 Task: Add a signature Evan Adams containing Best wishes for a happy Valentines Day, Evan Adams to email address softage.1@softage.net and add a label DIY
Action: Mouse moved to (432, 715)
Screenshot: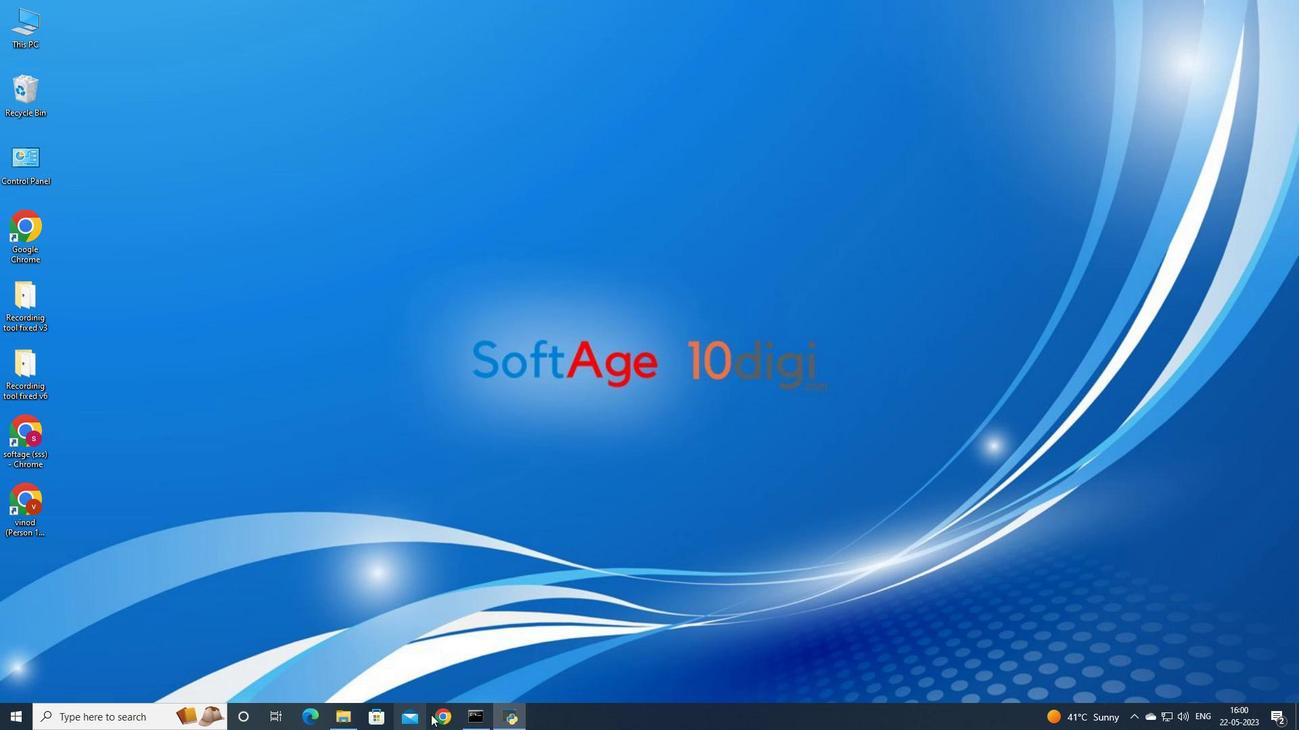 
Action: Mouse pressed left at (432, 715)
Screenshot: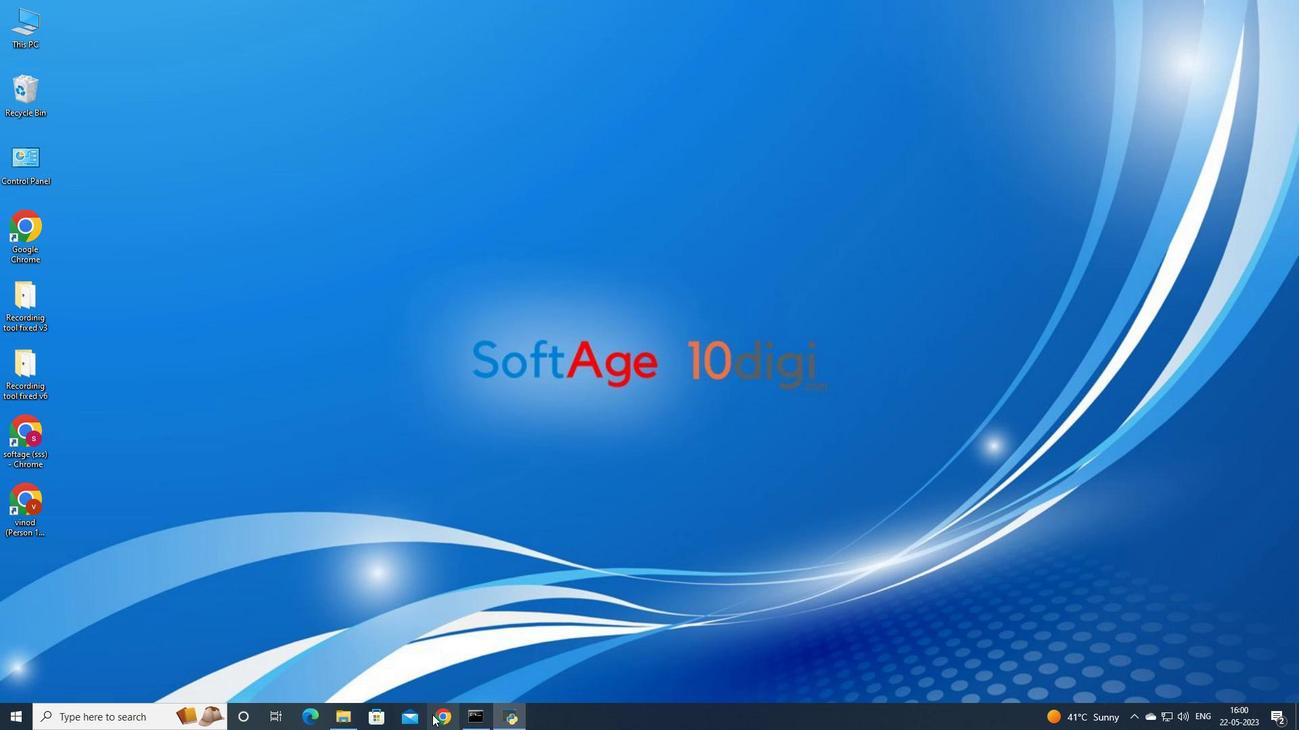 
Action: Mouse moved to (588, 443)
Screenshot: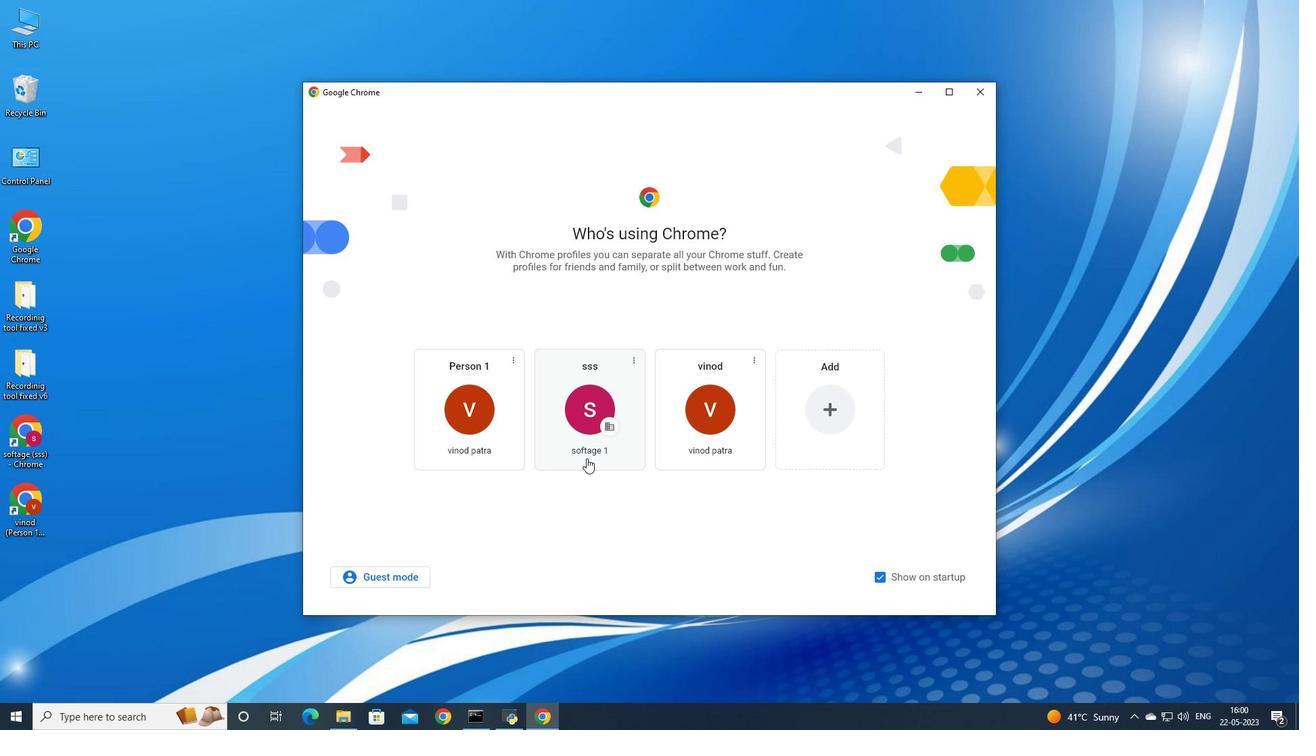 
Action: Mouse pressed left at (588, 443)
Screenshot: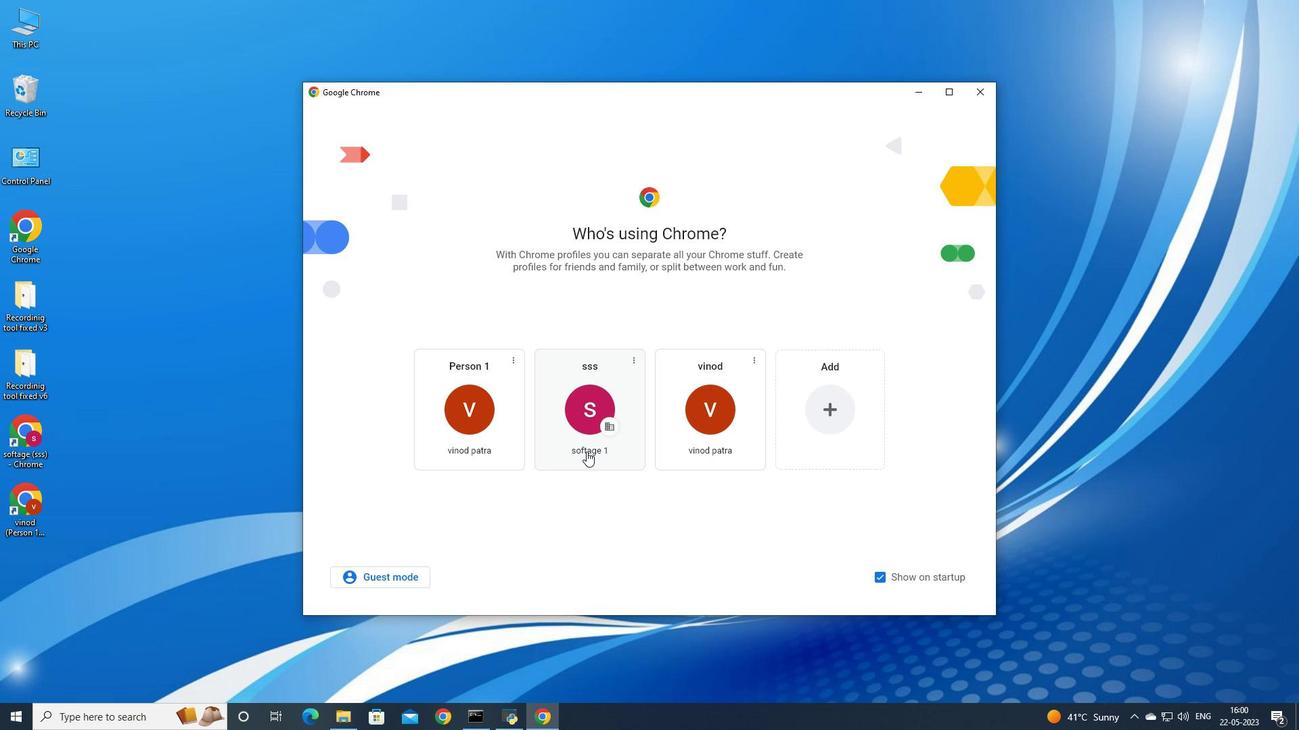 
Action: Mouse moved to (1171, 66)
Screenshot: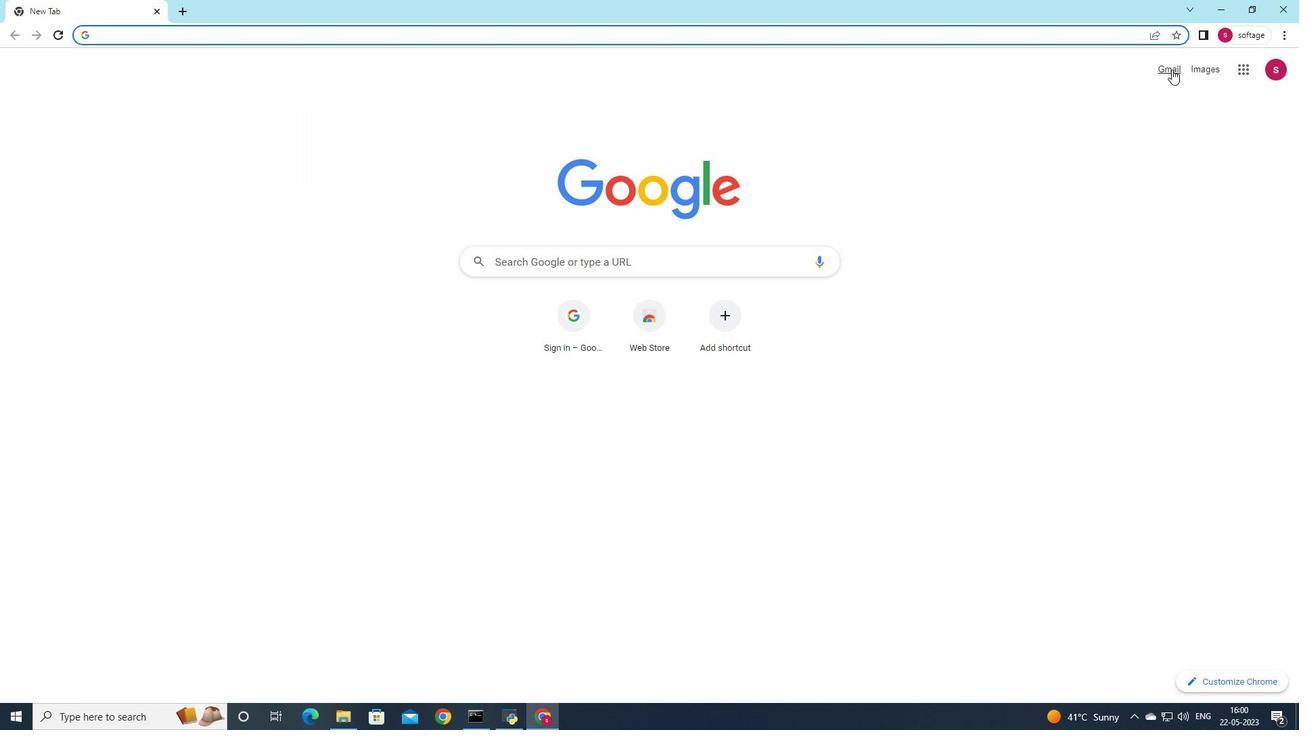 
Action: Mouse pressed left at (1171, 66)
Screenshot: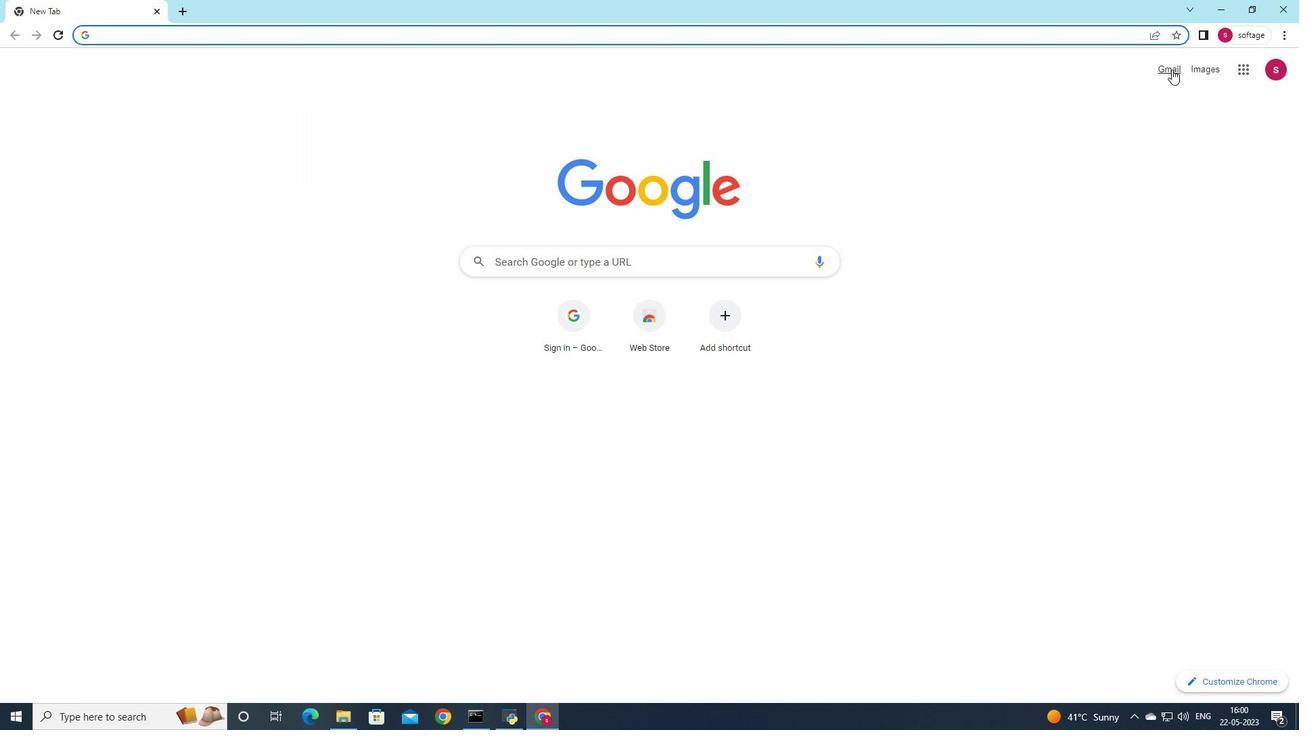 
Action: Mouse moved to (1145, 96)
Screenshot: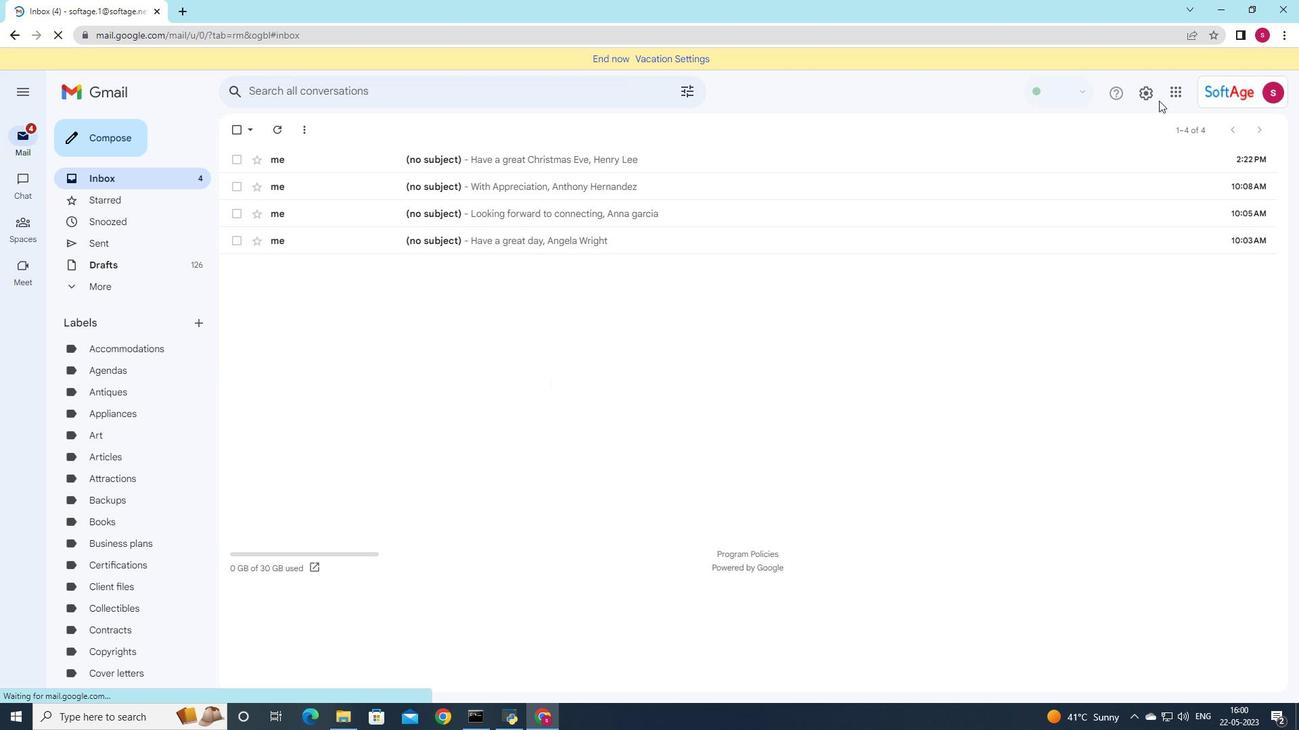 
Action: Mouse pressed left at (1145, 96)
Screenshot: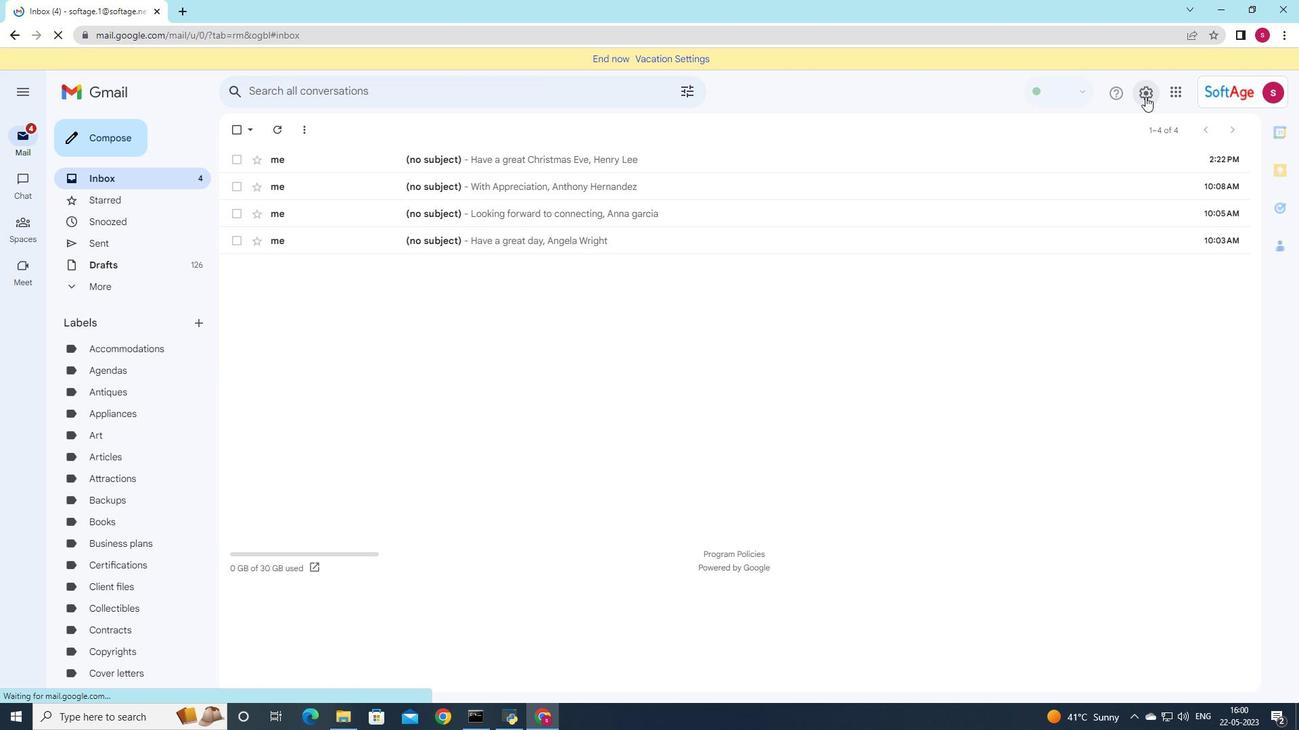 
Action: Mouse moved to (1112, 162)
Screenshot: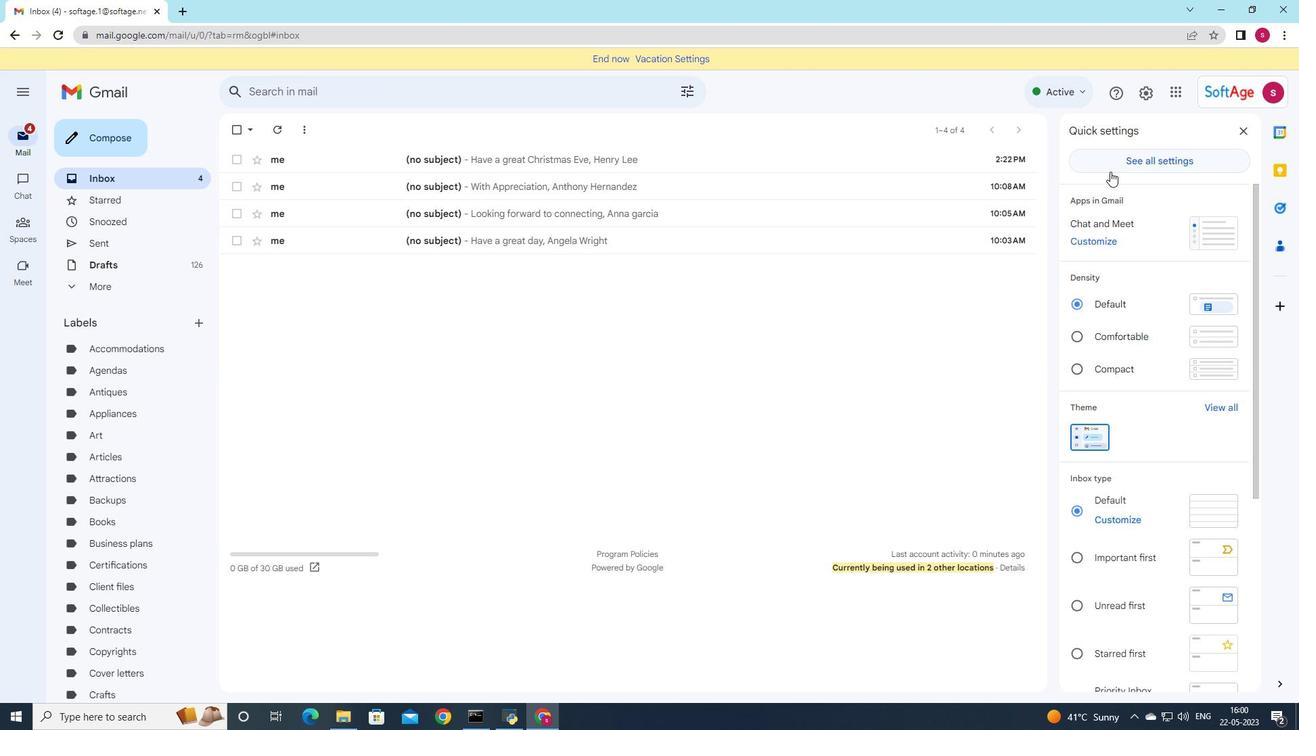 
Action: Mouse pressed left at (1112, 162)
Screenshot: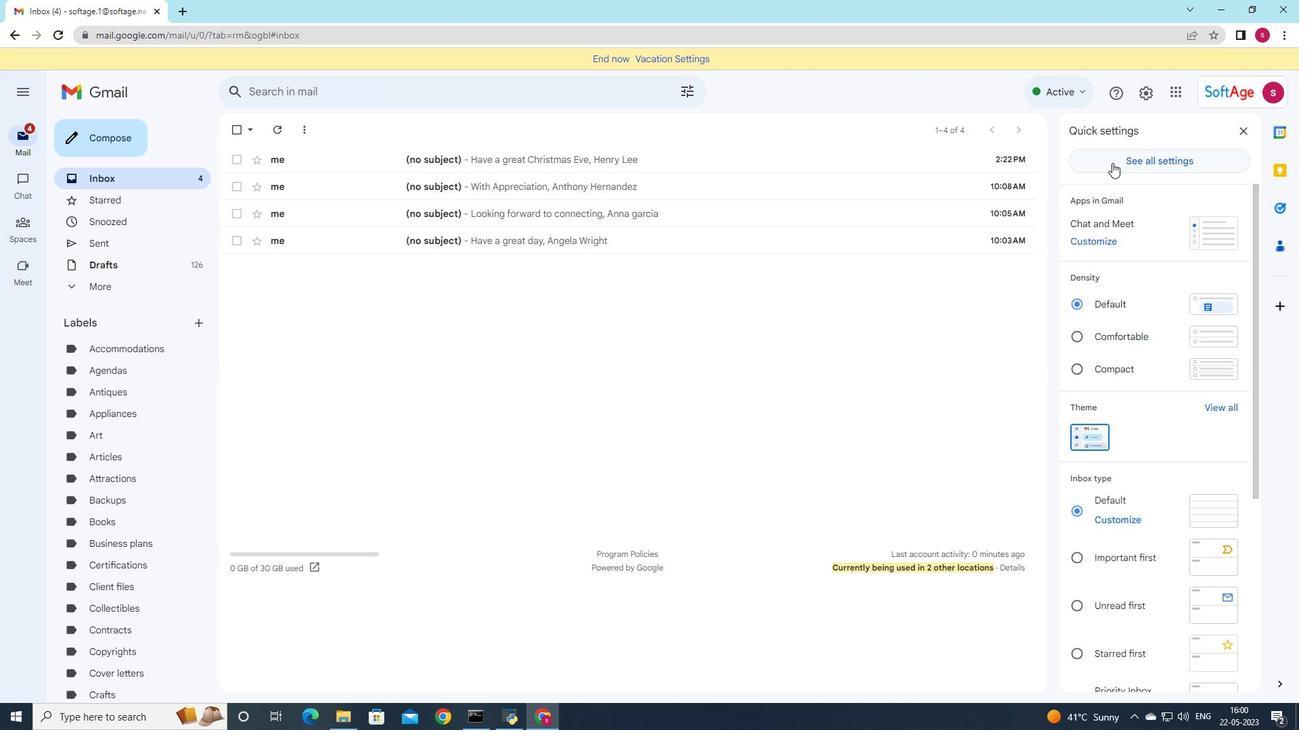 
Action: Mouse moved to (852, 249)
Screenshot: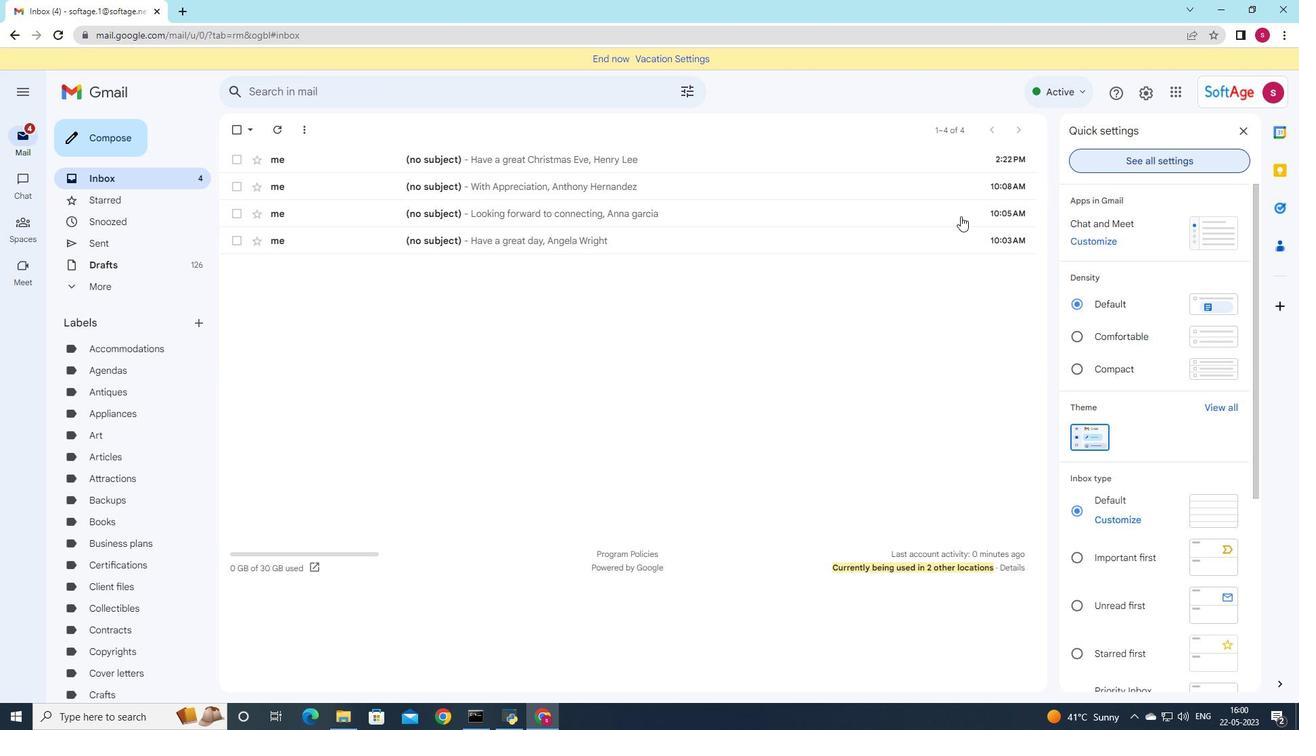 
Action: Mouse scrolled (852, 248) with delta (0, 0)
Screenshot: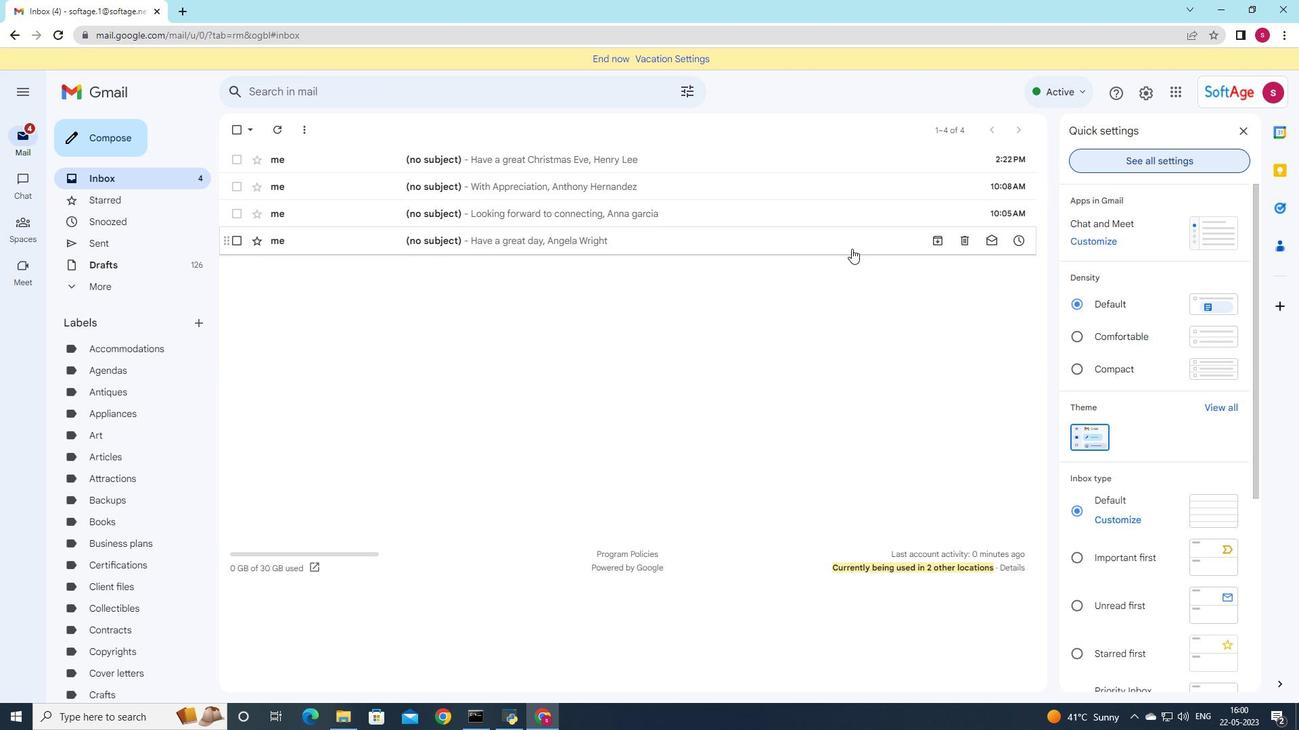 
Action: Mouse scrolled (852, 248) with delta (0, 0)
Screenshot: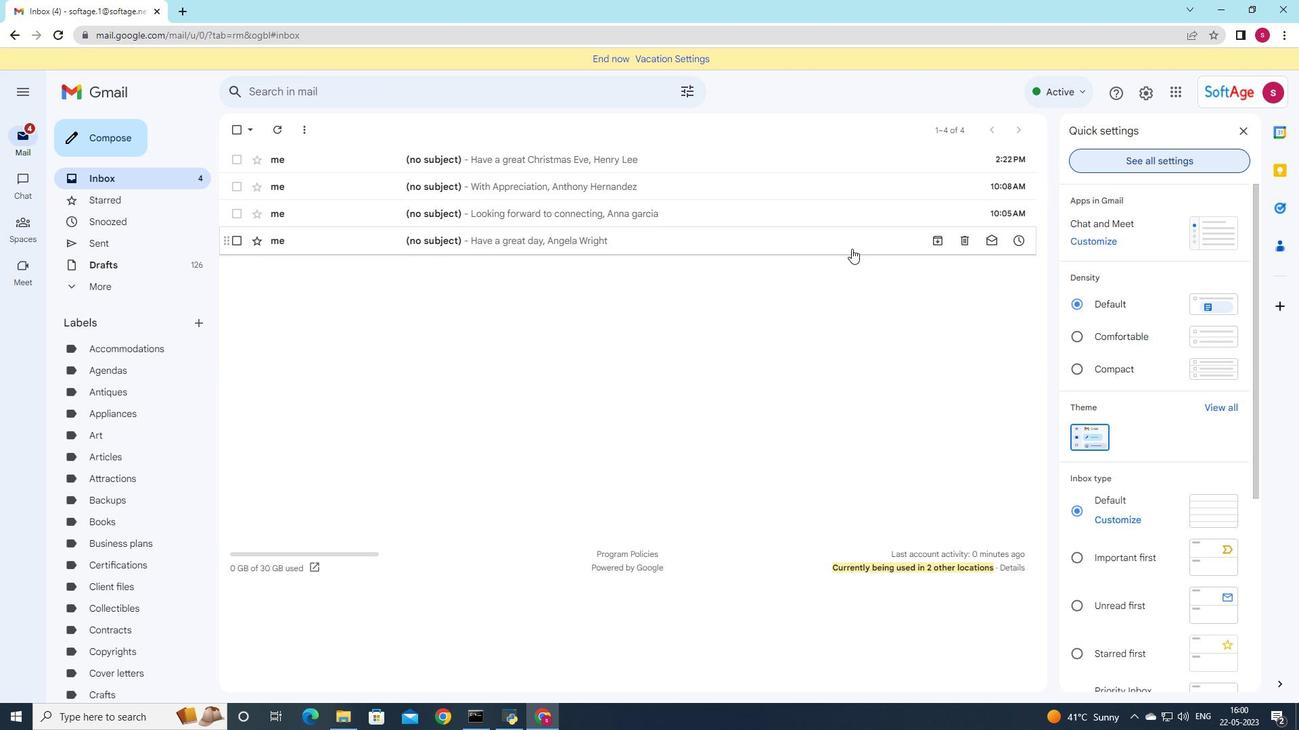 
Action: Mouse scrolled (852, 248) with delta (0, 0)
Screenshot: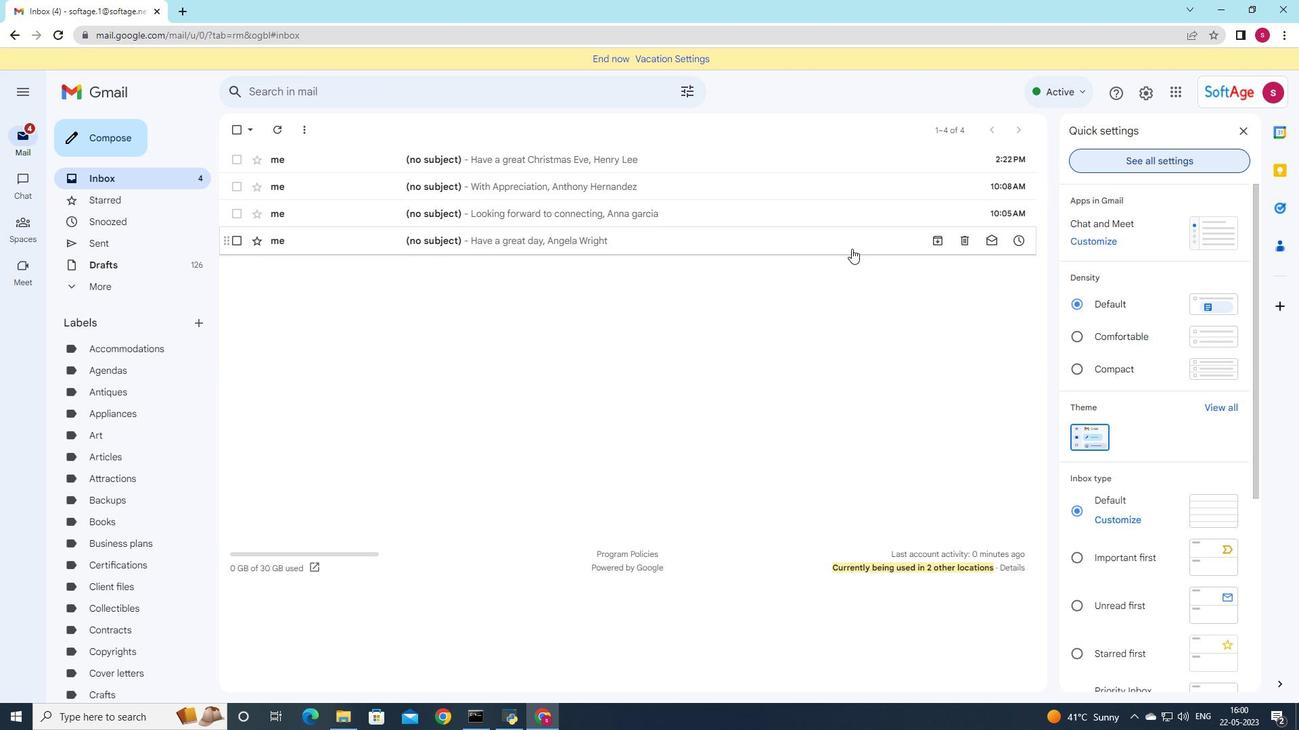 
Action: Mouse scrolled (852, 248) with delta (0, 0)
Screenshot: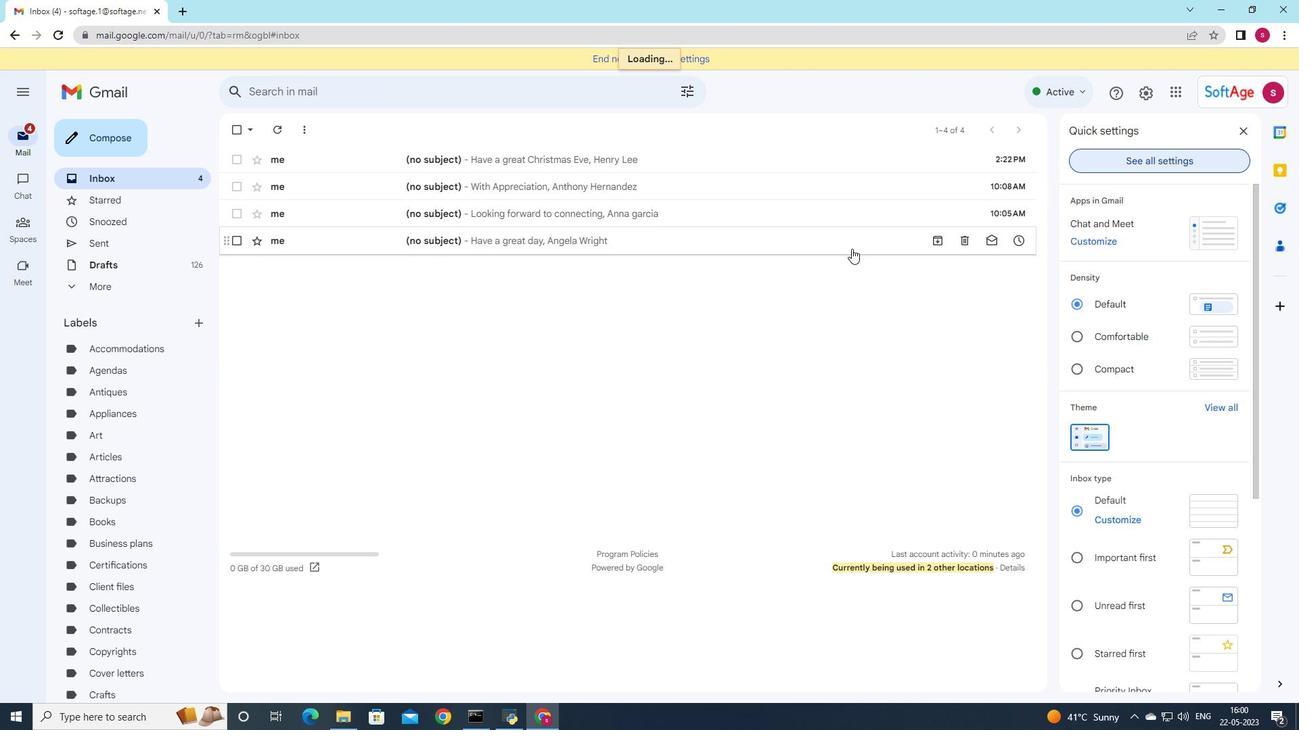
Action: Mouse scrolled (852, 248) with delta (0, 0)
Screenshot: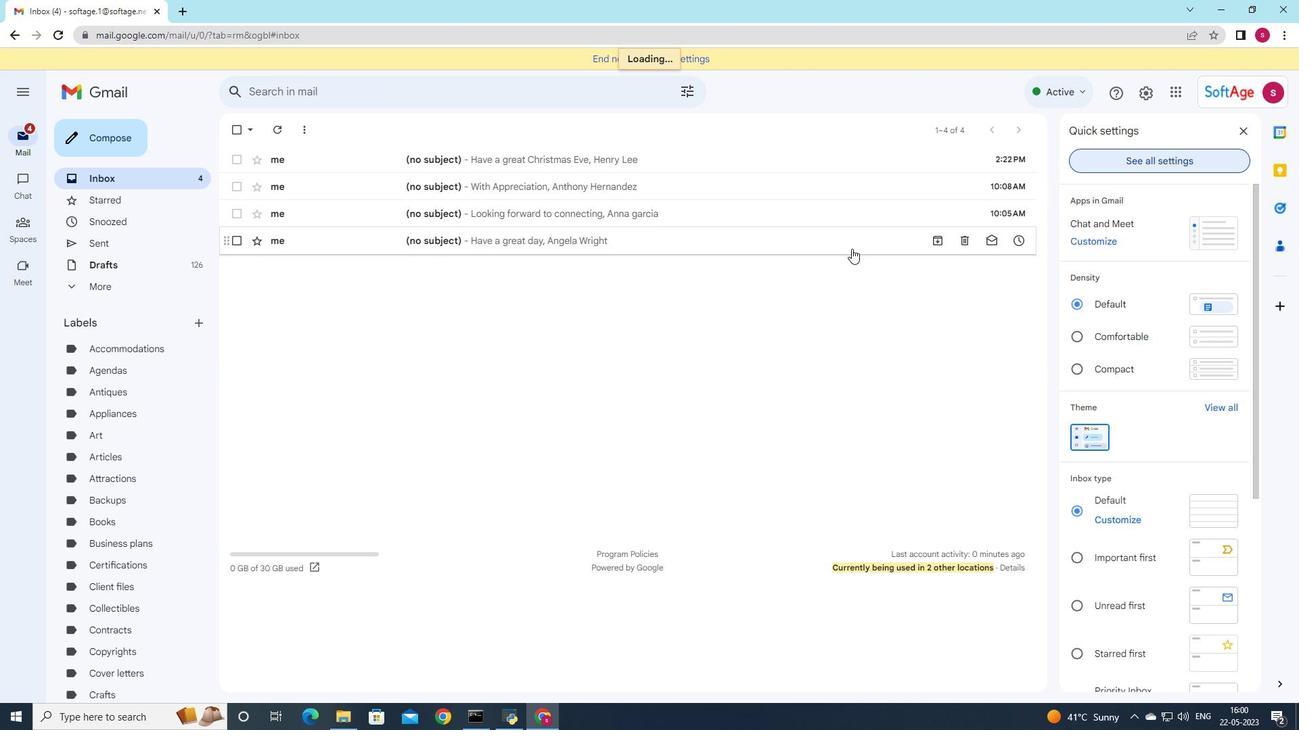 
Action: Mouse scrolled (852, 248) with delta (0, 0)
Screenshot: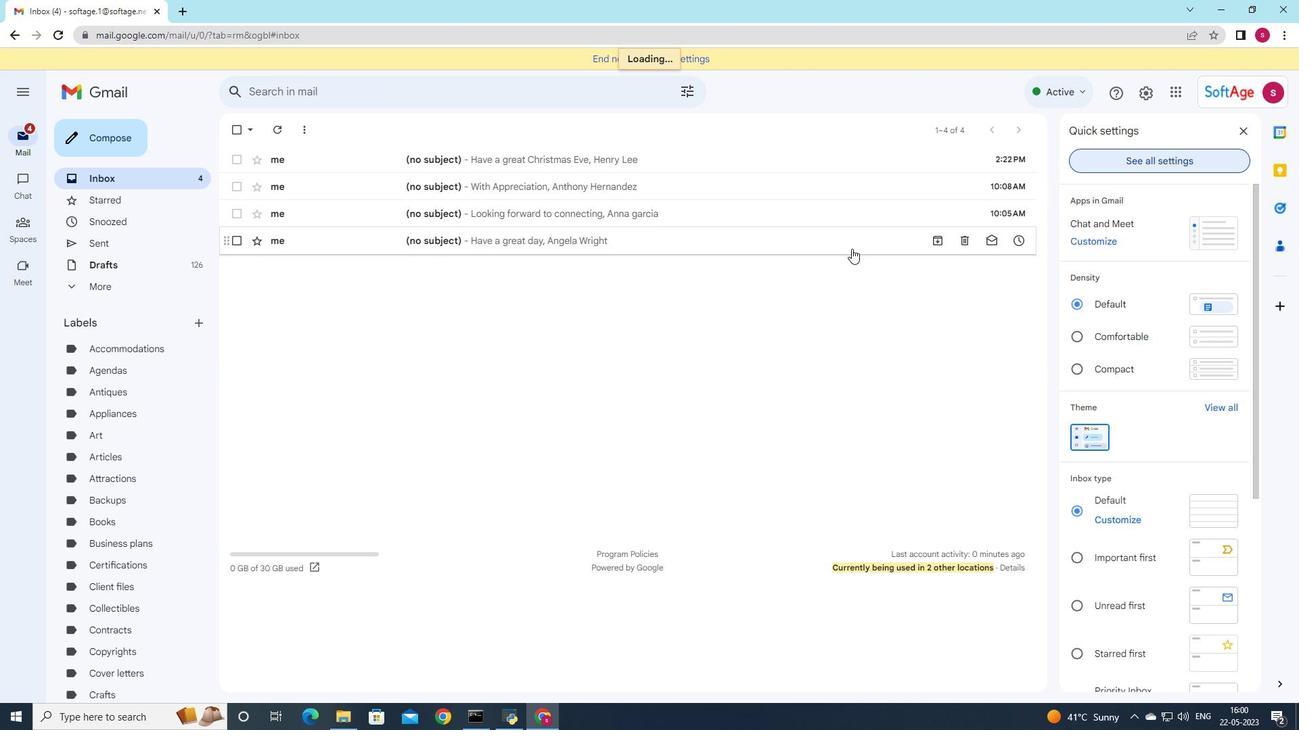 
Action: Mouse scrolled (852, 248) with delta (0, 0)
Screenshot: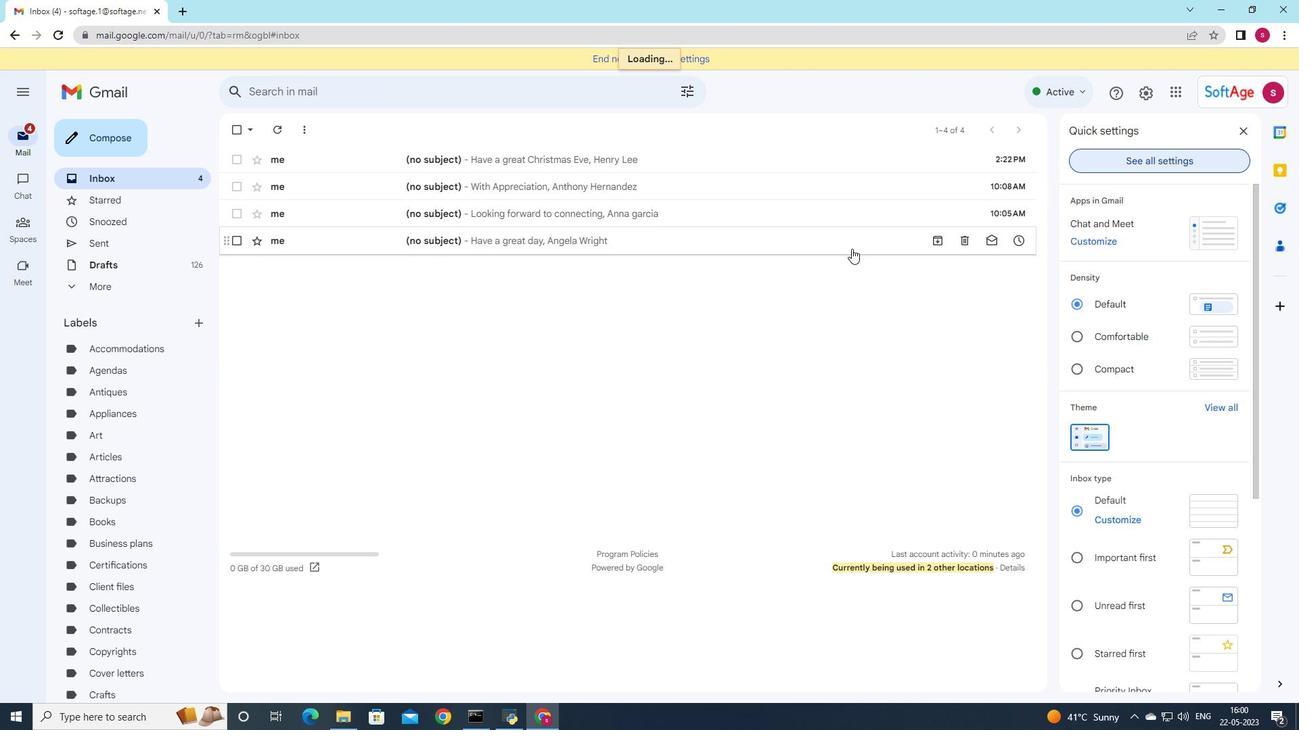 
Action: Mouse moved to (630, 404)
Screenshot: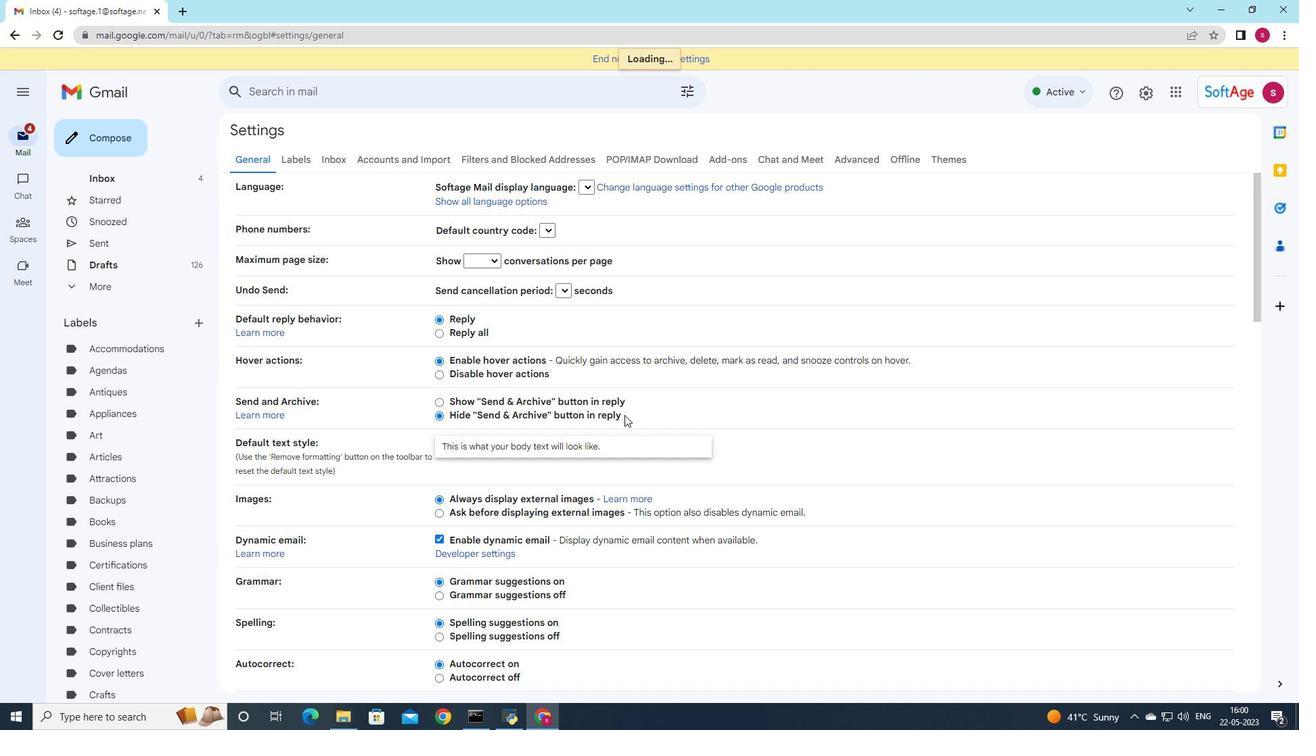 
Action: Mouse scrolled (630, 404) with delta (0, 0)
Screenshot: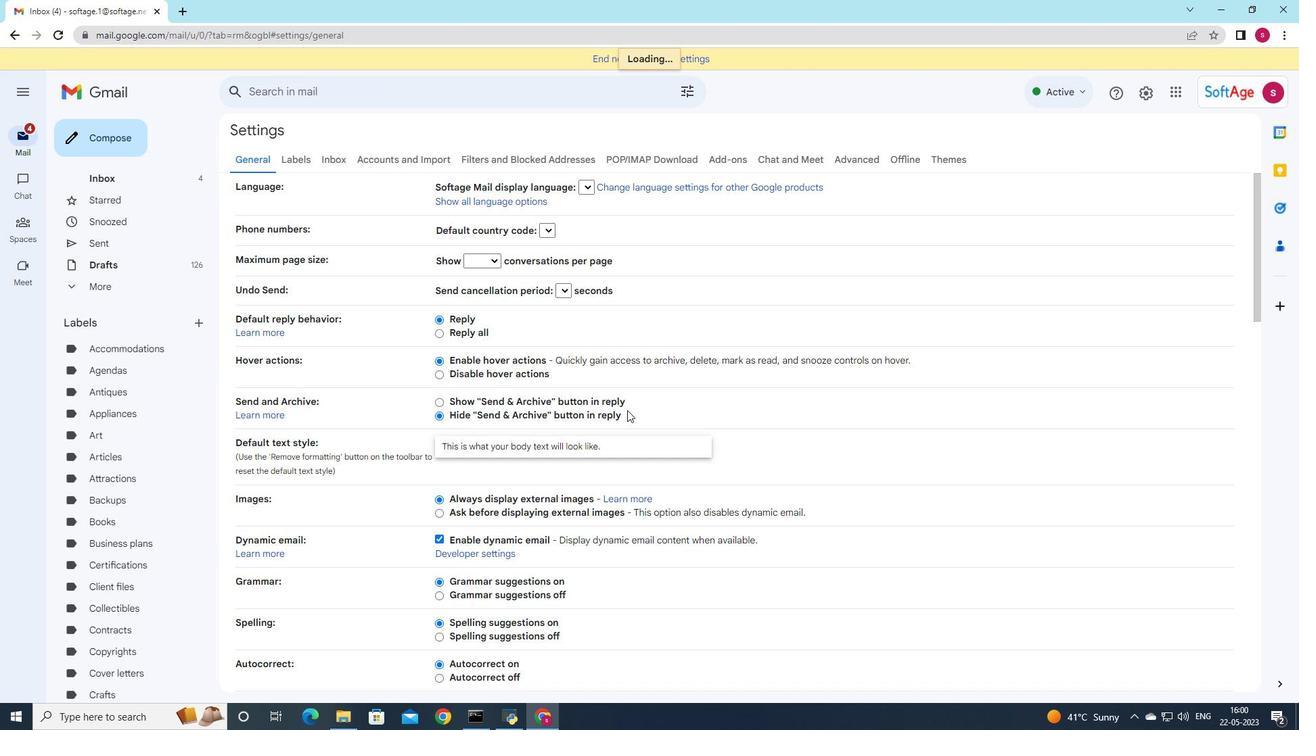 
Action: Mouse scrolled (630, 404) with delta (0, 0)
Screenshot: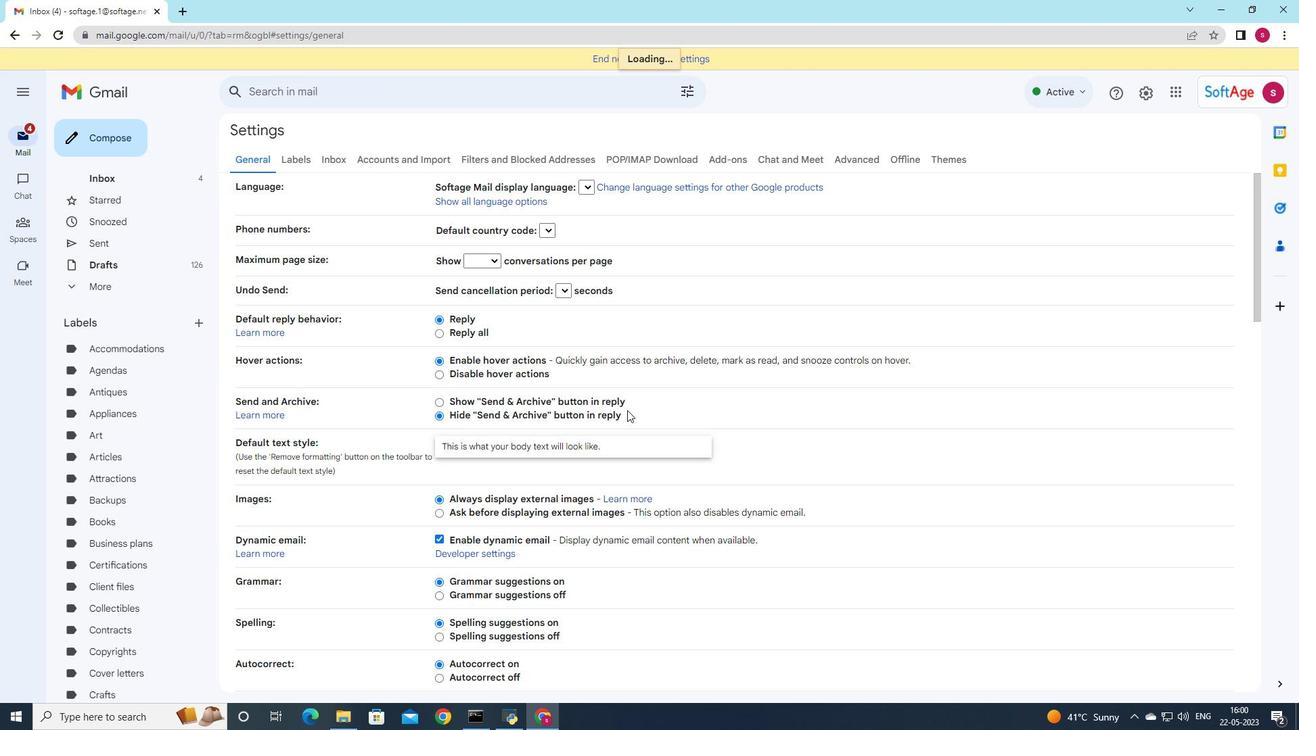 
Action: Mouse scrolled (630, 404) with delta (0, 0)
Screenshot: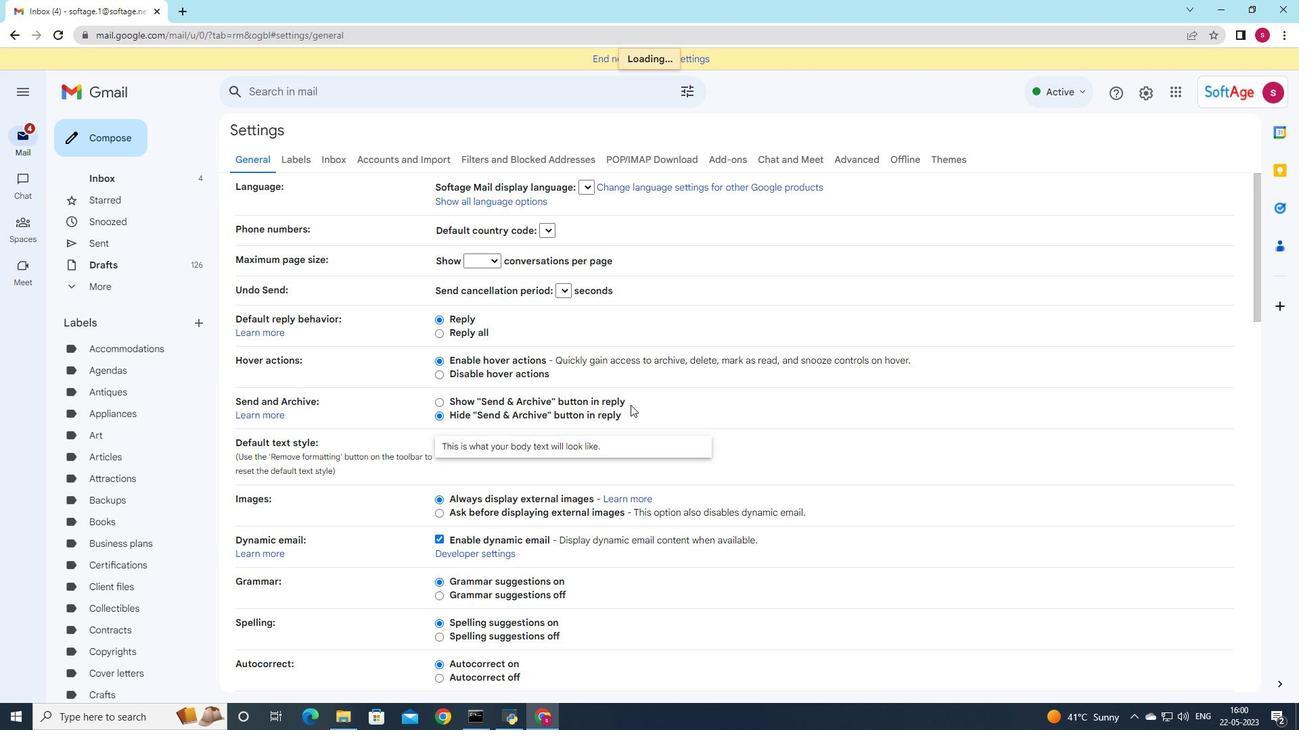 
Action: Mouse scrolled (630, 404) with delta (0, 0)
Screenshot: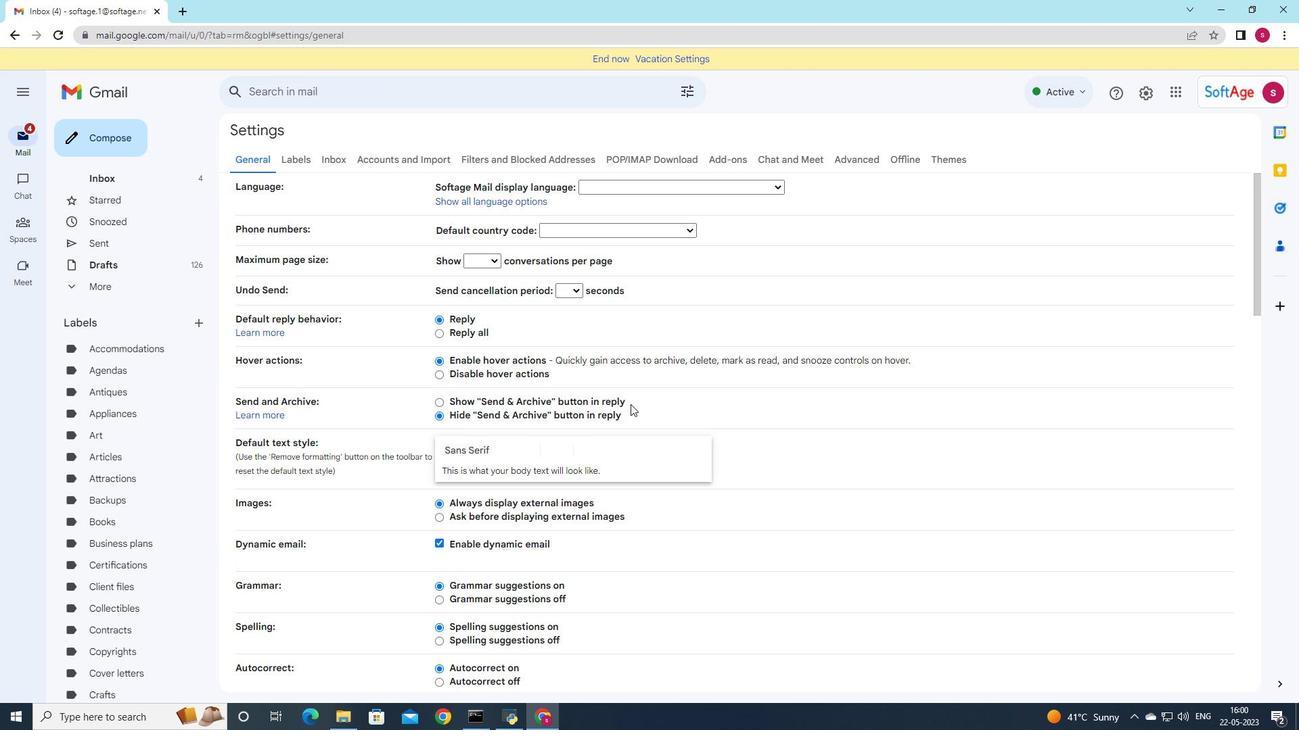 
Action: Mouse scrolled (630, 404) with delta (0, 0)
Screenshot: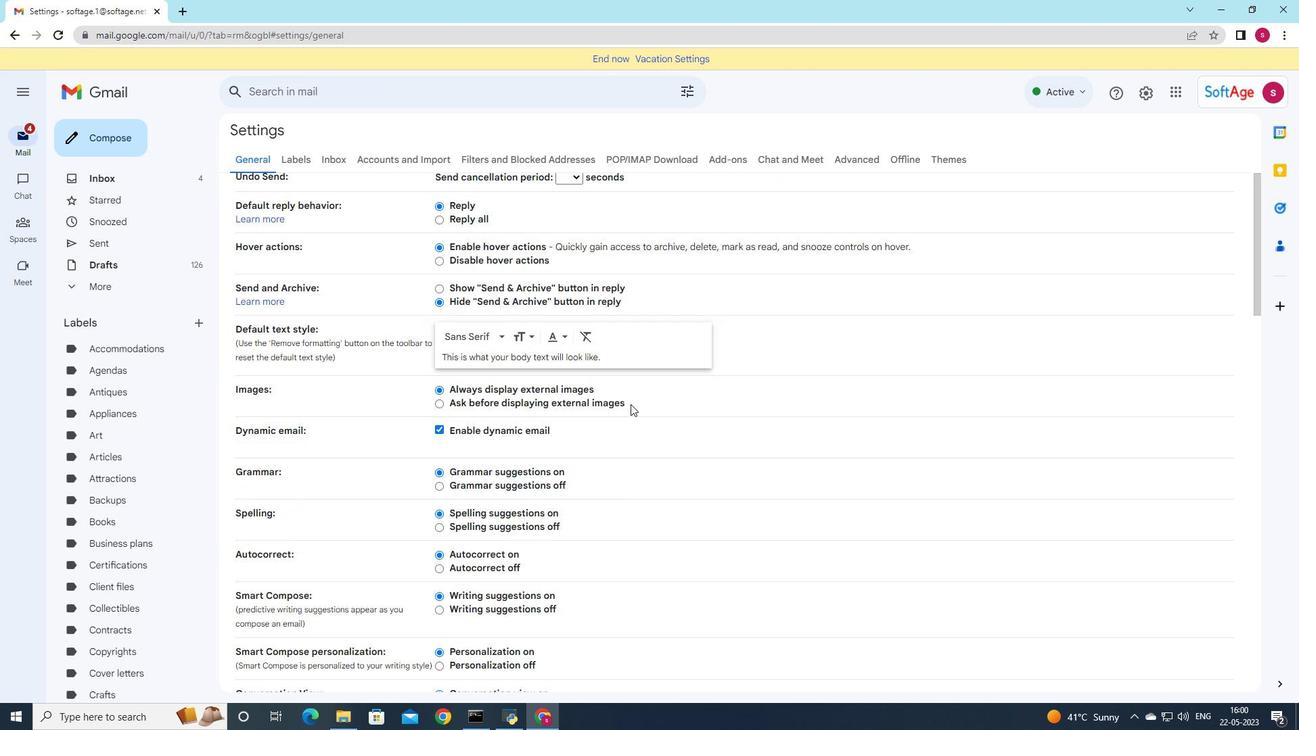 
Action: Mouse scrolled (630, 404) with delta (0, 0)
Screenshot: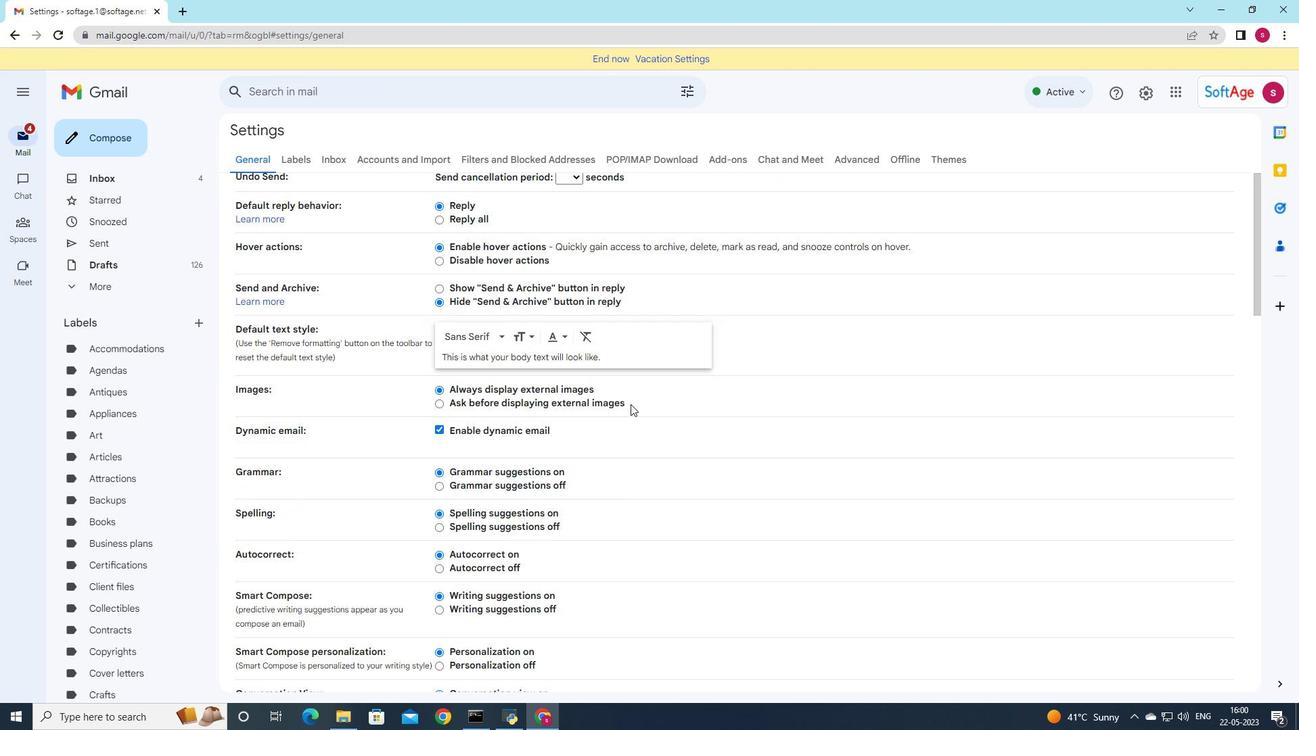 
Action: Mouse moved to (625, 408)
Screenshot: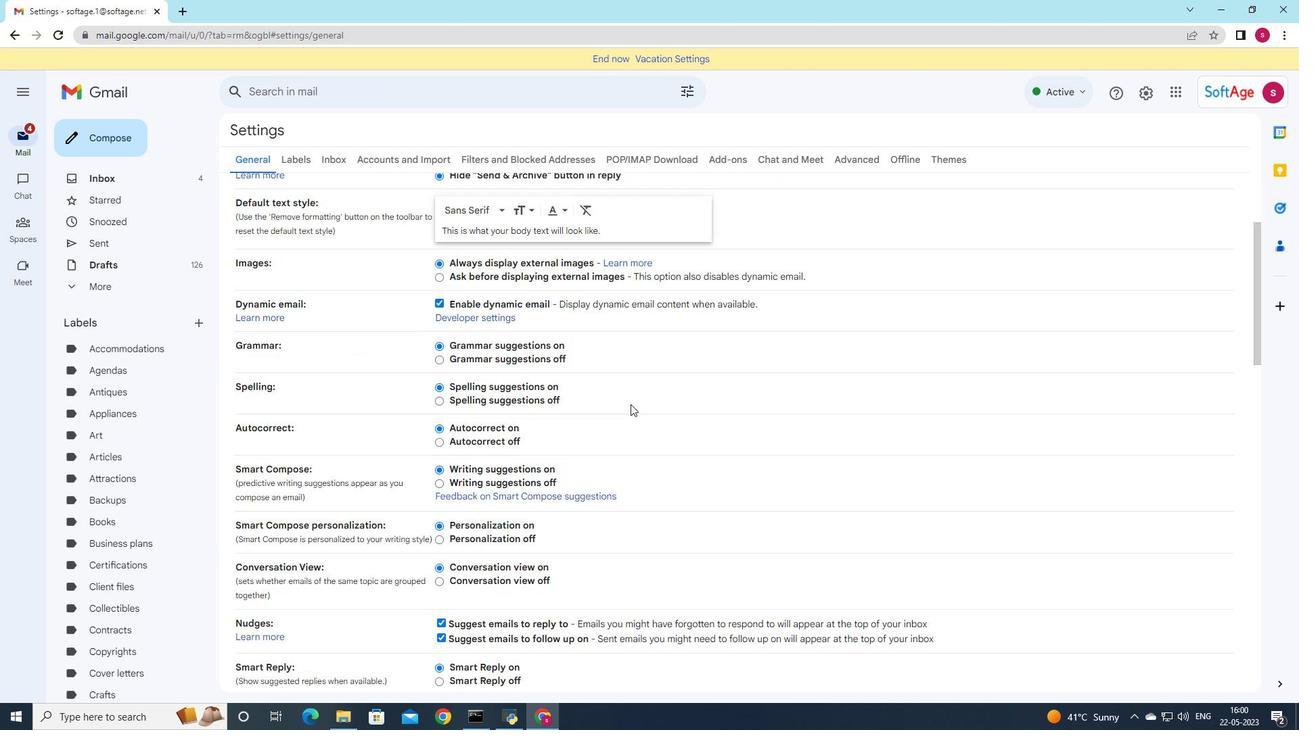 
Action: Mouse scrolled (625, 408) with delta (0, 0)
Screenshot: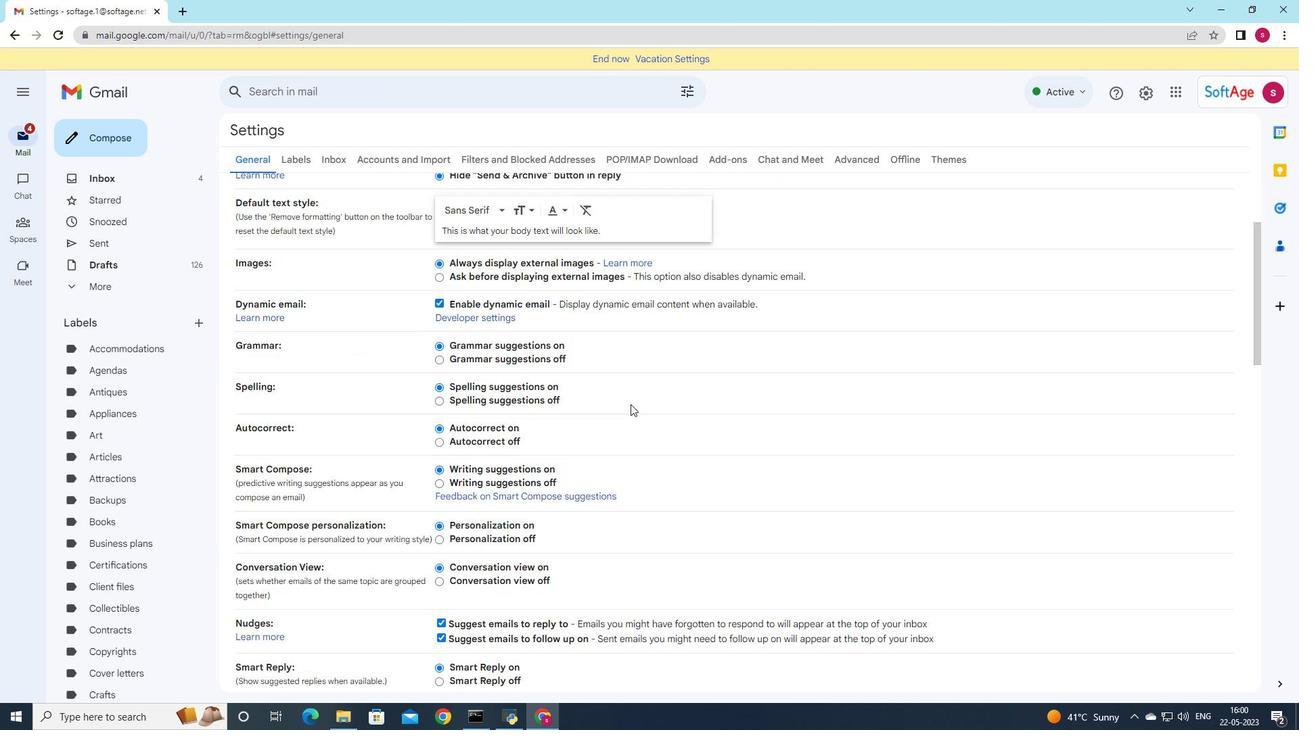 
Action: Mouse moved to (603, 428)
Screenshot: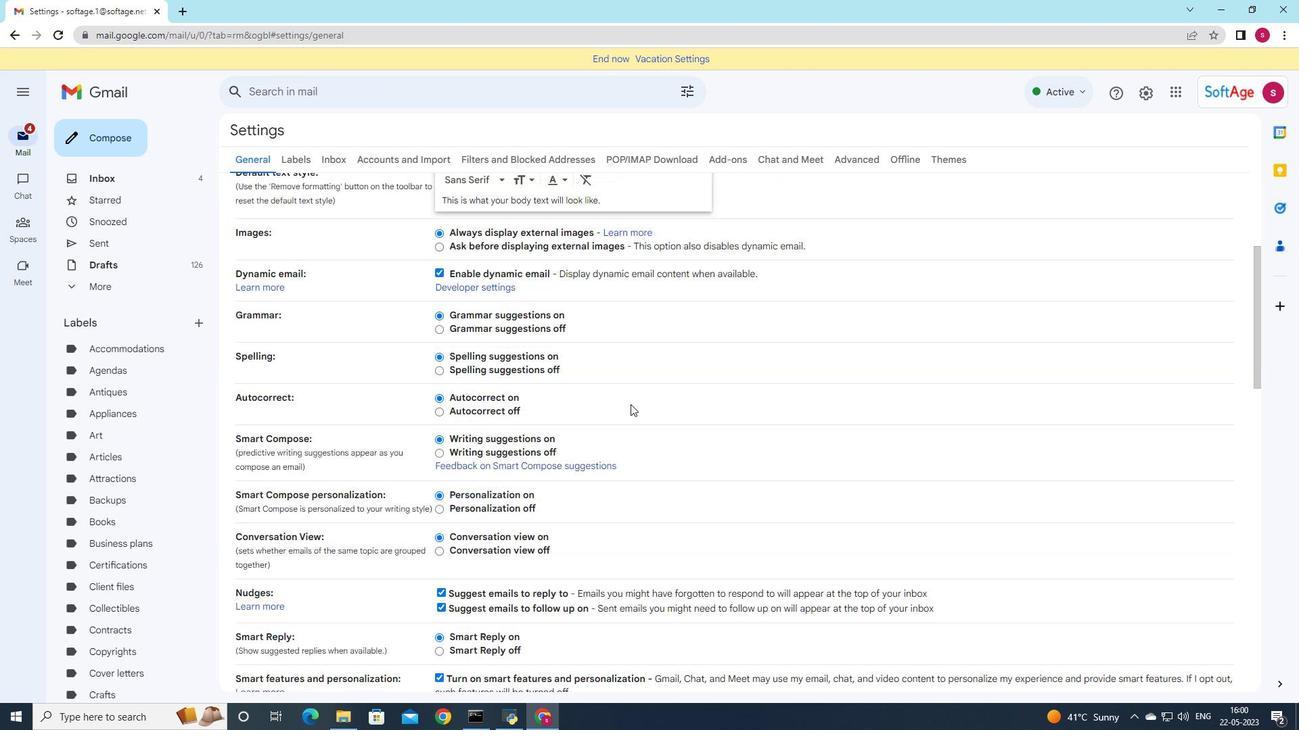 
Action: Mouse scrolled (603, 427) with delta (0, 0)
Screenshot: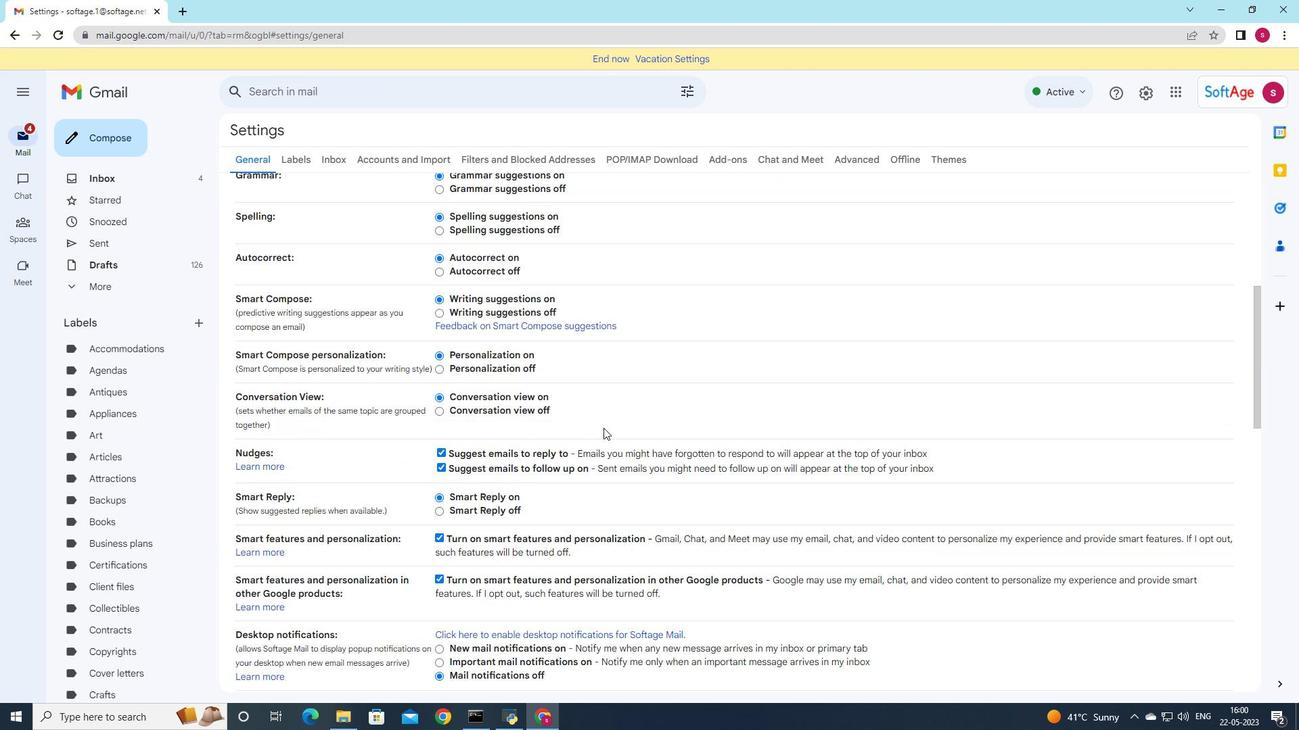 
Action: Mouse scrolled (603, 427) with delta (0, 0)
Screenshot: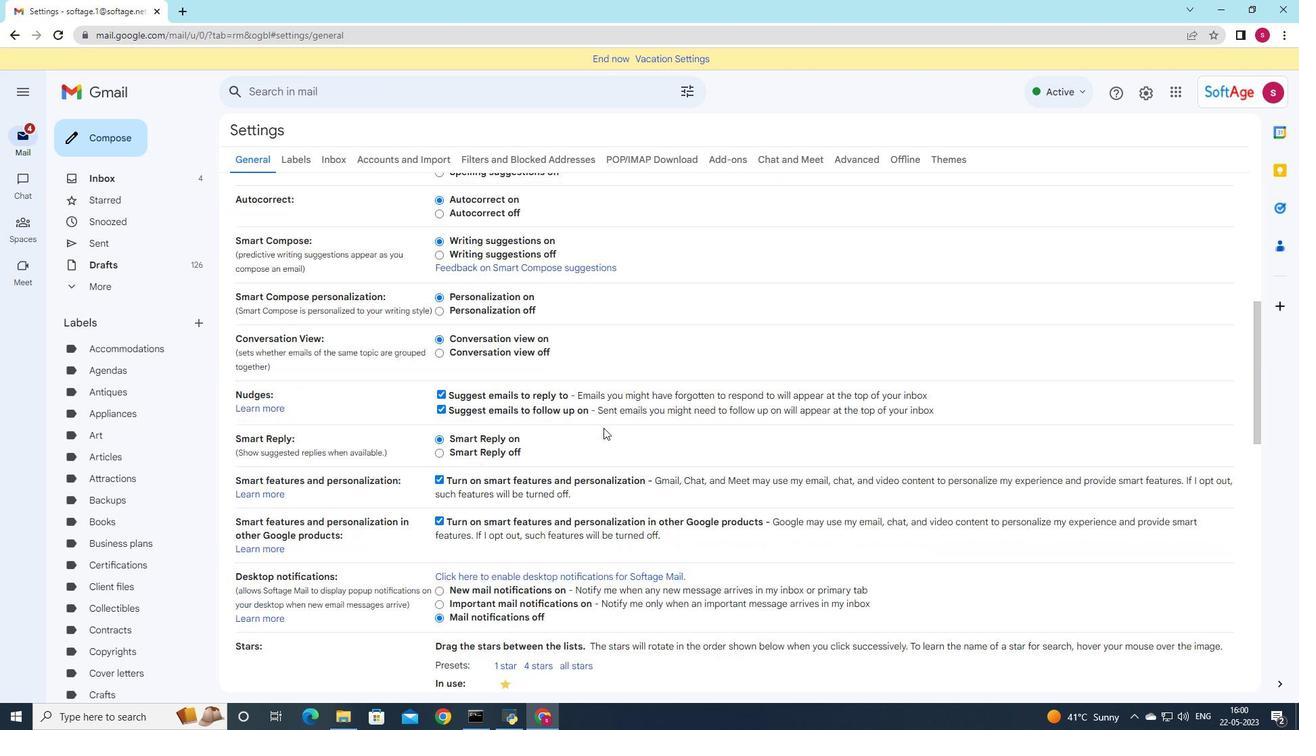 
Action: Mouse scrolled (603, 427) with delta (0, 0)
Screenshot: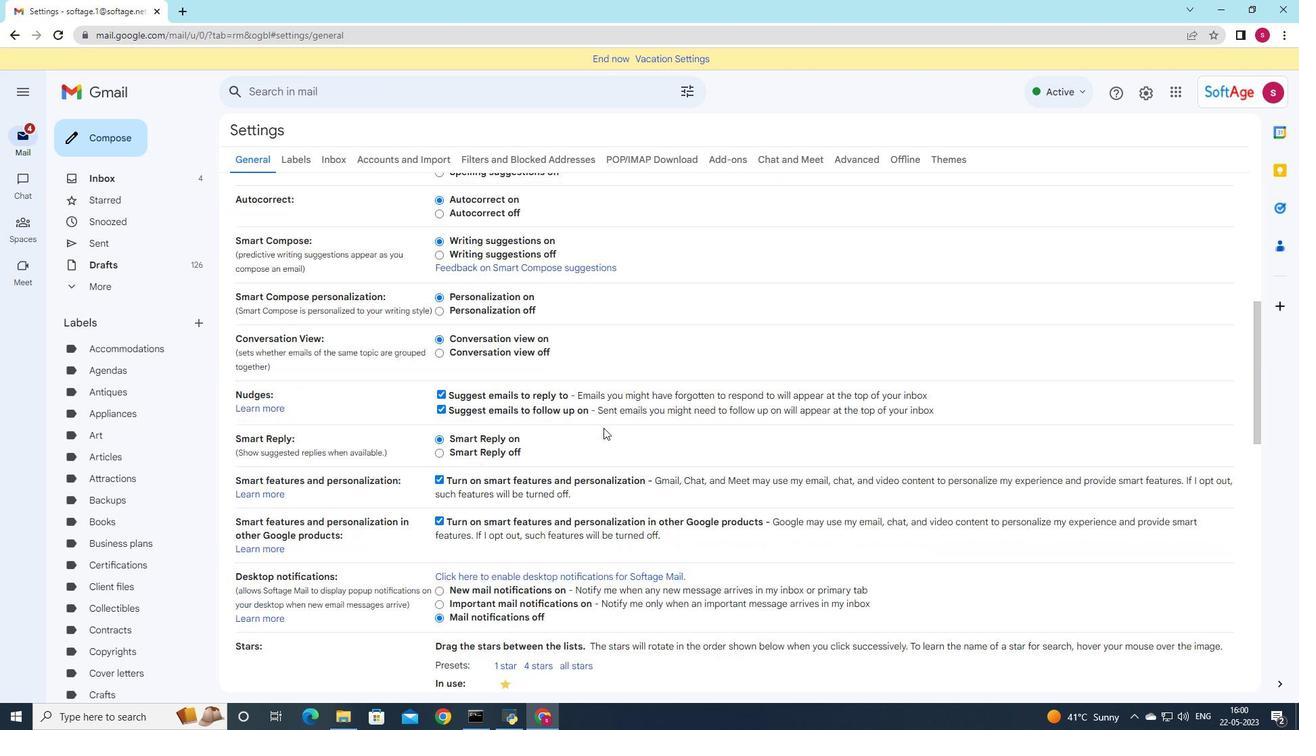 
Action: Mouse scrolled (603, 427) with delta (0, 0)
Screenshot: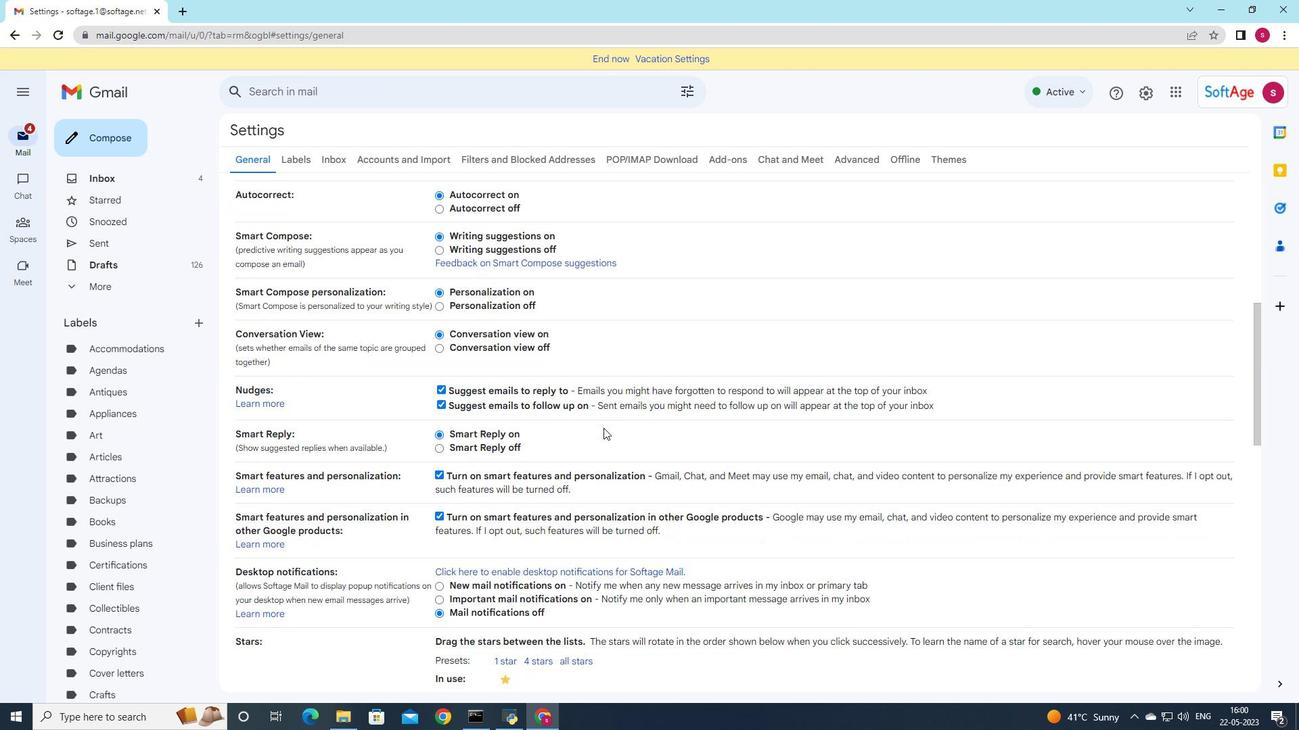 
Action: Mouse moved to (600, 433)
Screenshot: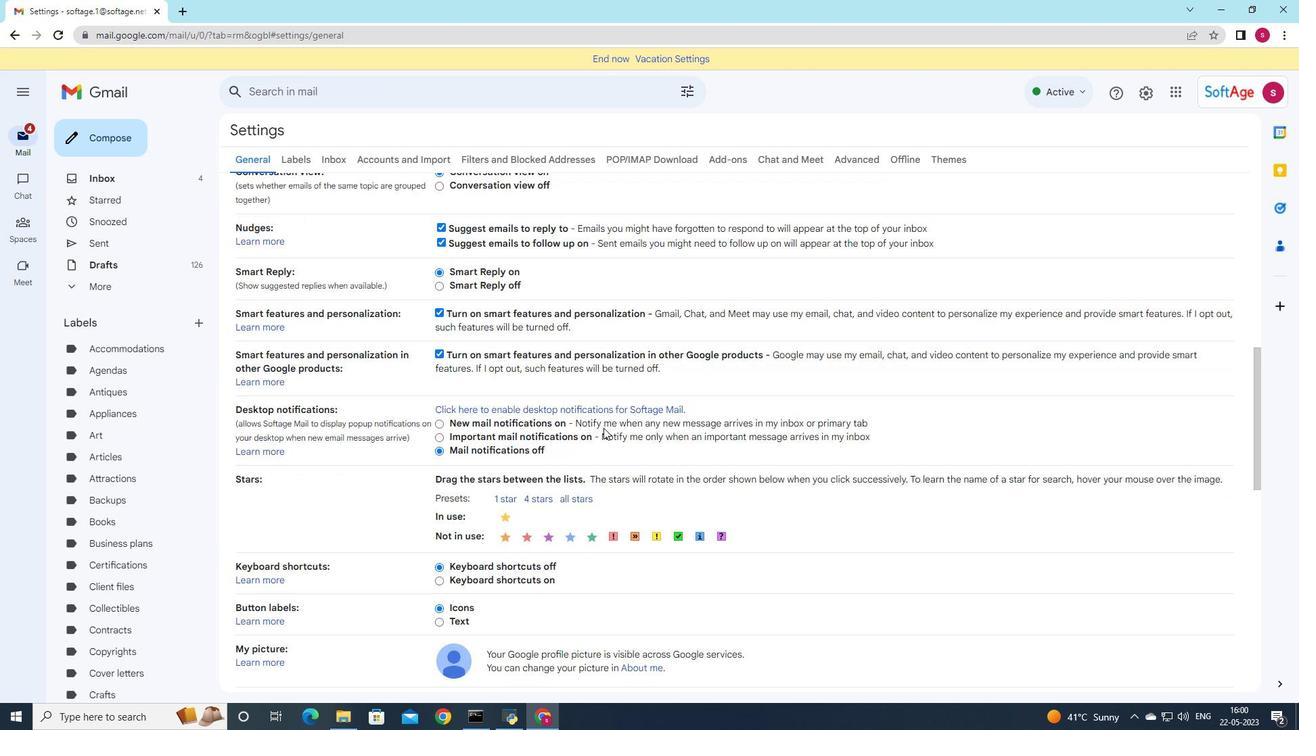 
Action: Mouse scrolled (600, 432) with delta (0, 0)
Screenshot: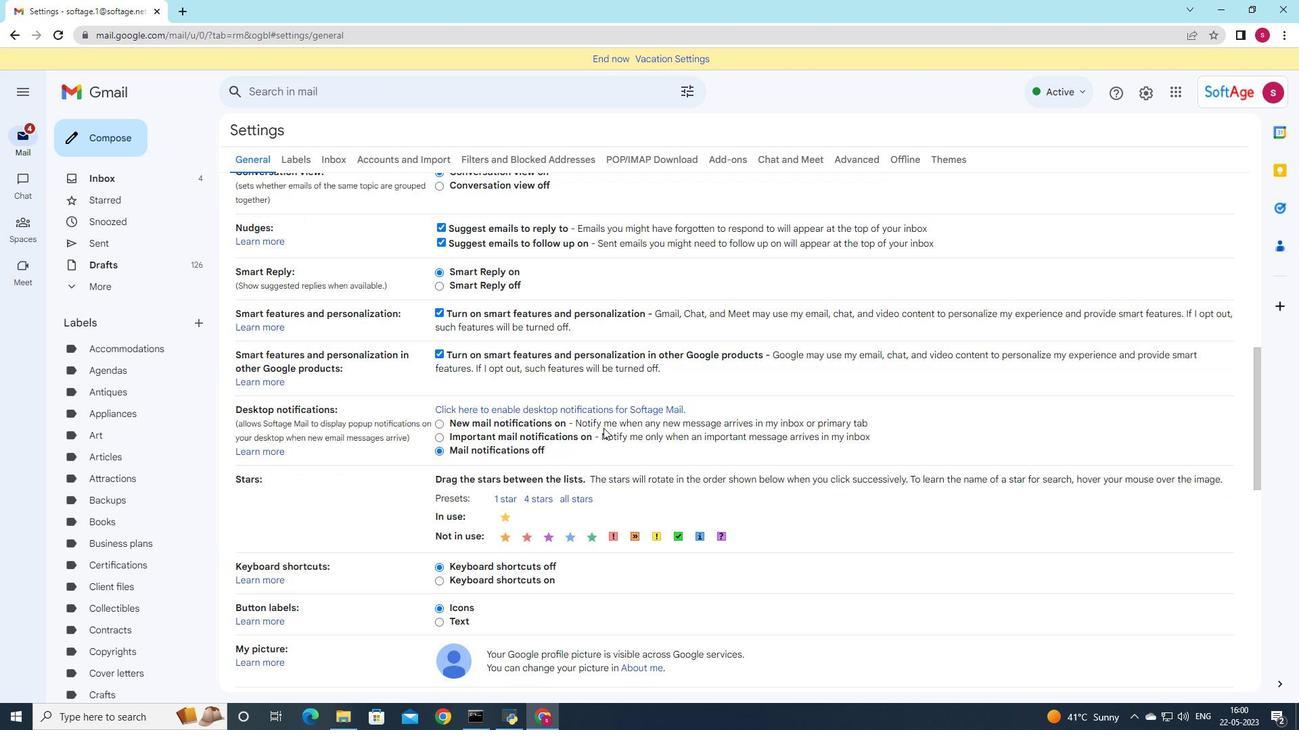 
Action: Mouse moved to (600, 433)
Screenshot: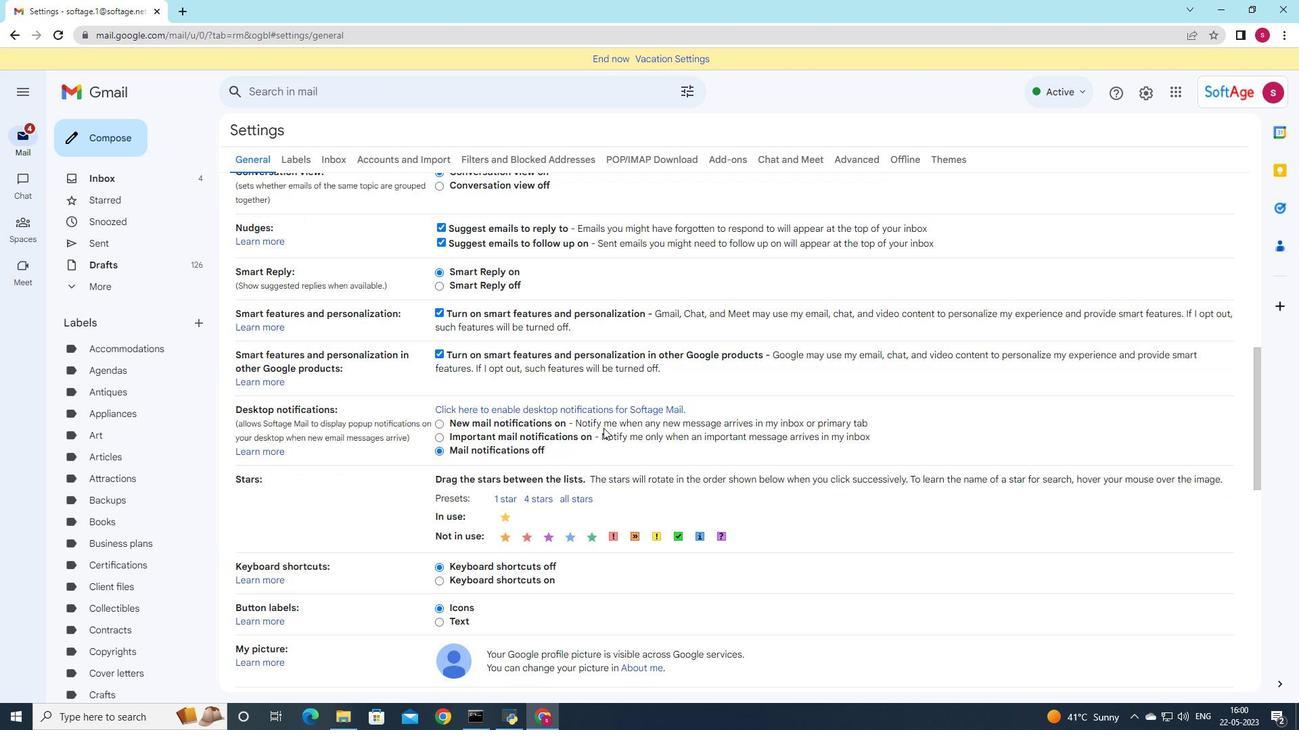 
Action: Mouse scrolled (600, 433) with delta (0, 0)
Screenshot: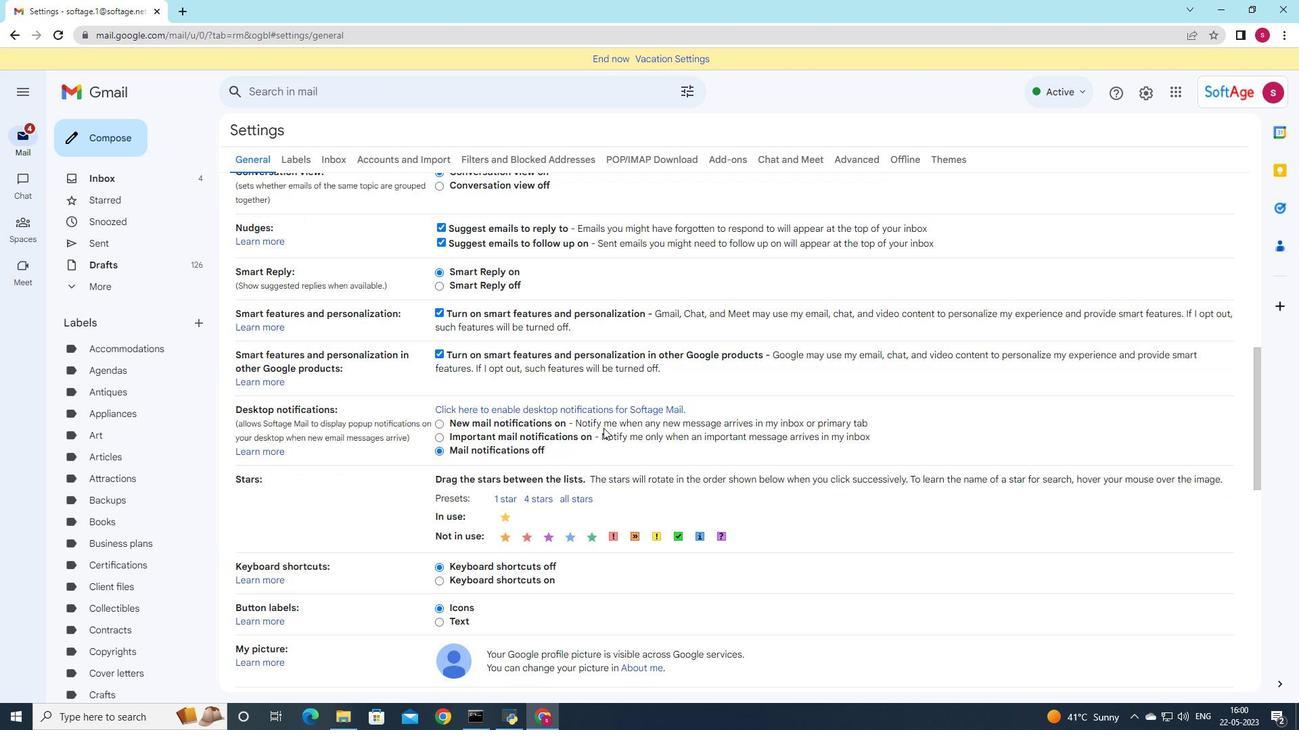 
Action: Mouse scrolled (600, 433) with delta (0, 0)
Screenshot: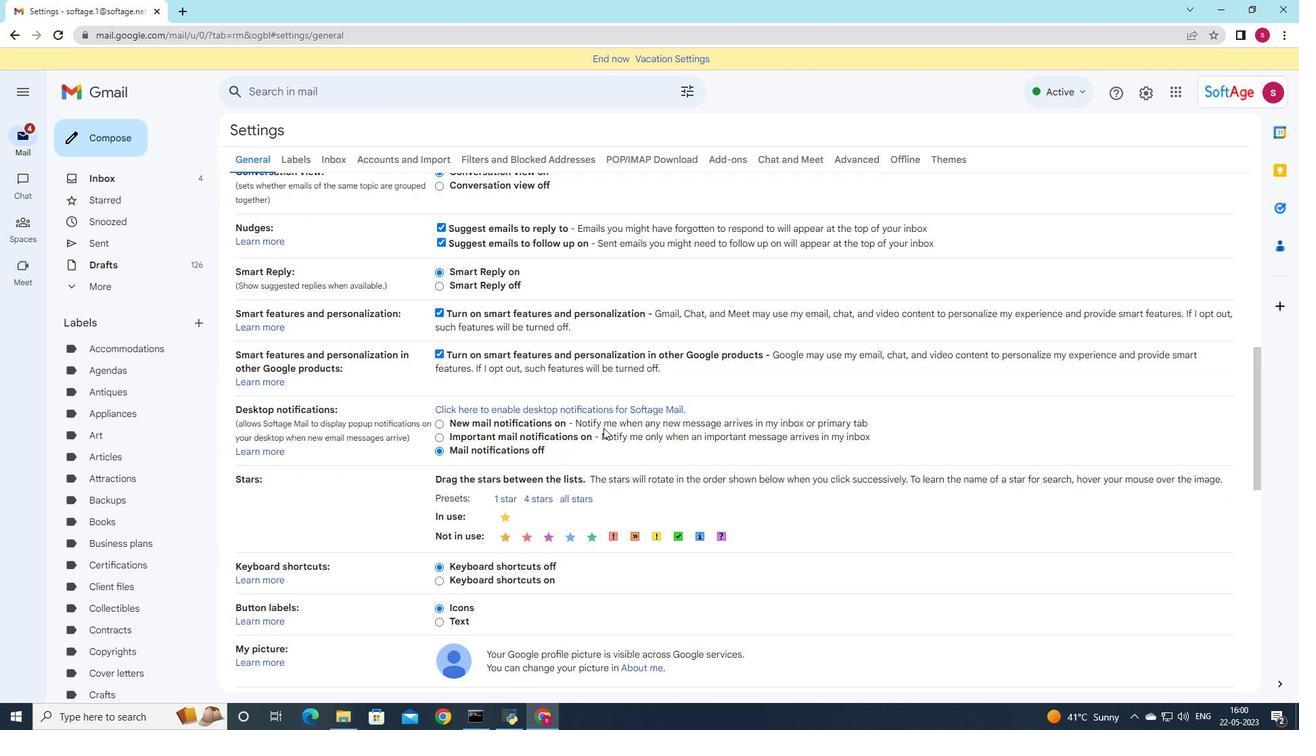 
Action: Mouse moved to (584, 445)
Screenshot: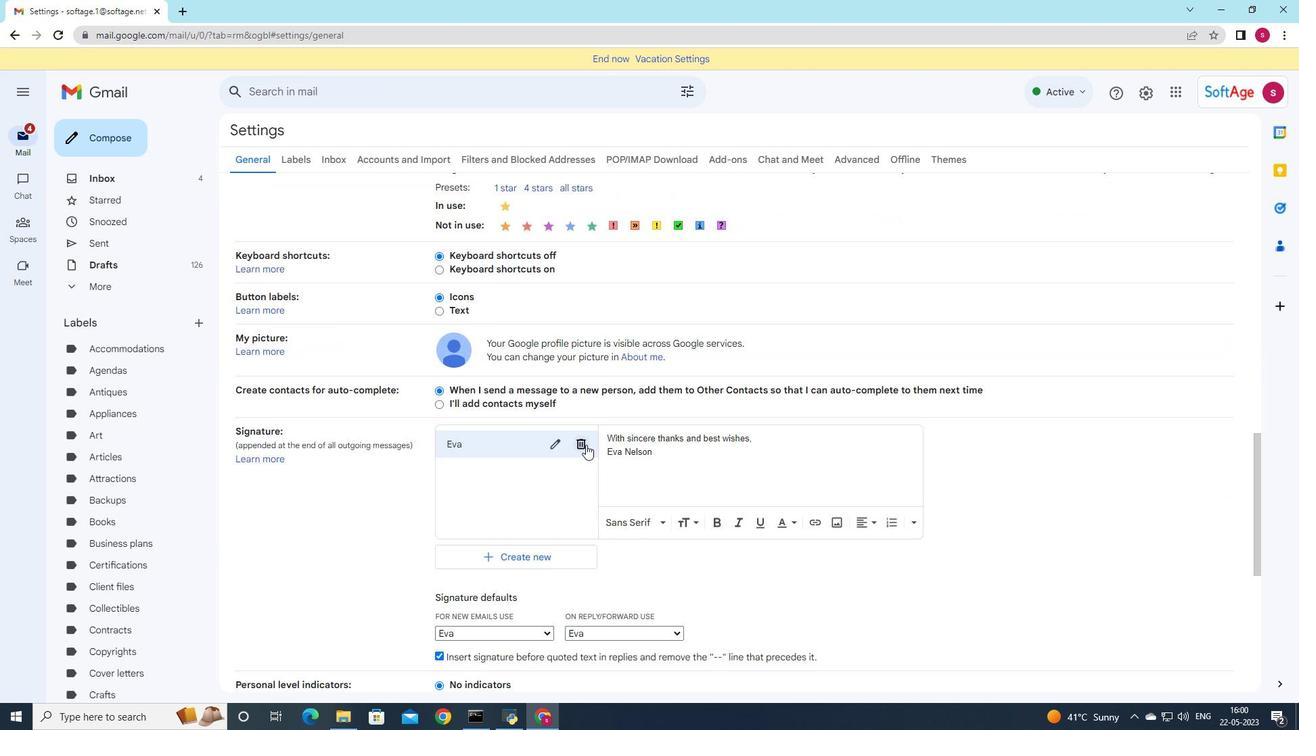 
Action: Mouse pressed left at (584, 445)
Screenshot: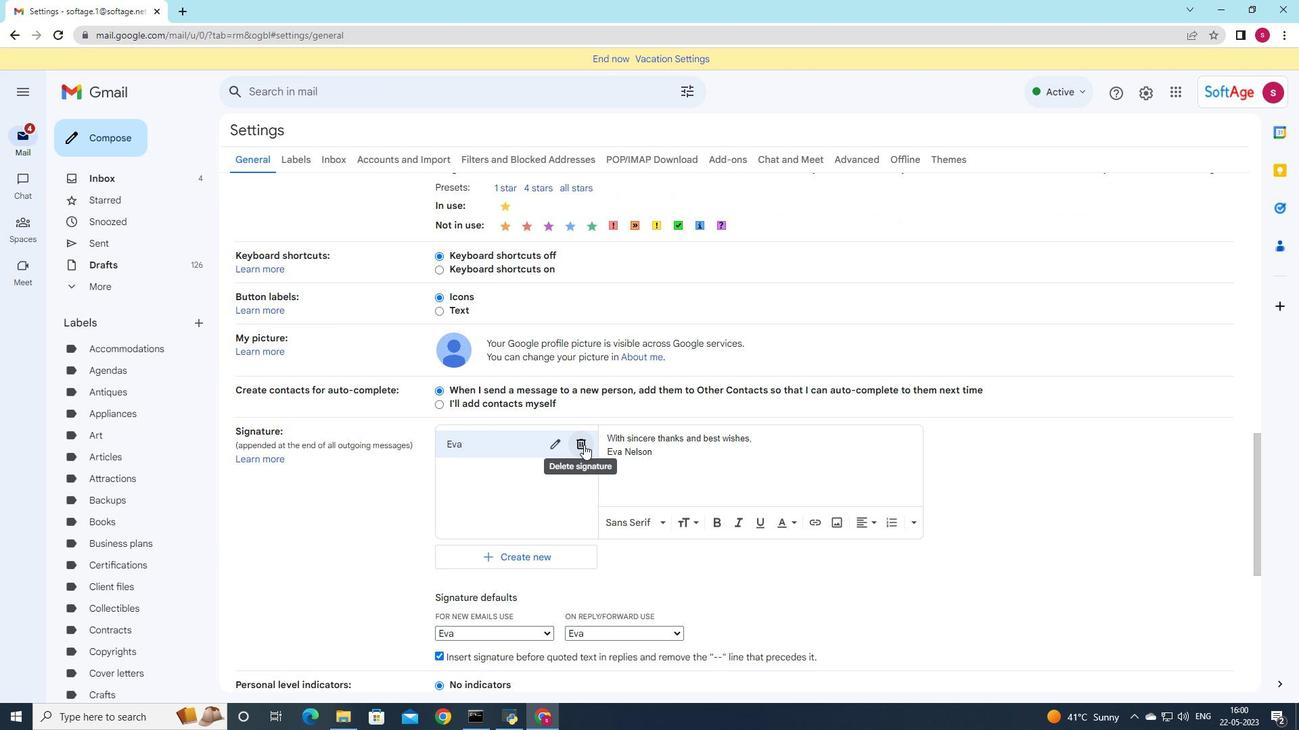 
Action: Mouse moved to (766, 400)
Screenshot: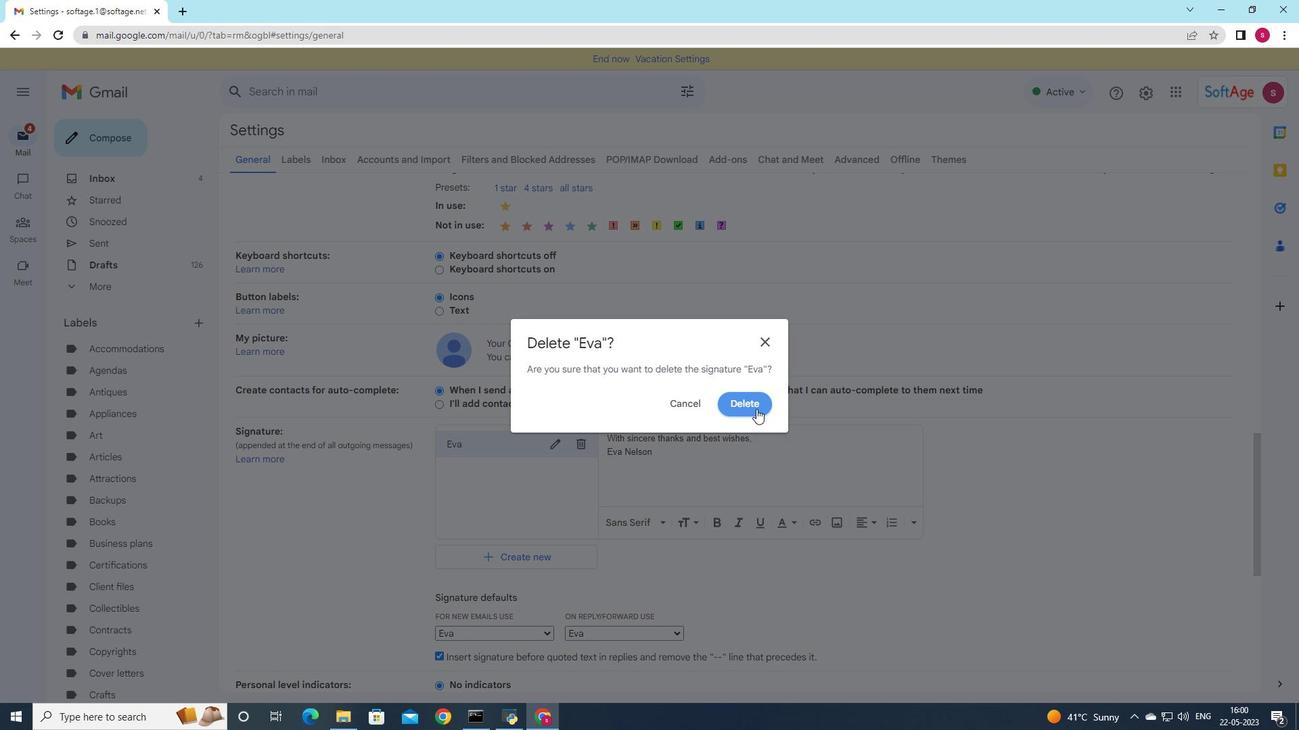 
Action: Mouse pressed left at (766, 400)
Screenshot: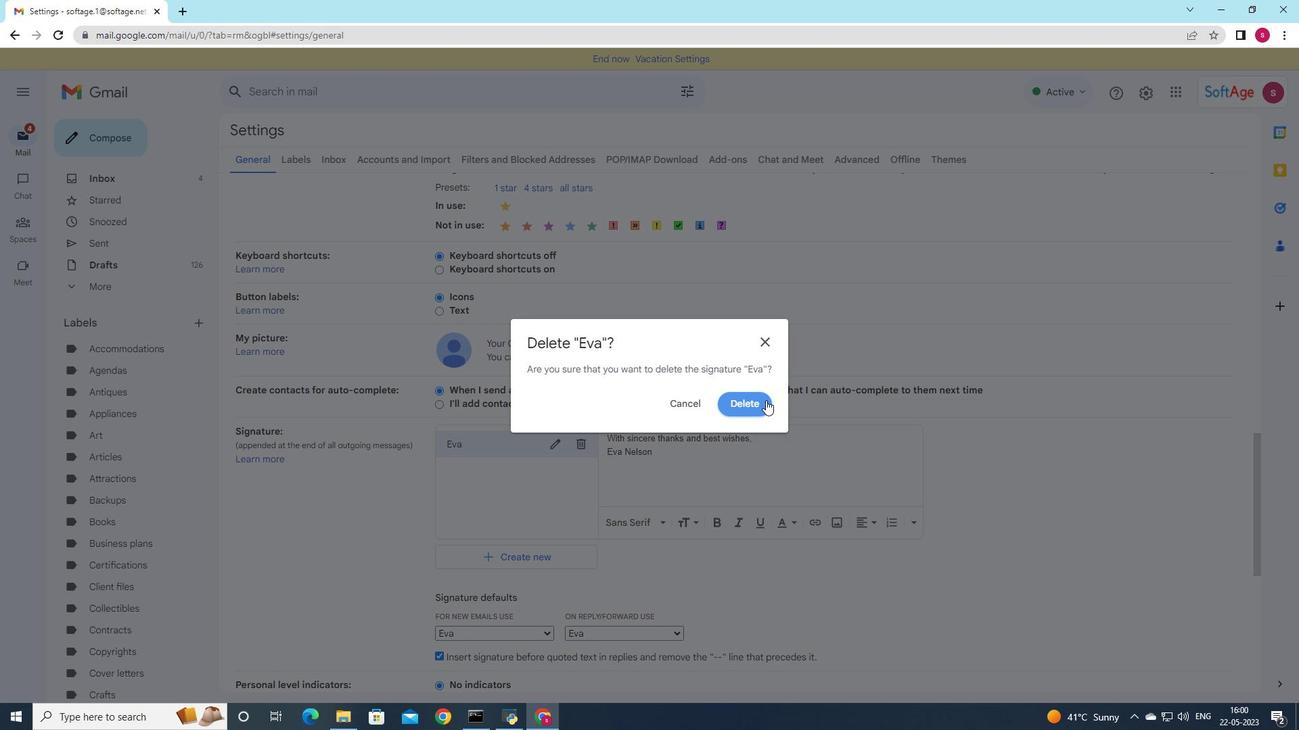 
Action: Mouse moved to (501, 462)
Screenshot: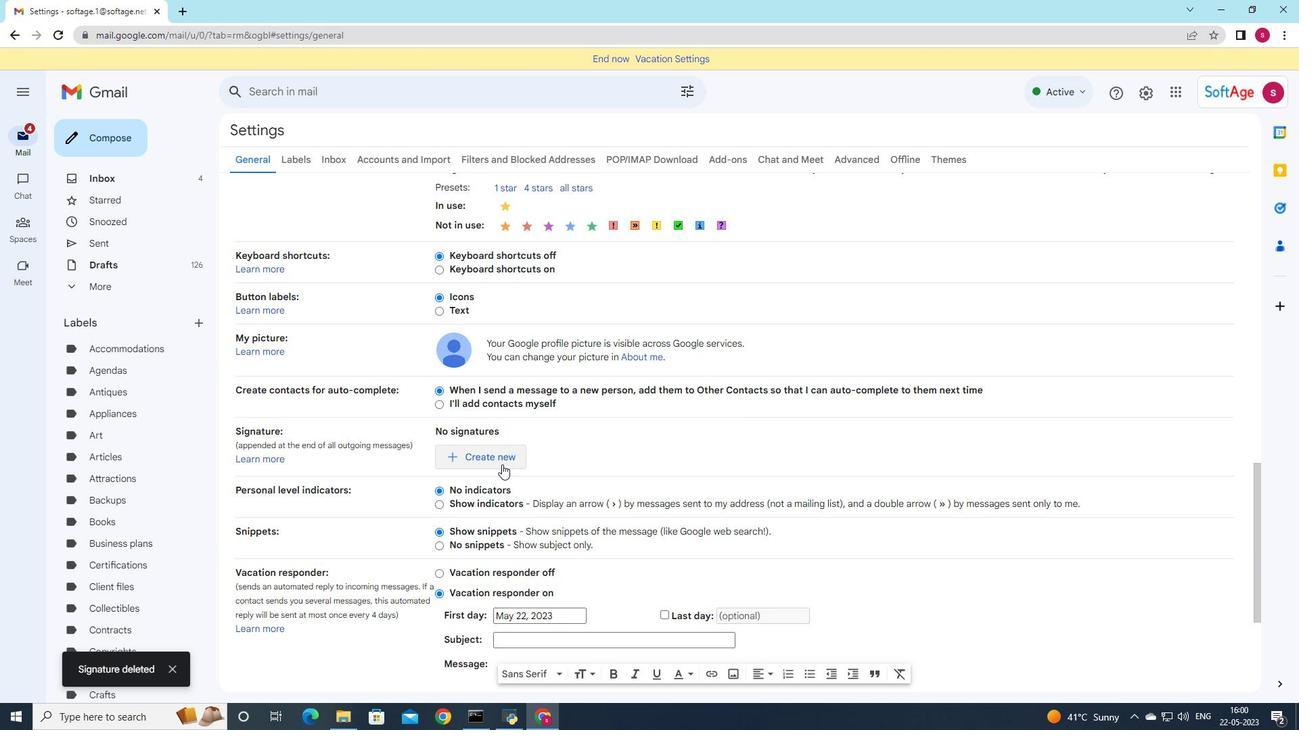 
Action: Mouse pressed left at (501, 462)
Screenshot: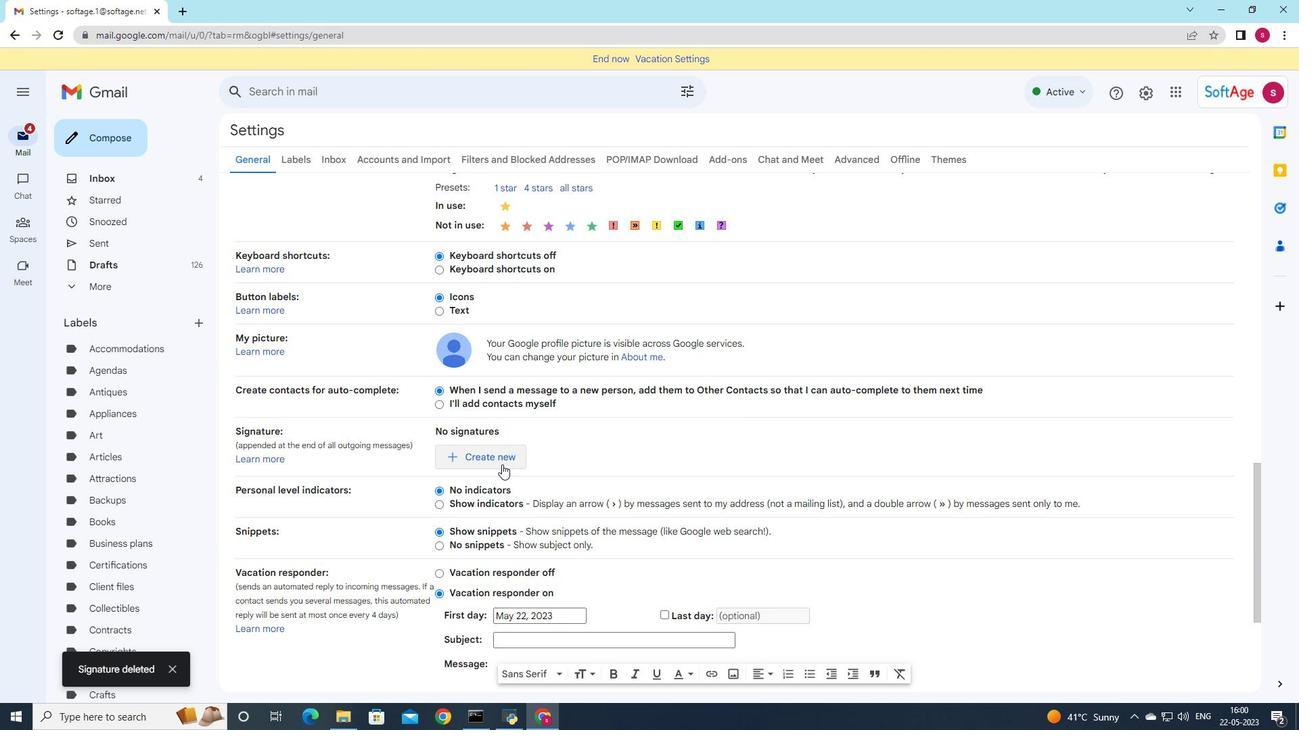 
Action: Mouse moved to (563, 439)
Screenshot: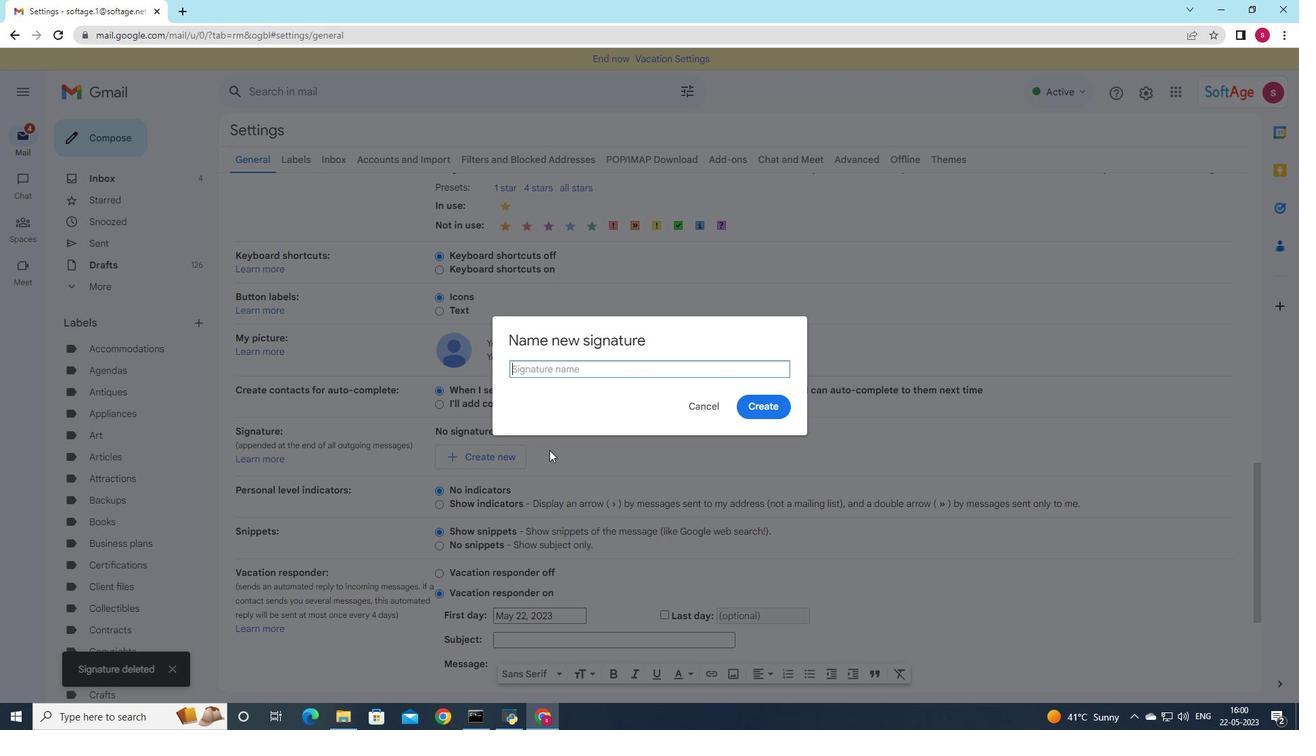 
Action: Key pressed <Key.shift>Evan
Screenshot: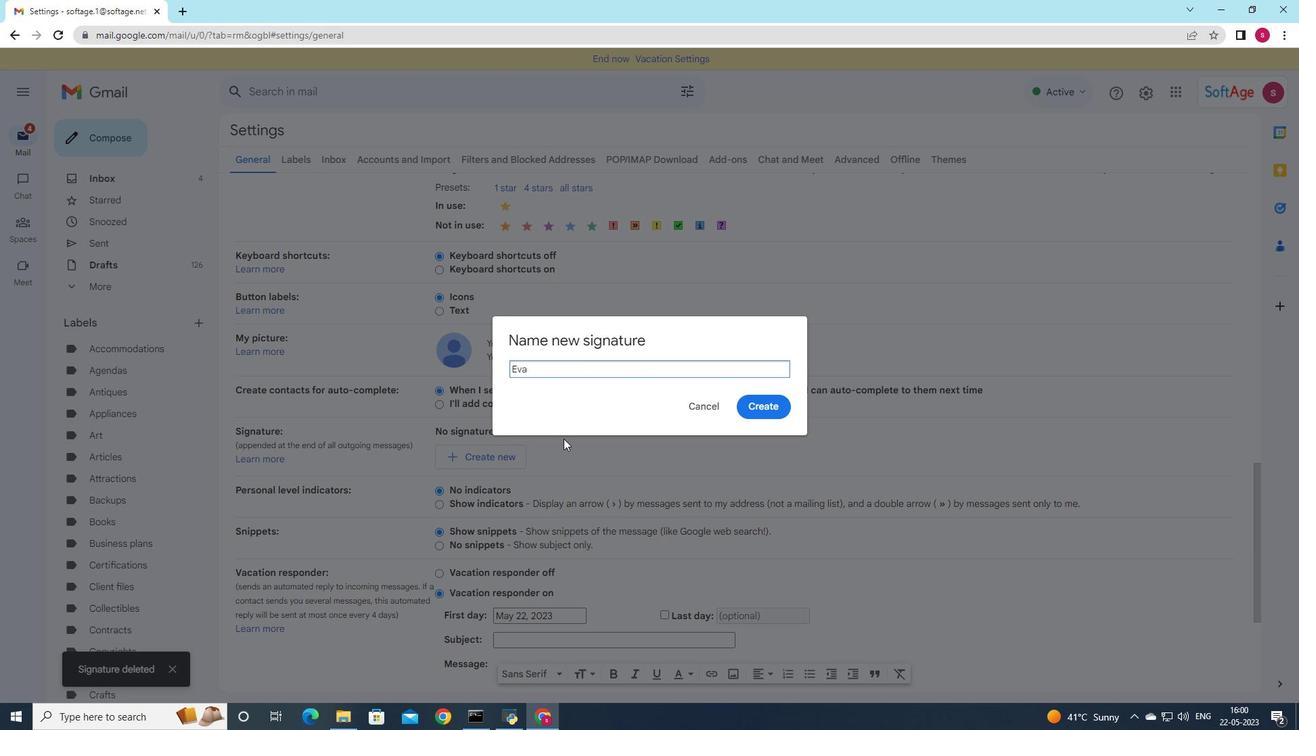 
Action: Mouse moved to (751, 408)
Screenshot: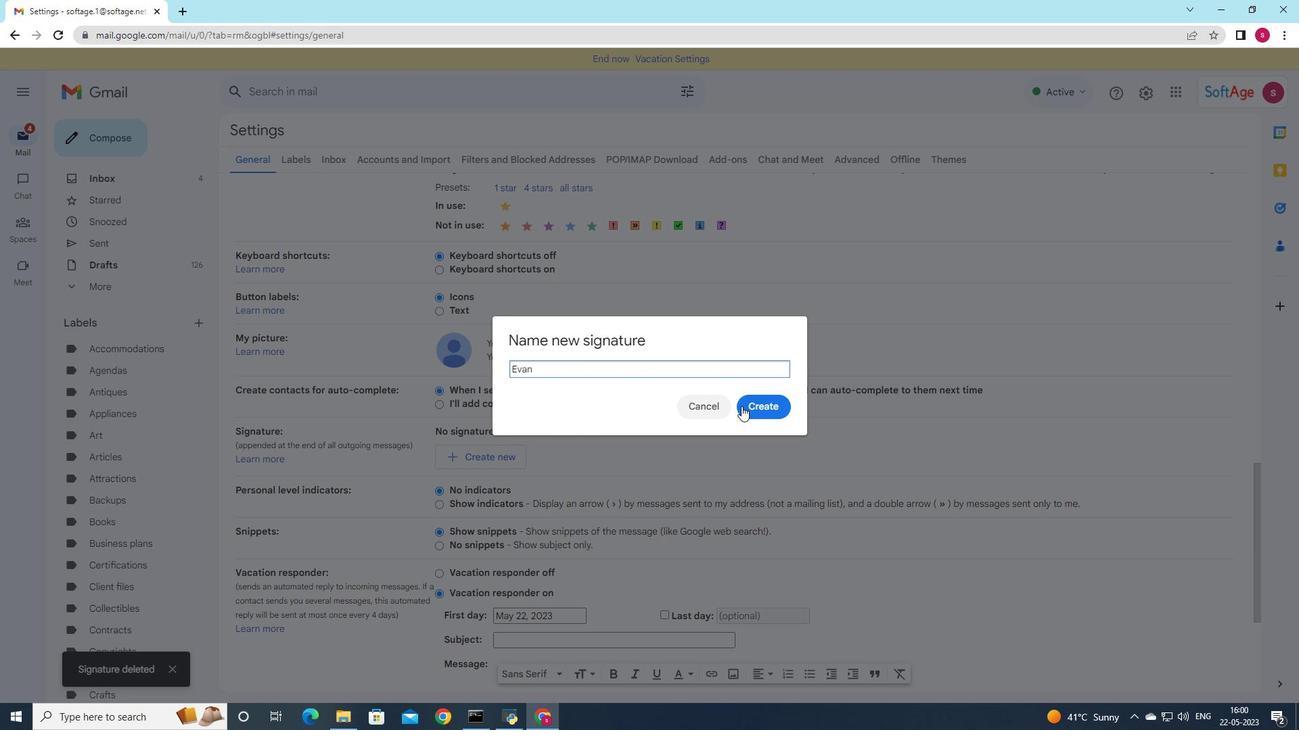 
Action: Mouse pressed left at (751, 408)
Screenshot: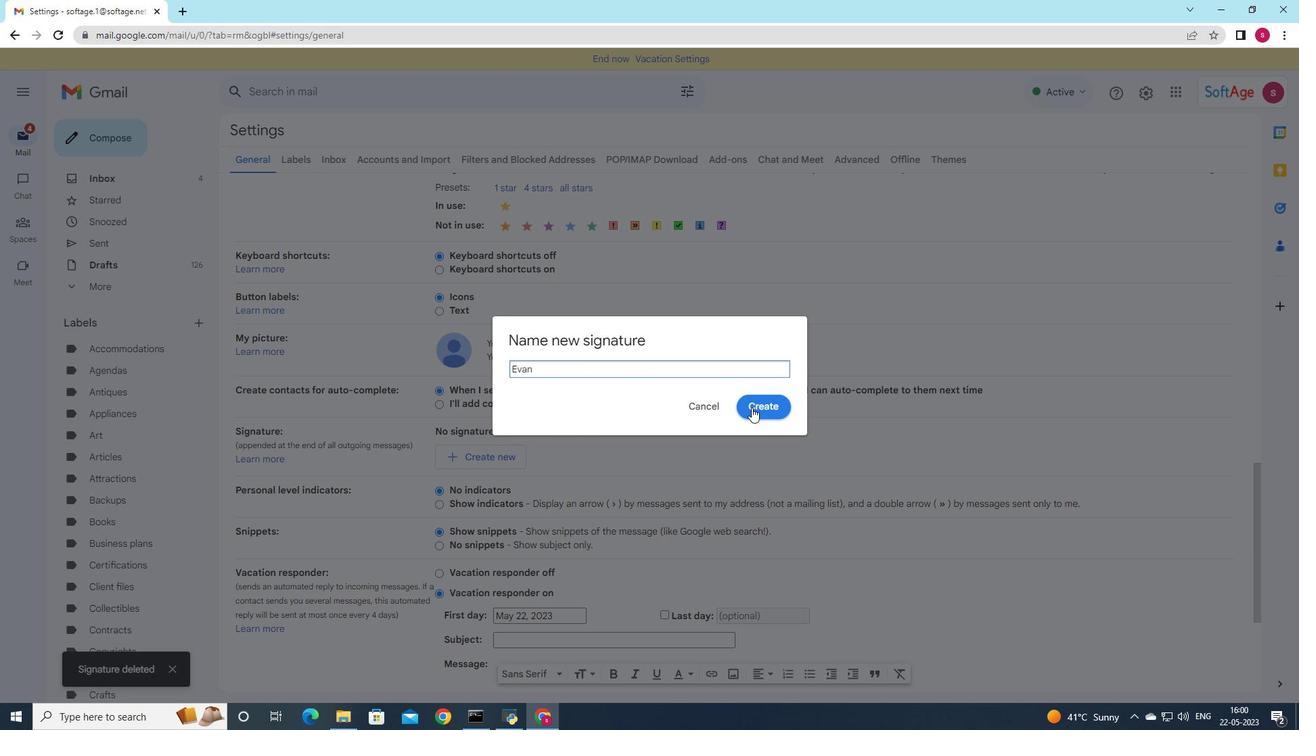 
Action: Mouse moved to (676, 461)
Screenshot: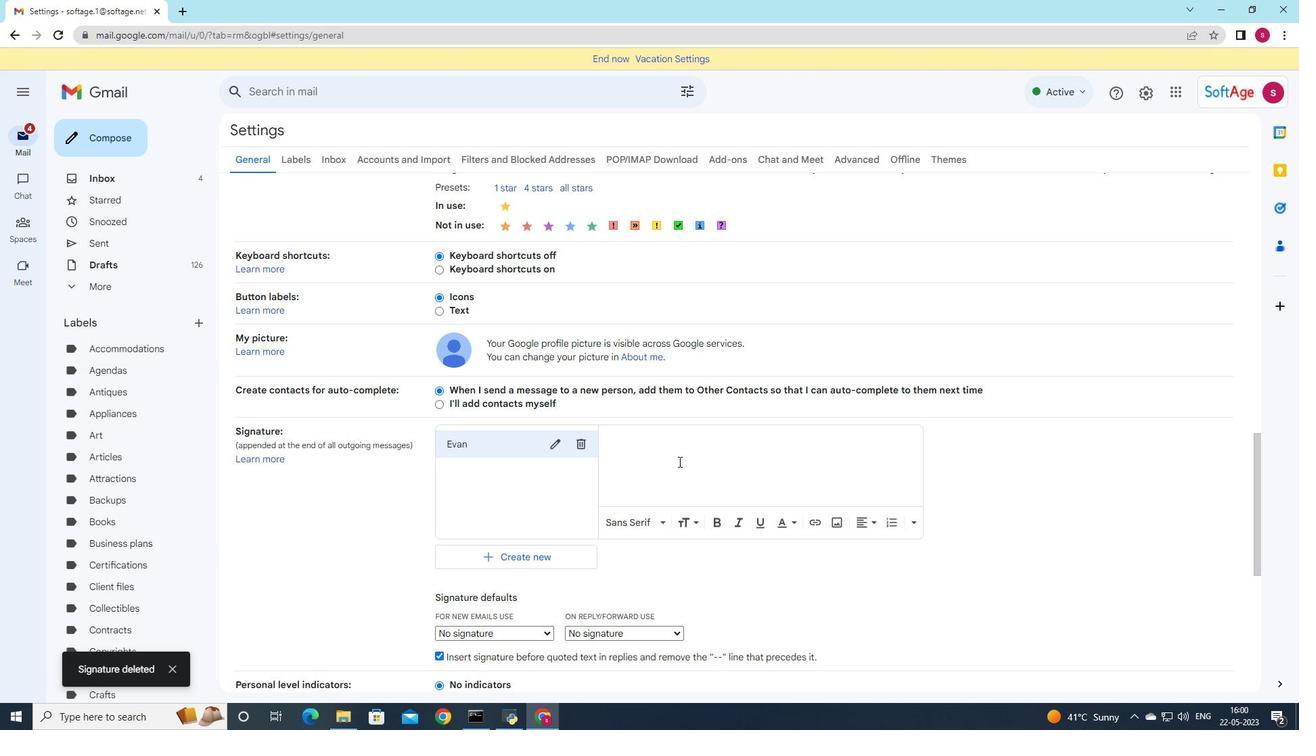 
Action: Mouse pressed left at (676, 461)
Screenshot: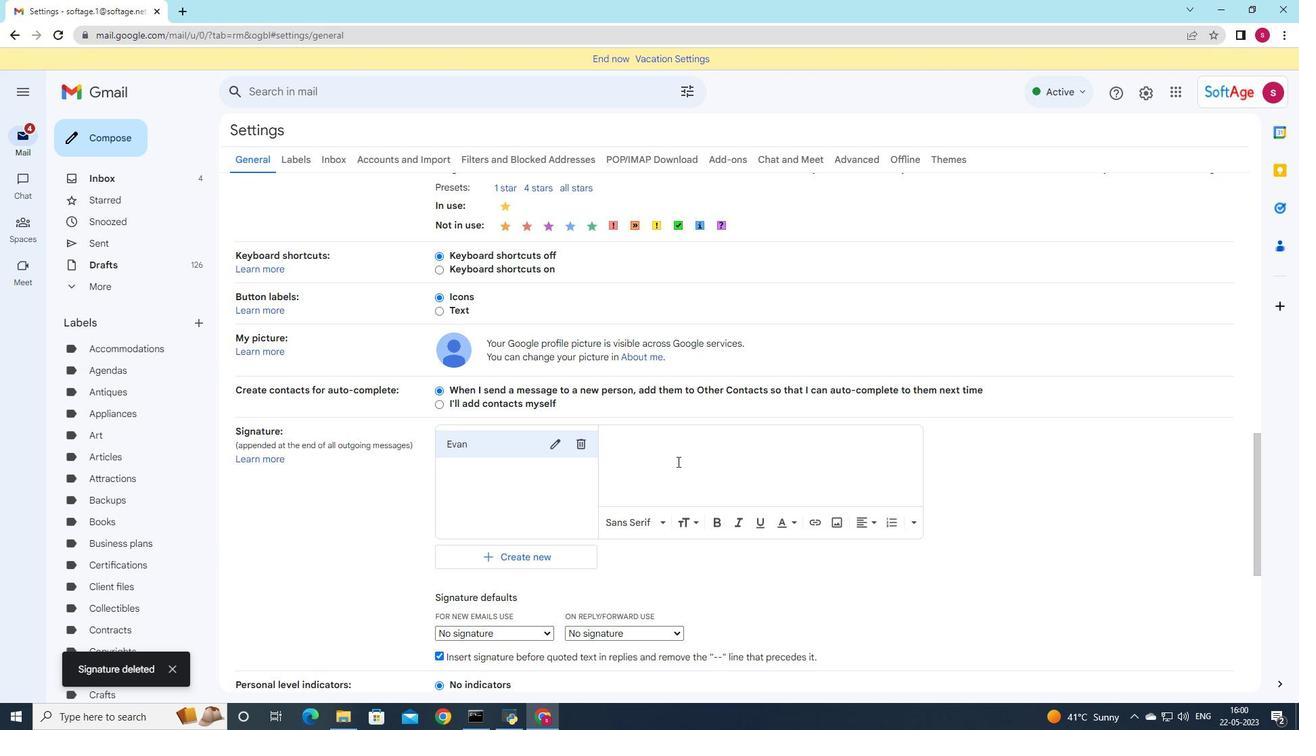 
Action: Key pressed <Key.shift>Best<Key.space>wishes<Key.space>for<Key.space>ahappy<Key.space><Key.left><Key.left><Key.left><Key.left><Key.left><Key.left><Key.space><Key.right><Key.right><Key.right><Key.right><Key.right><Key.space><Key.shift>Valentines<Key.space><Key.shift>day<Key.backspace><Key.backspace><Key.backspace><Key.shift><Key.shift><Key.shift>Day,<Key.shift>evan<Key.backspace><Key.backspace><Key.backspace><Key.backspace><Key.enter><Key.shift>evan<Key.space><Key.backspace><Key.backspace><Key.backspace><Key.backspace><Key.backspace><Key.backspace><Key.enter><Key.shift>eb<Key.backspace><Key.backspace><Key.shift><Key.shift><Key.shift><Key.shift><Key.shift><Key.shift><Key.shift>Evan<Key.space><Key.shift>Adams
Screenshot: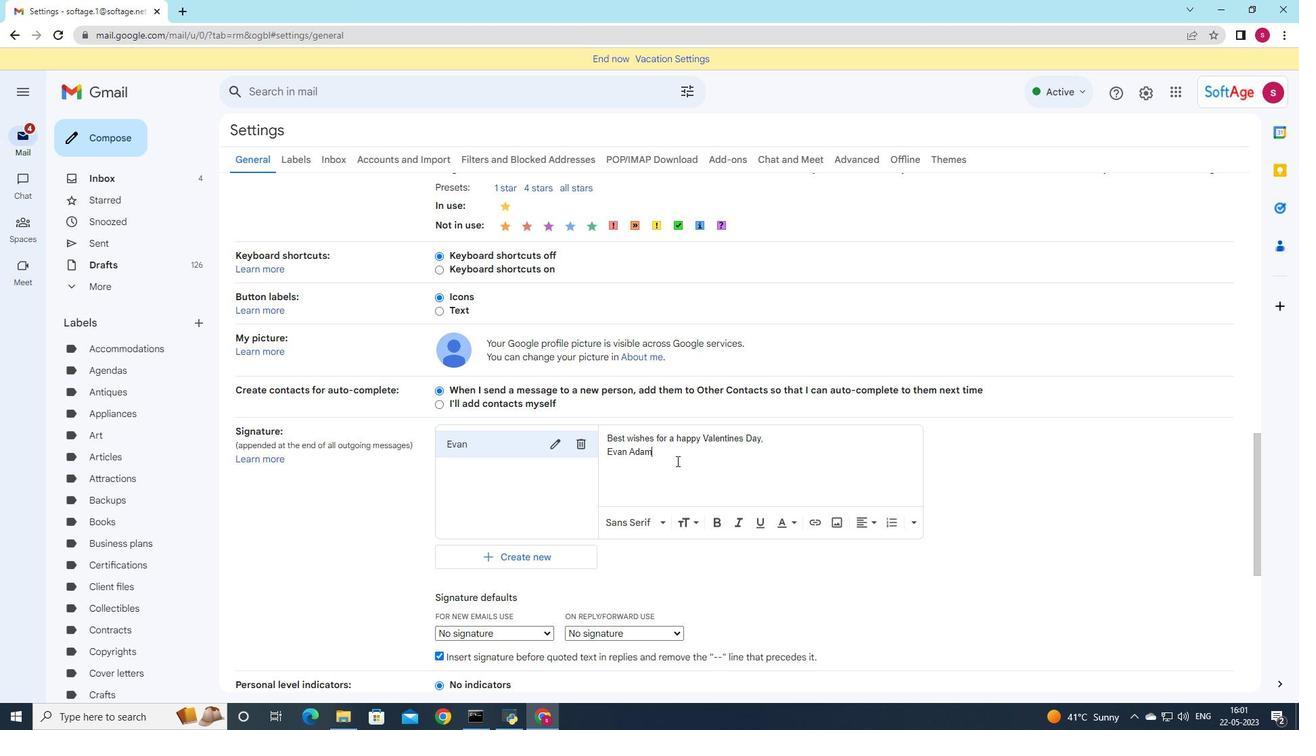 
Action: Mouse scrolled (676, 460) with delta (0, 0)
Screenshot: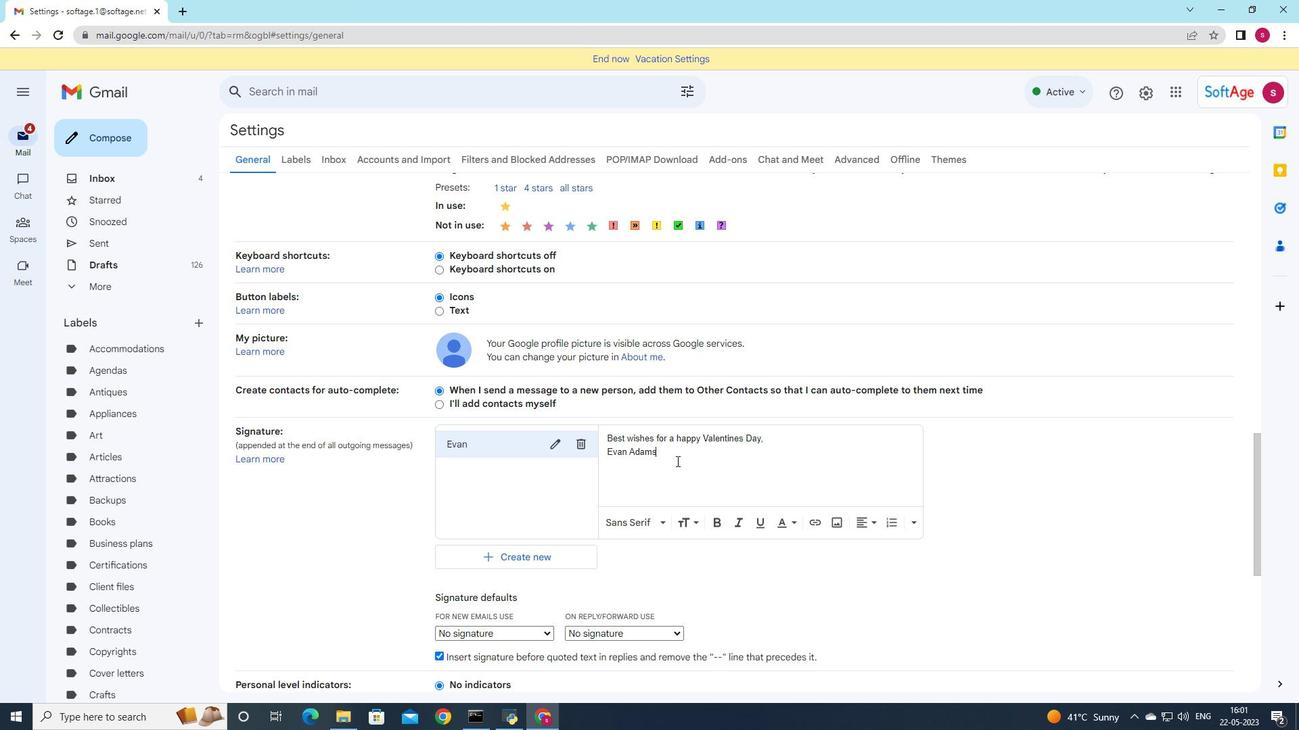 
Action: Mouse scrolled (676, 460) with delta (0, 0)
Screenshot: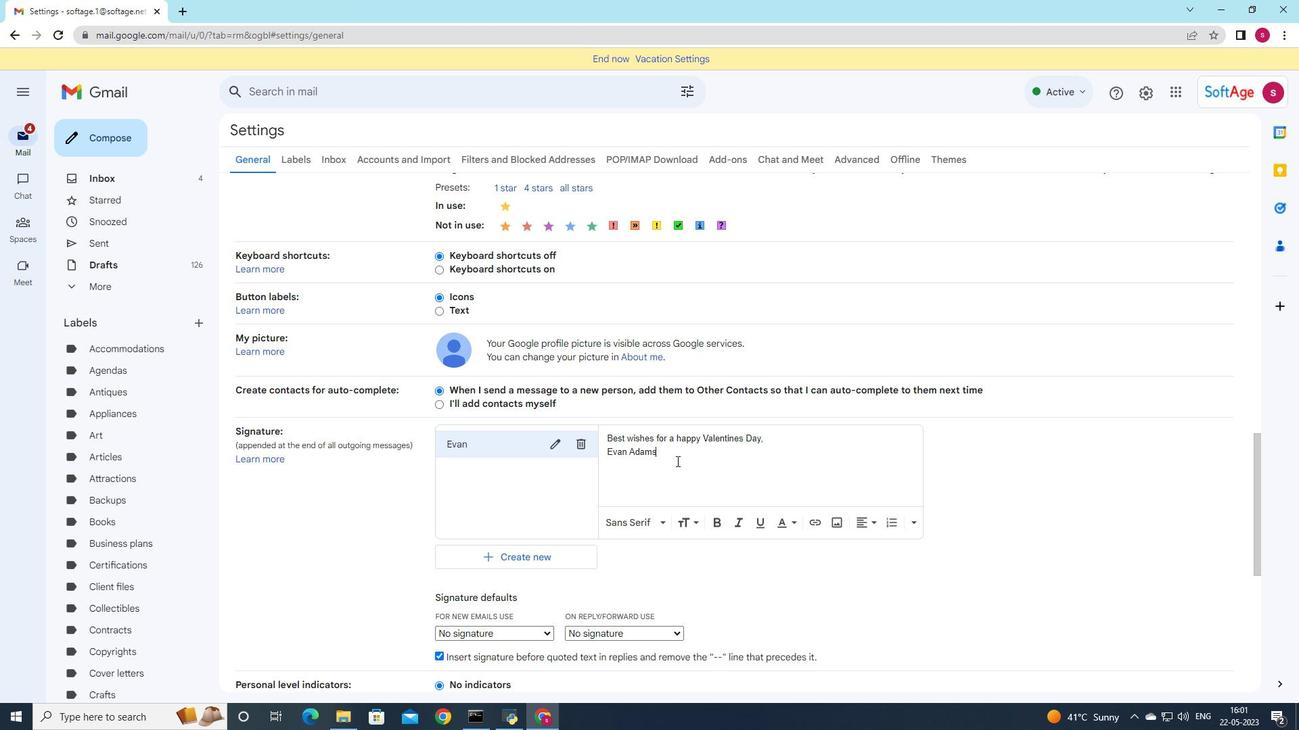 
Action: Mouse scrolled (676, 460) with delta (0, 0)
Screenshot: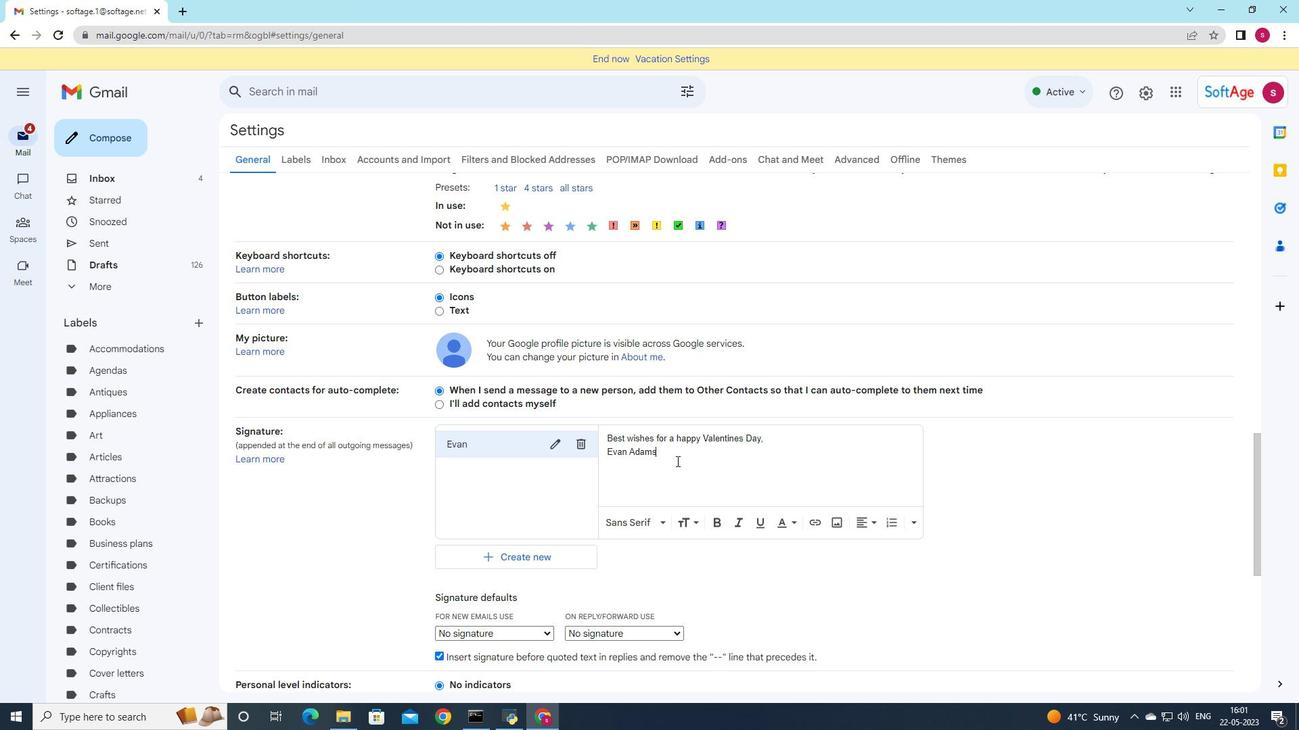
Action: Mouse scrolled (676, 460) with delta (0, 0)
Screenshot: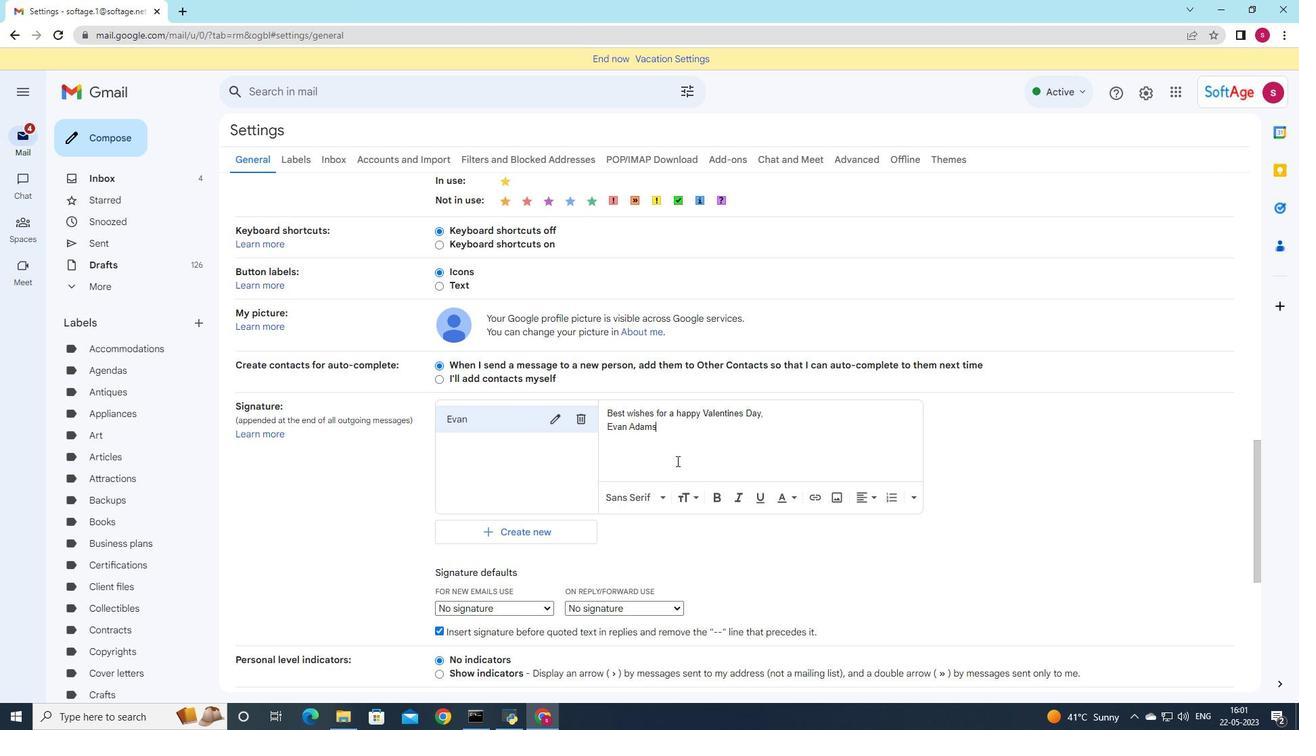 
Action: Mouse moved to (501, 366)
Screenshot: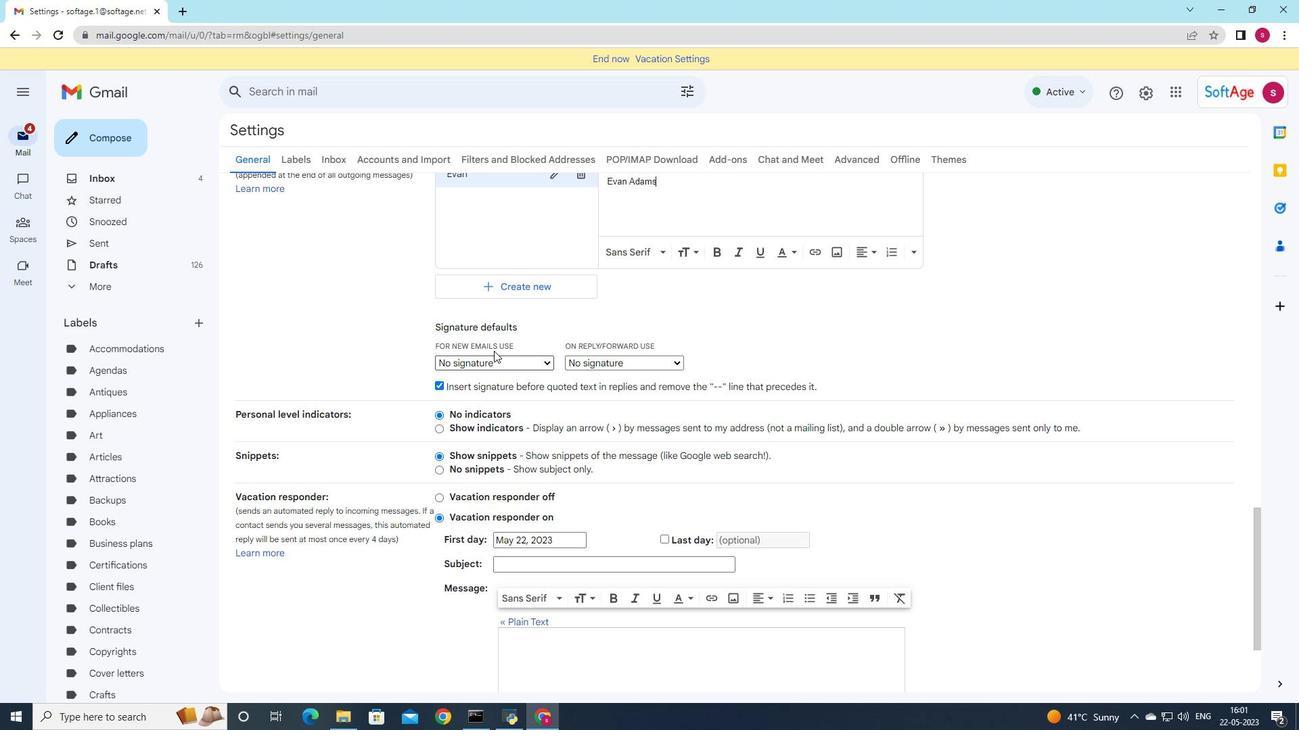 
Action: Mouse pressed left at (501, 366)
Screenshot: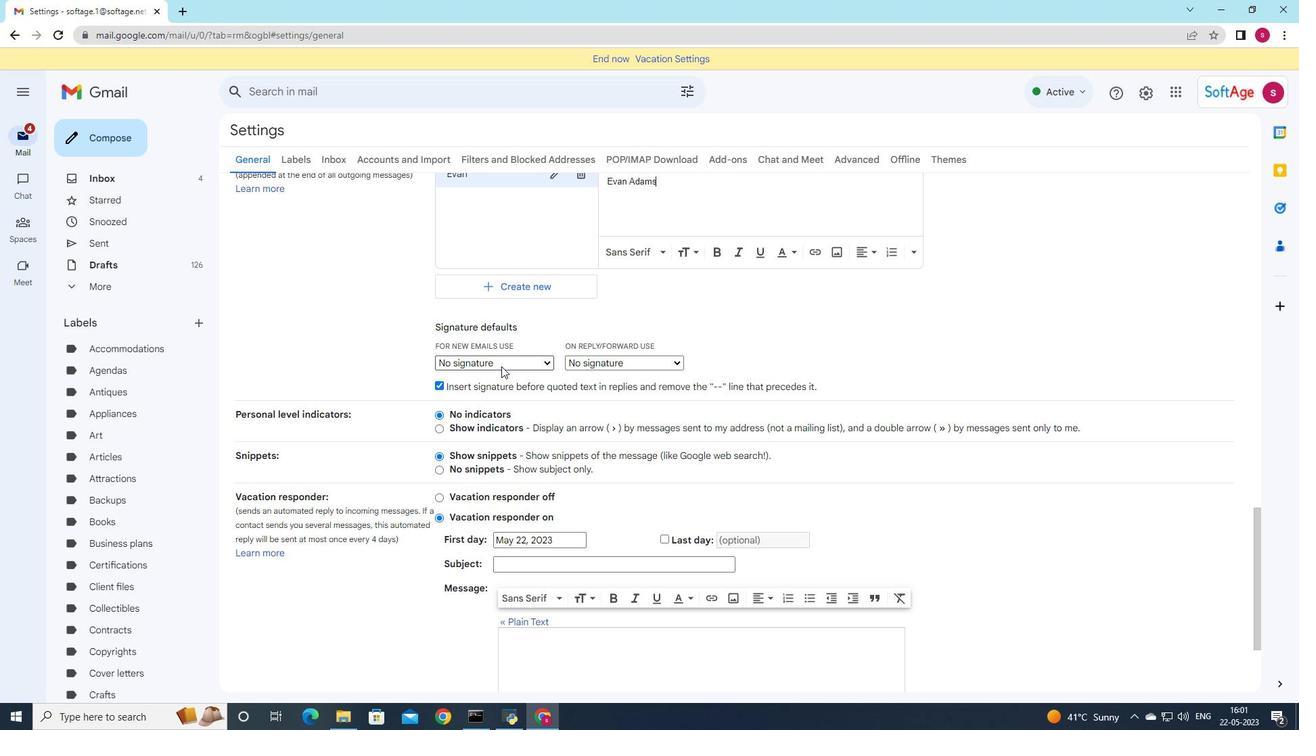 
Action: Mouse moved to (506, 389)
Screenshot: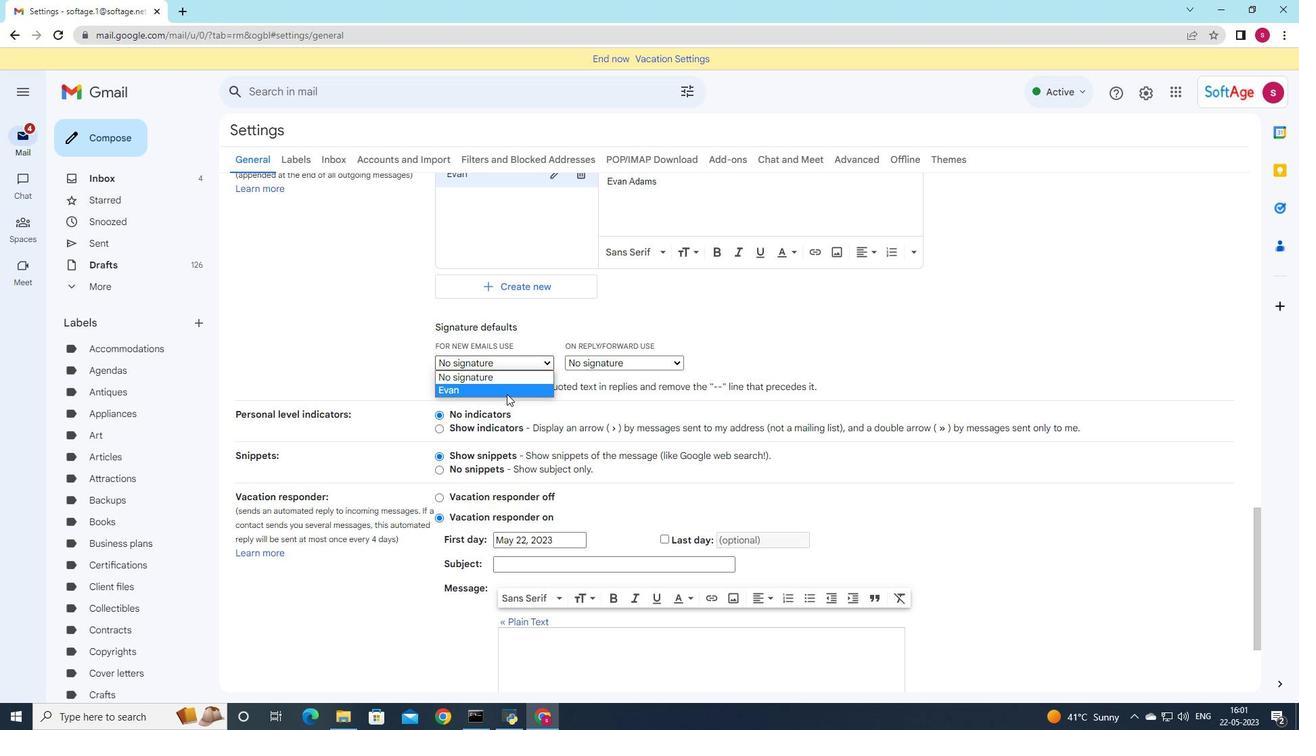 
Action: Mouse pressed left at (506, 389)
Screenshot: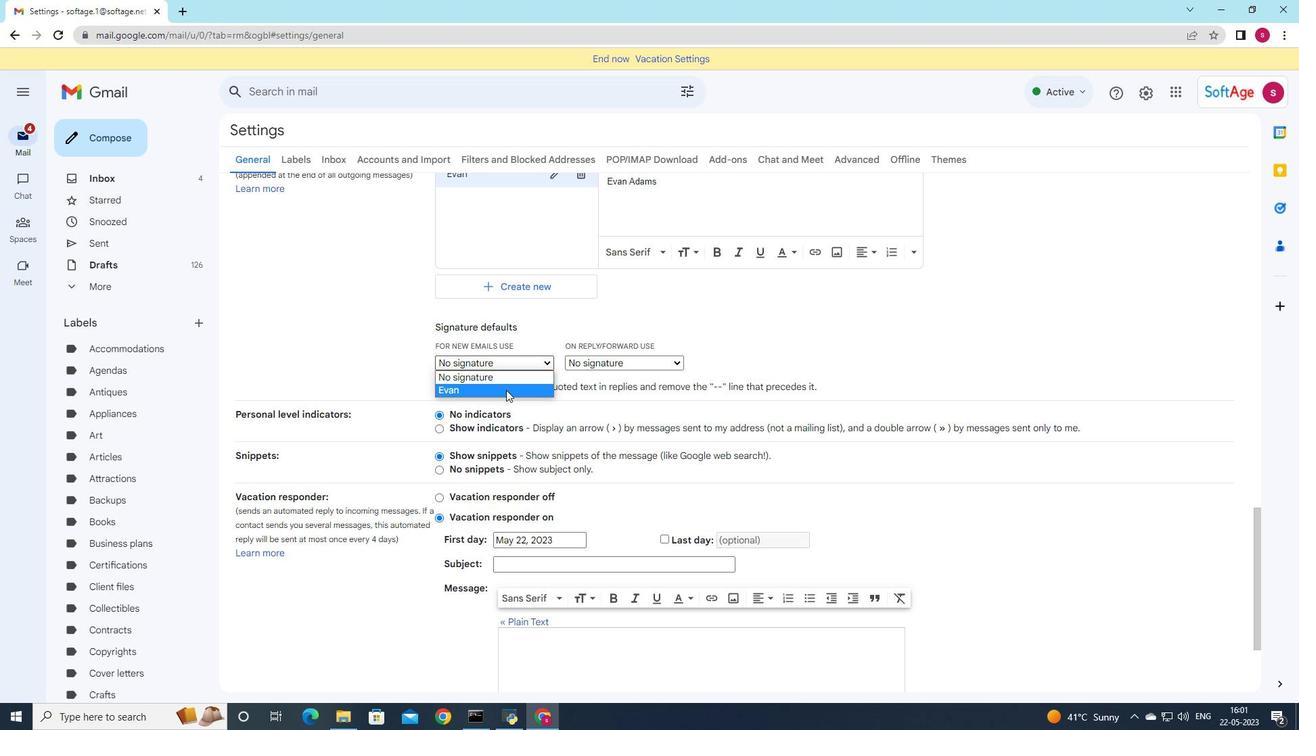 
Action: Mouse moved to (638, 366)
Screenshot: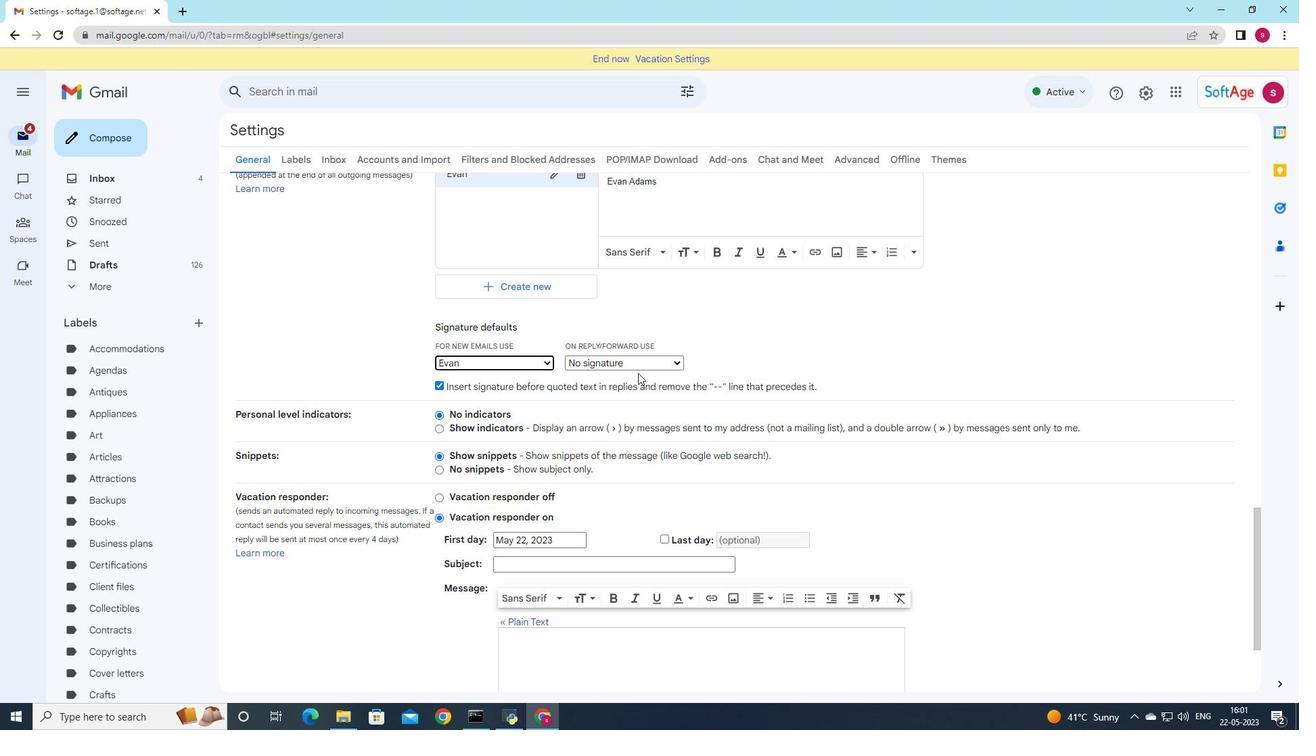 
Action: Mouse pressed left at (638, 366)
Screenshot: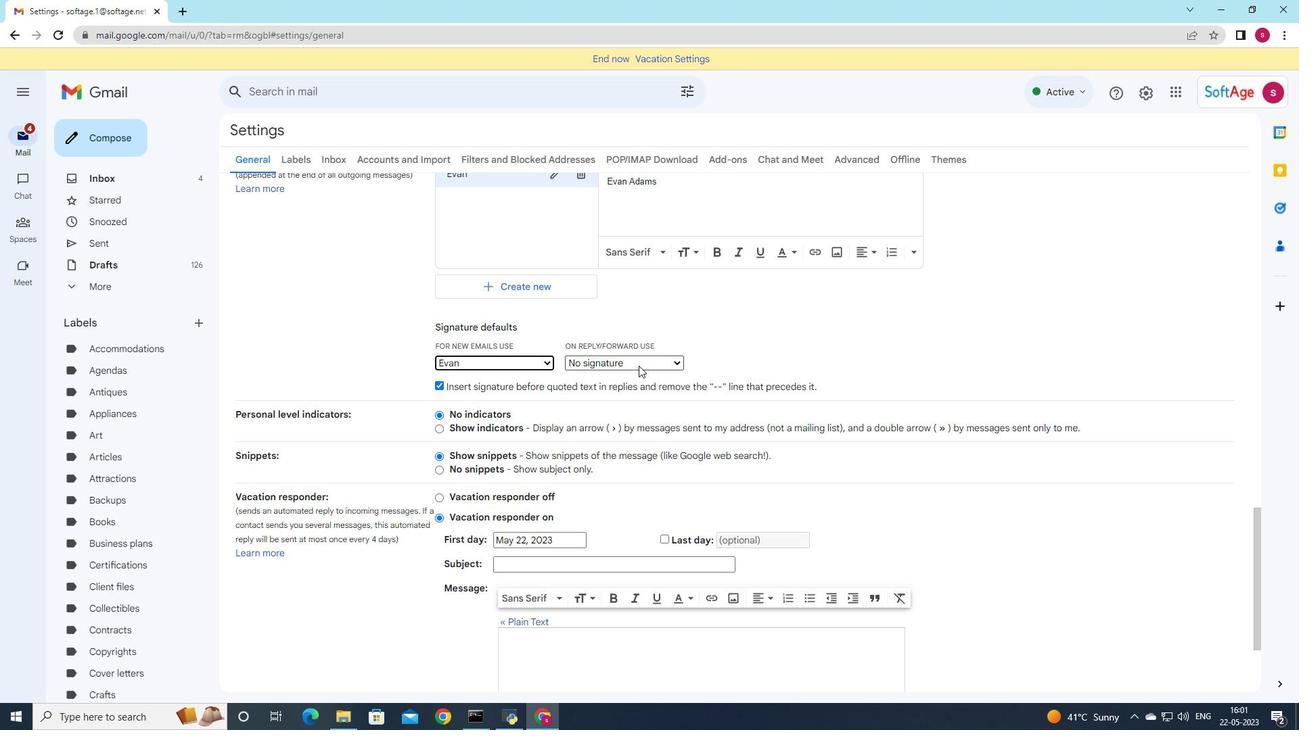 
Action: Mouse moved to (628, 397)
Screenshot: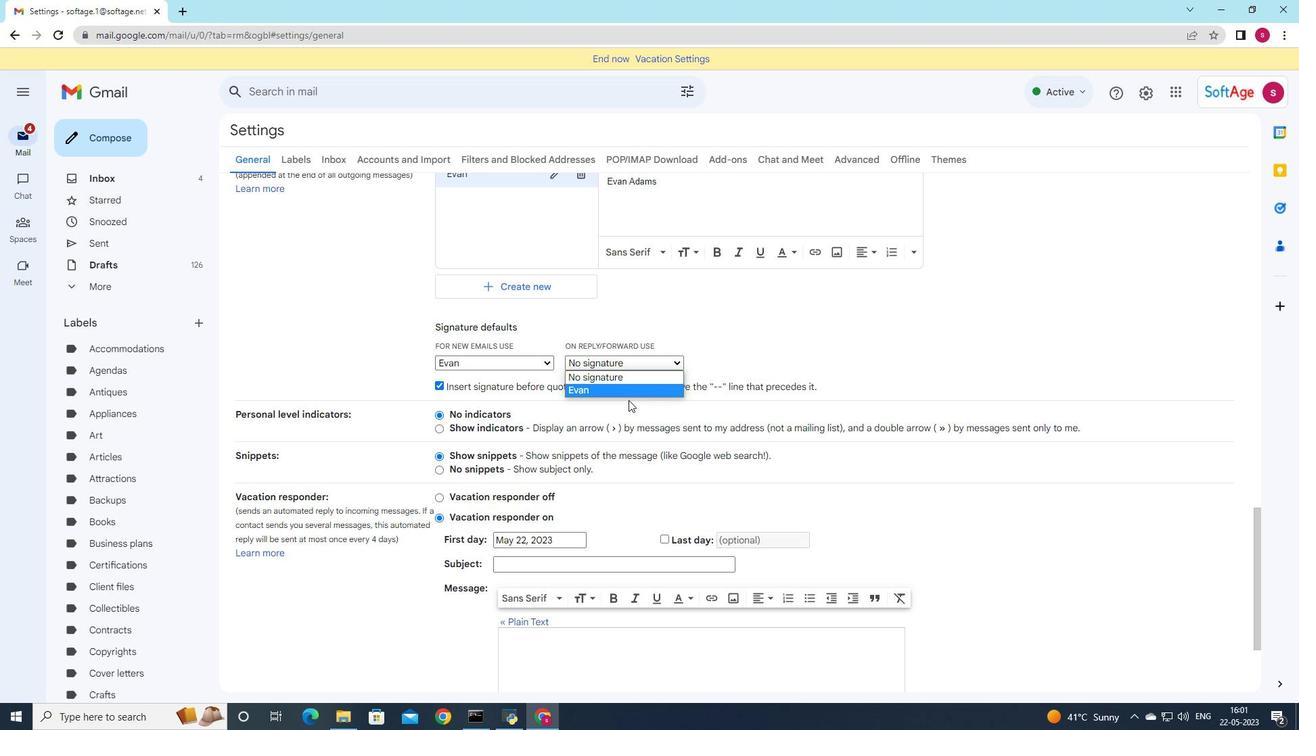 
Action: Mouse pressed left at (628, 397)
Screenshot: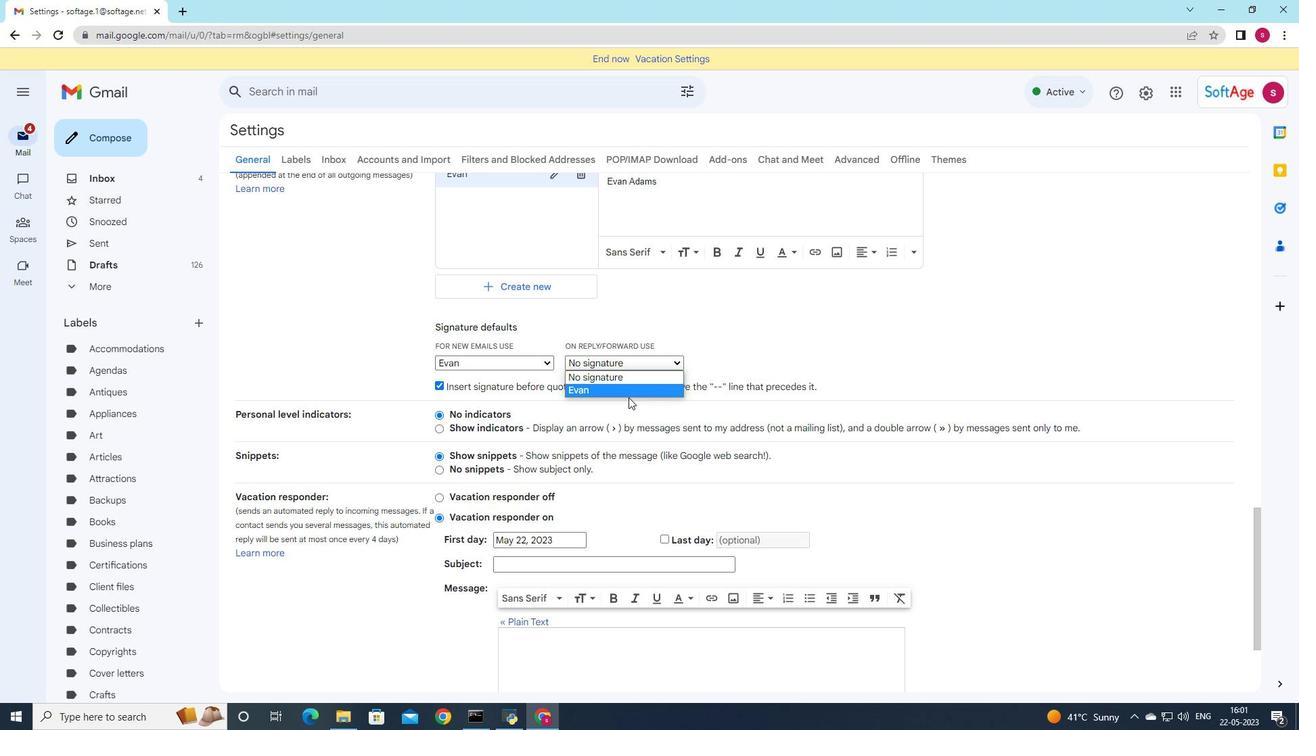 
Action: Mouse moved to (628, 394)
Screenshot: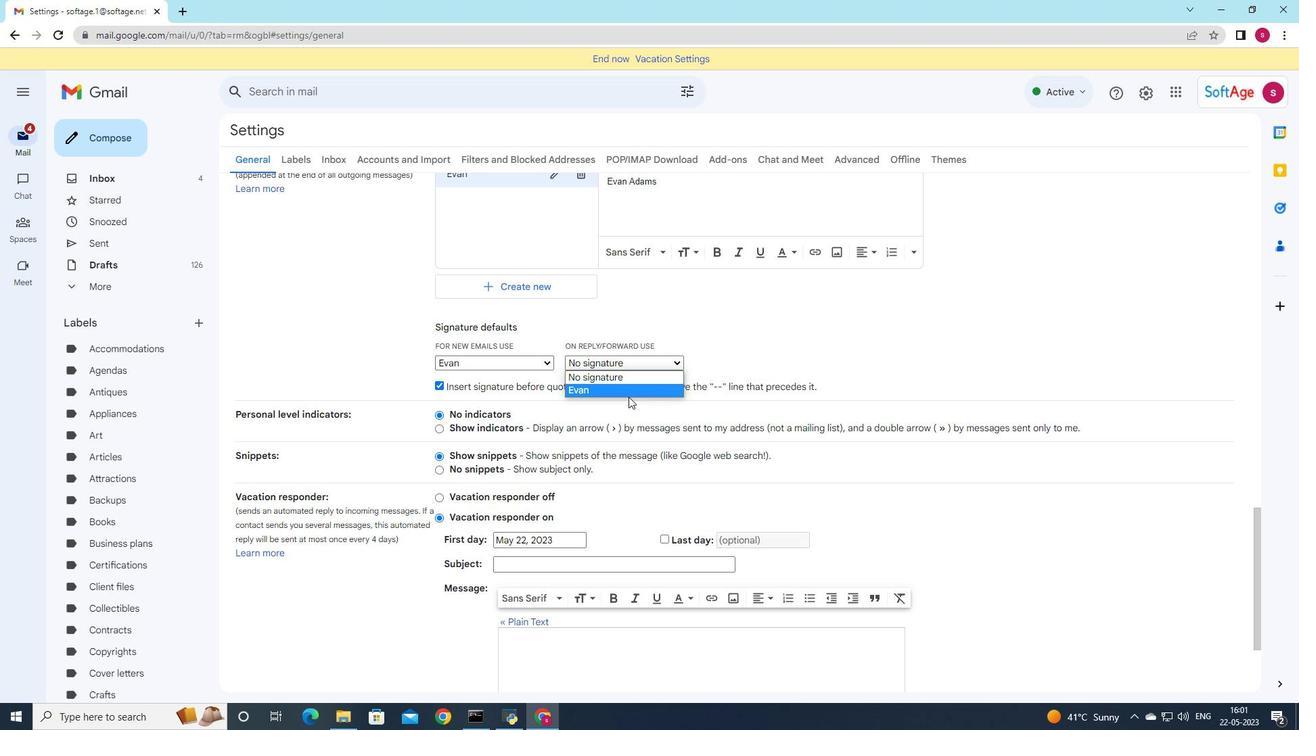 
Action: Mouse pressed left at (628, 394)
Screenshot: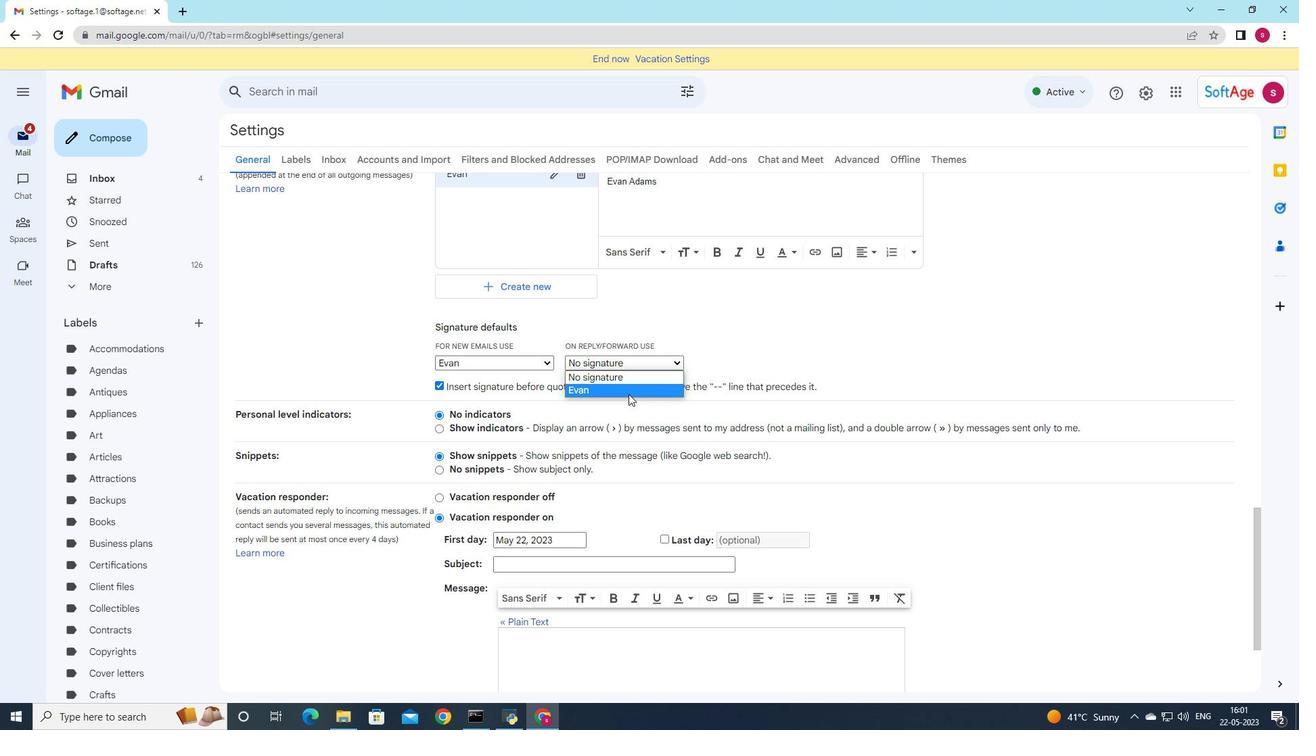 
Action: Mouse moved to (561, 418)
Screenshot: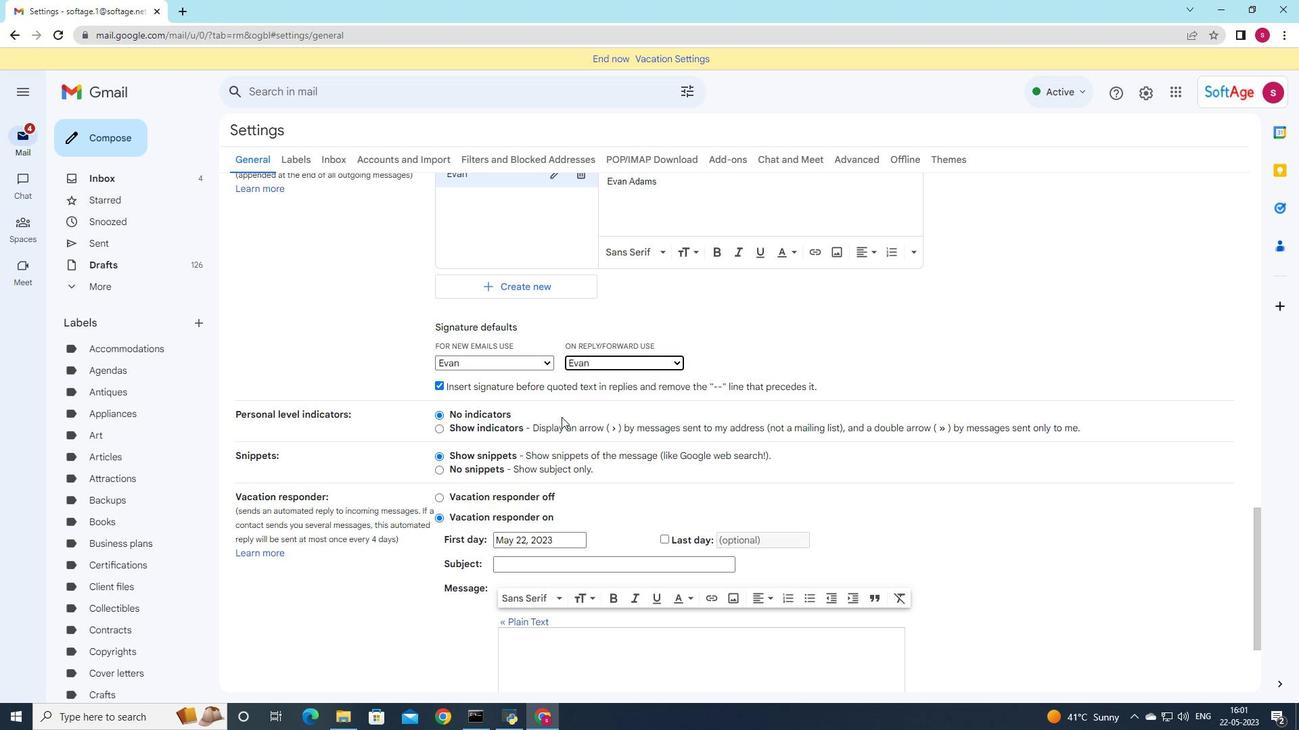 
Action: Mouse scrolled (561, 417) with delta (0, 0)
Screenshot: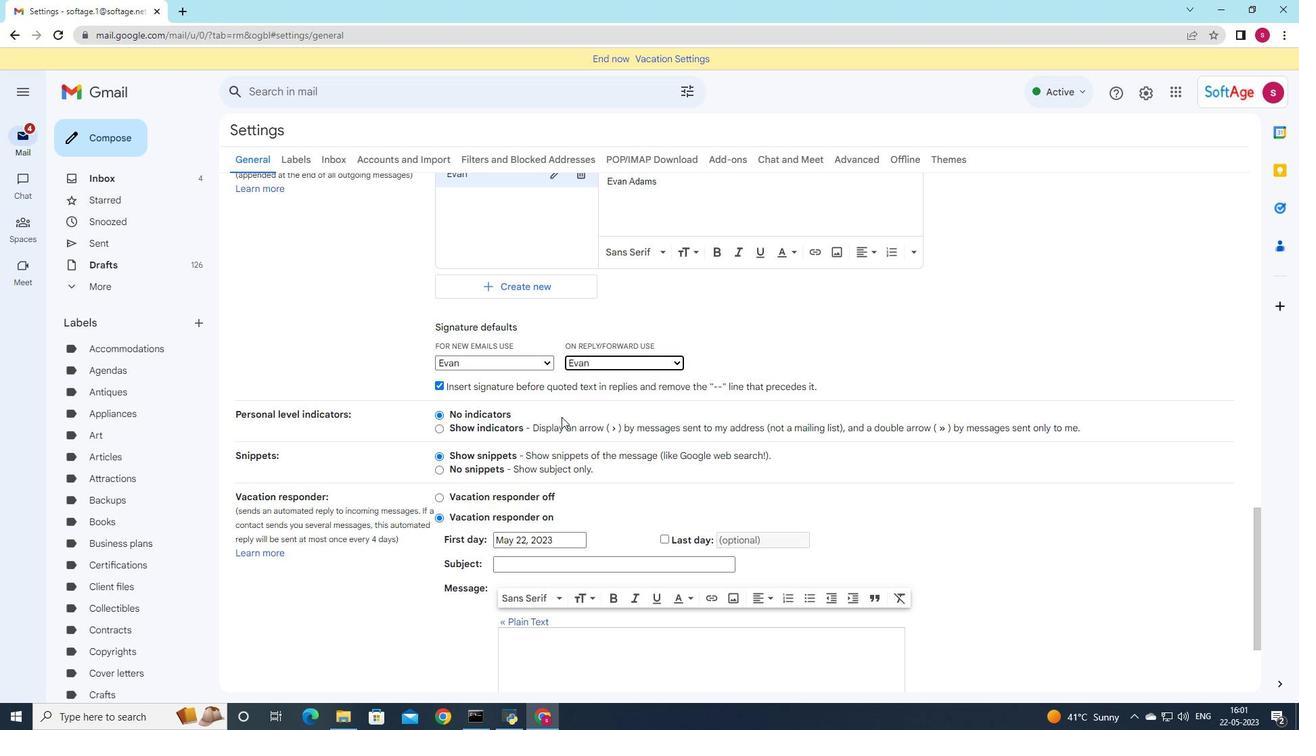 
Action: Mouse moved to (561, 418)
Screenshot: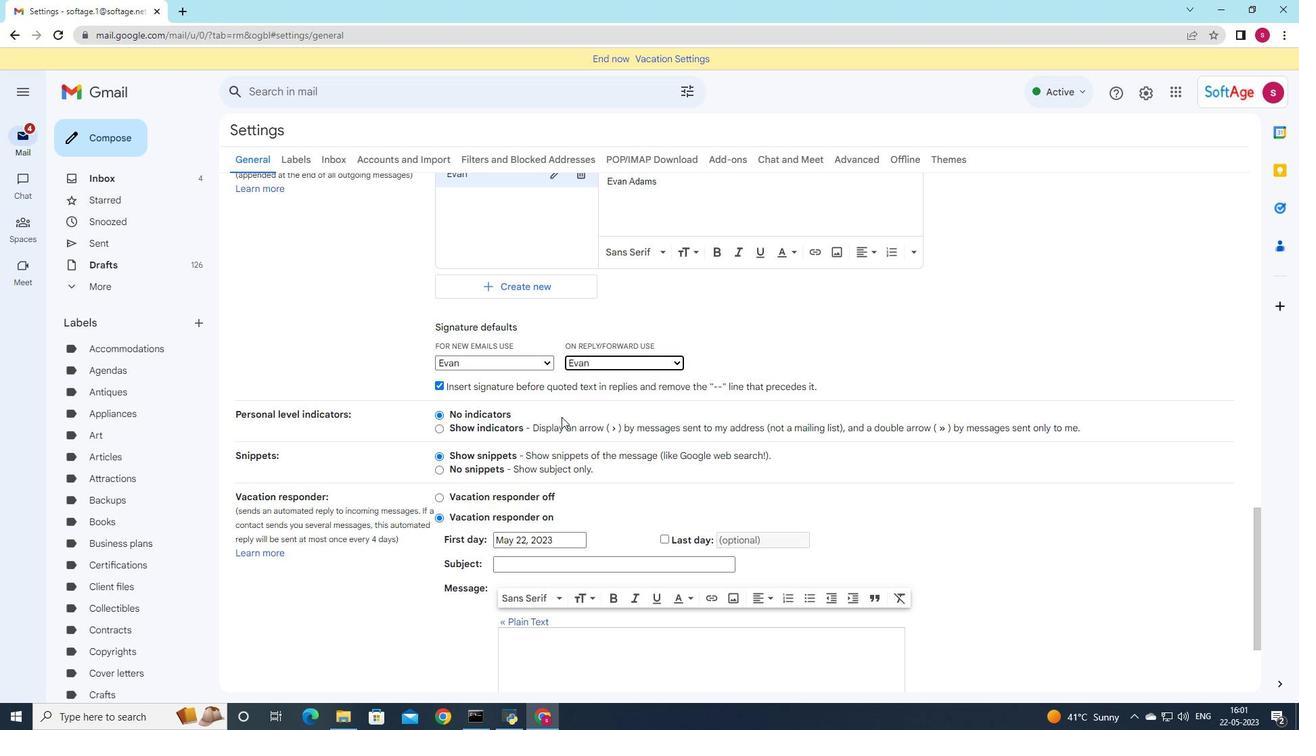 
Action: Mouse scrolled (561, 418) with delta (0, 0)
Screenshot: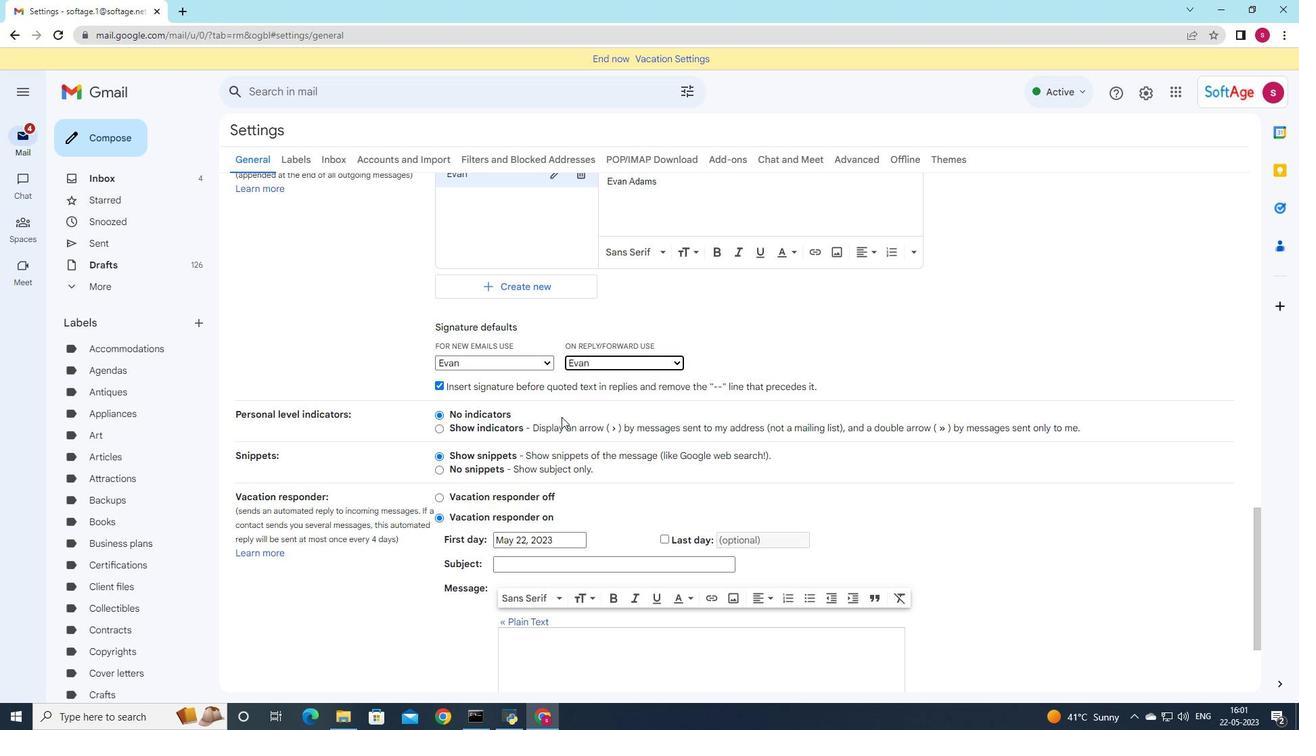 
Action: Mouse moved to (561, 418)
Screenshot: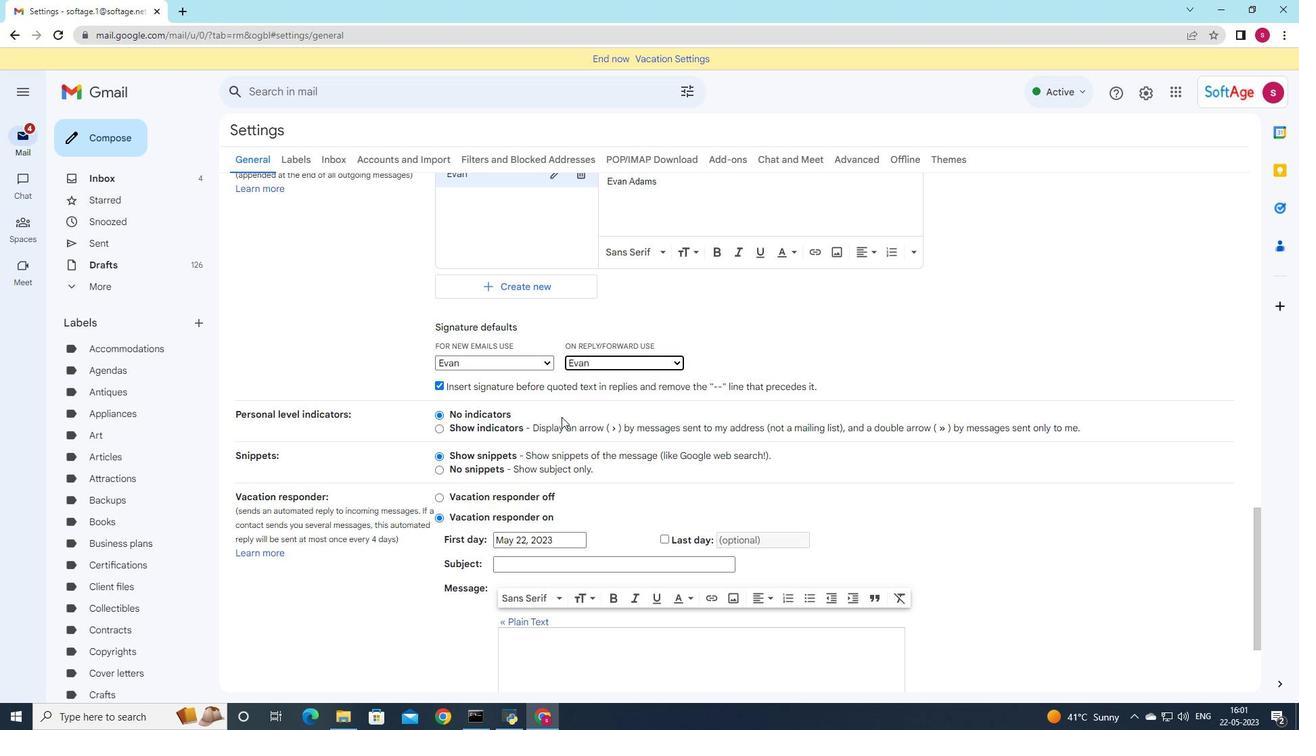 
Action: Mouse scrolled (561, 418) with delta (0, 0)
Screenshot: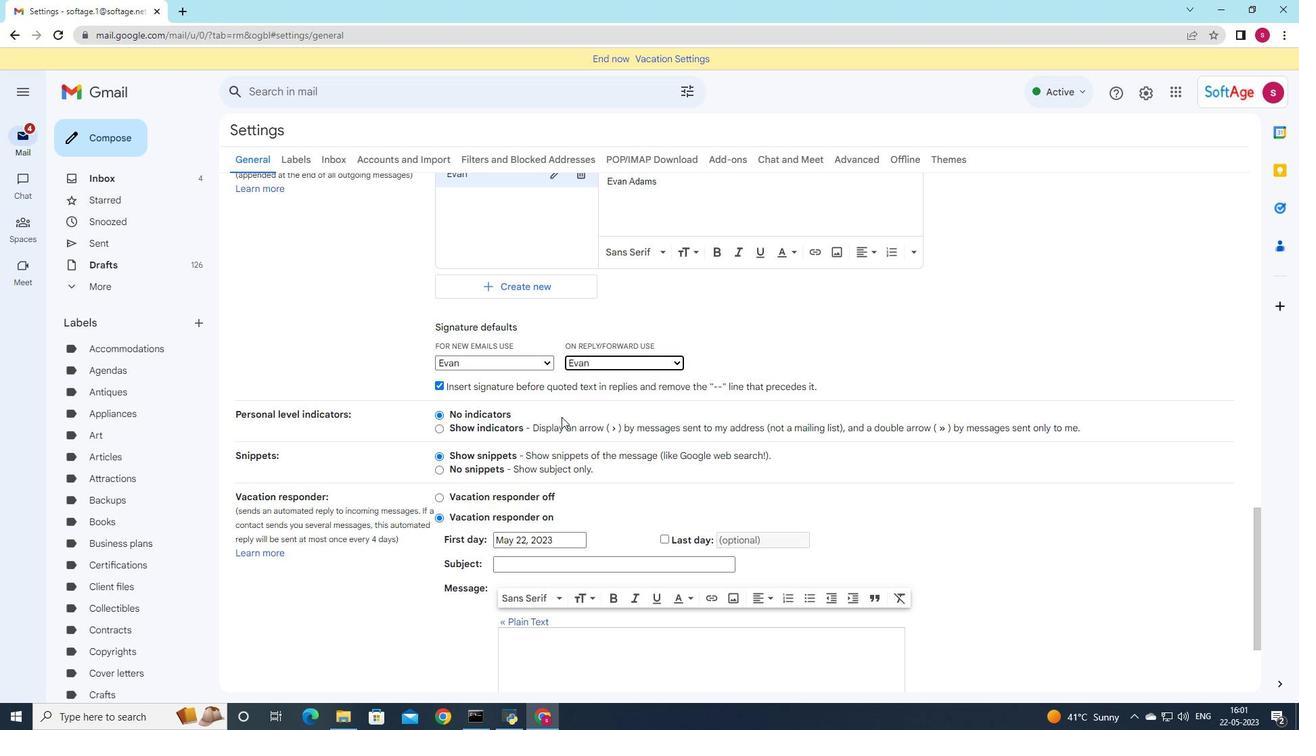 
Action: Mouse moved to (571, 436)
Screenshot: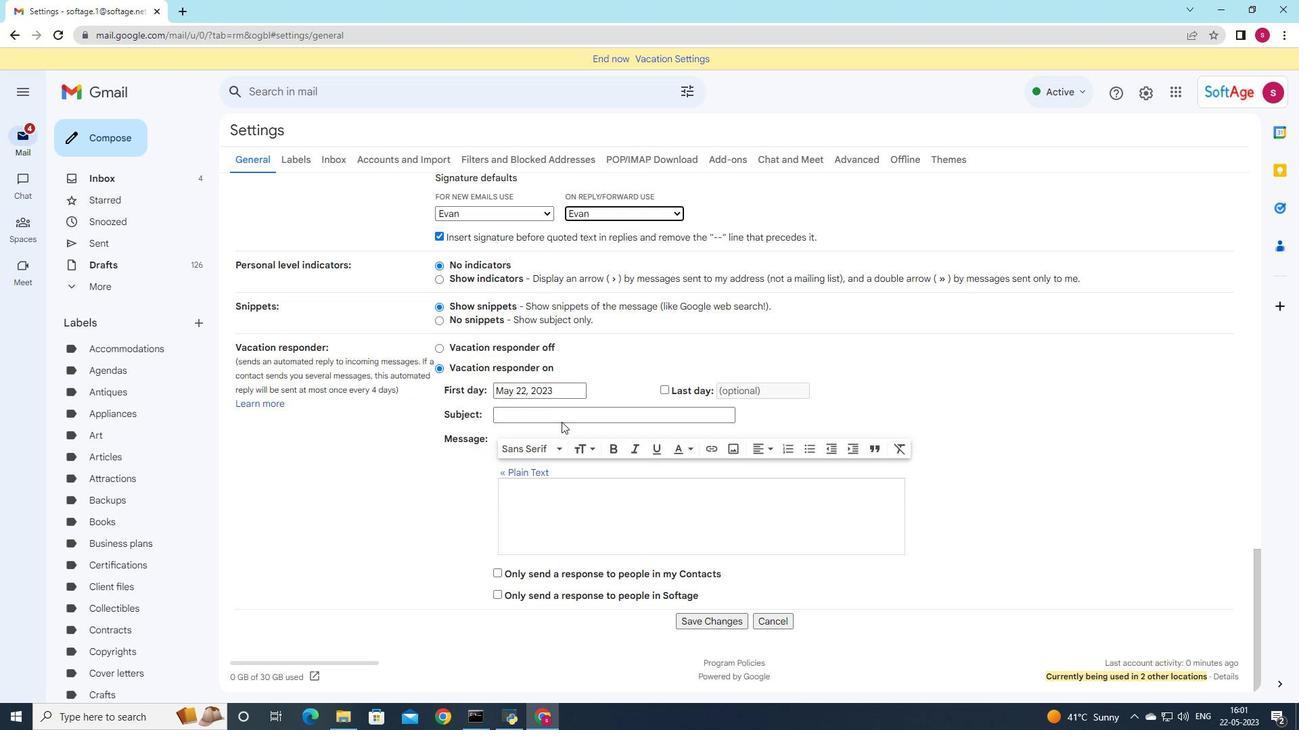 
Action: Mouse scrolled (571, 435) with delta (0, 0)
Screenshot: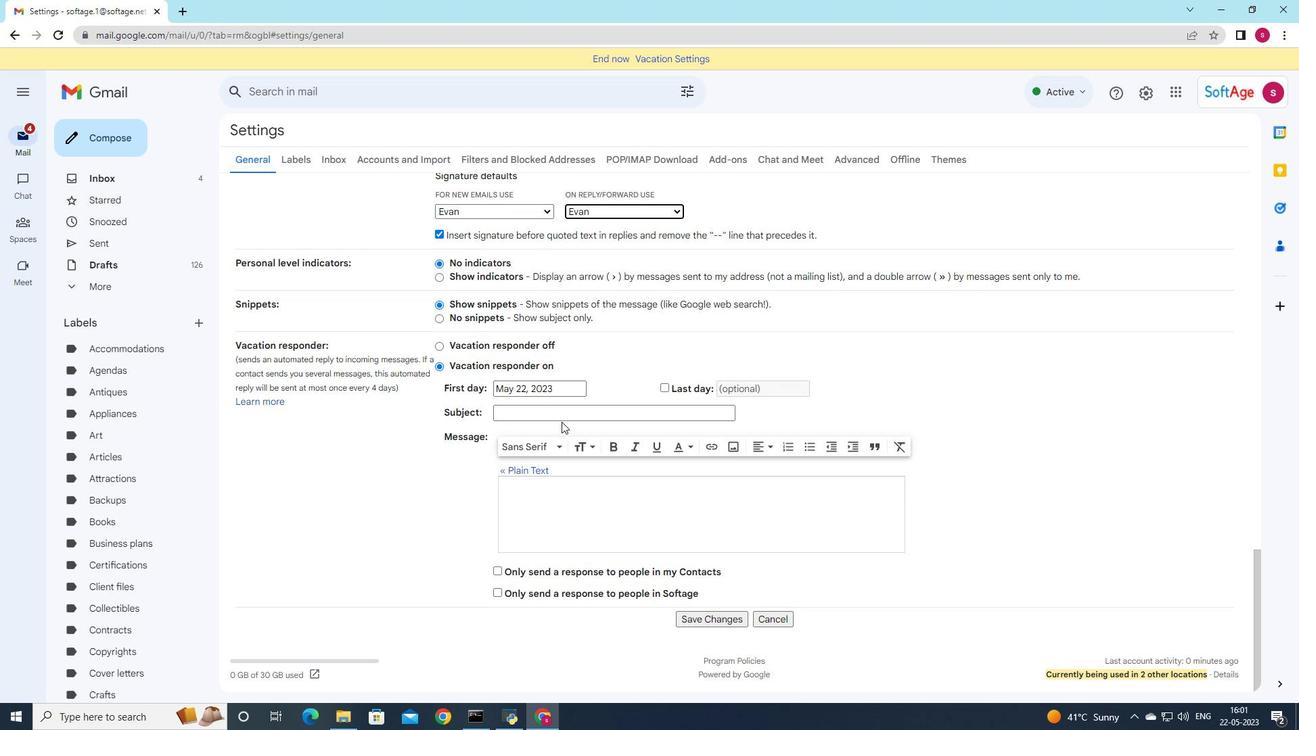 
Action: Mouse scrolled (571, 435) with delta (0, 0)
Screenshot: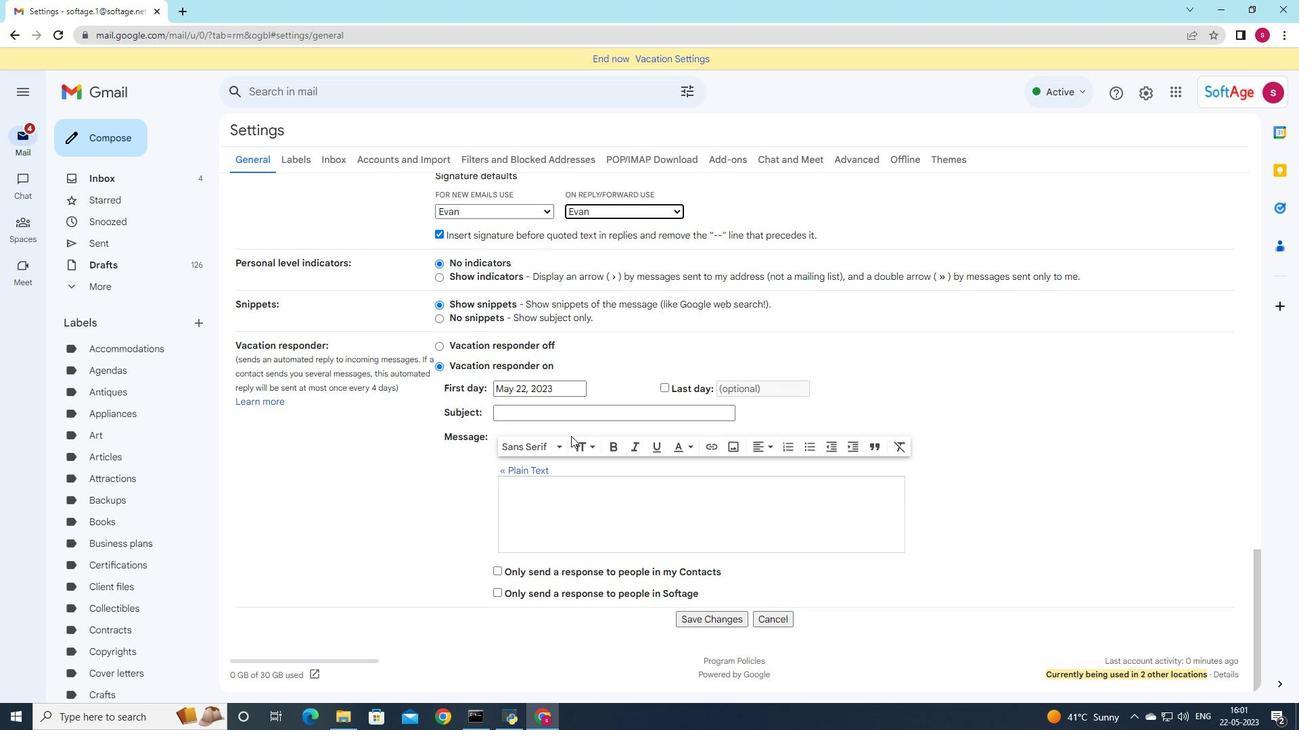 
Action: Mouse scrolled (571, 435) with delta (0, 0)
Screenshot: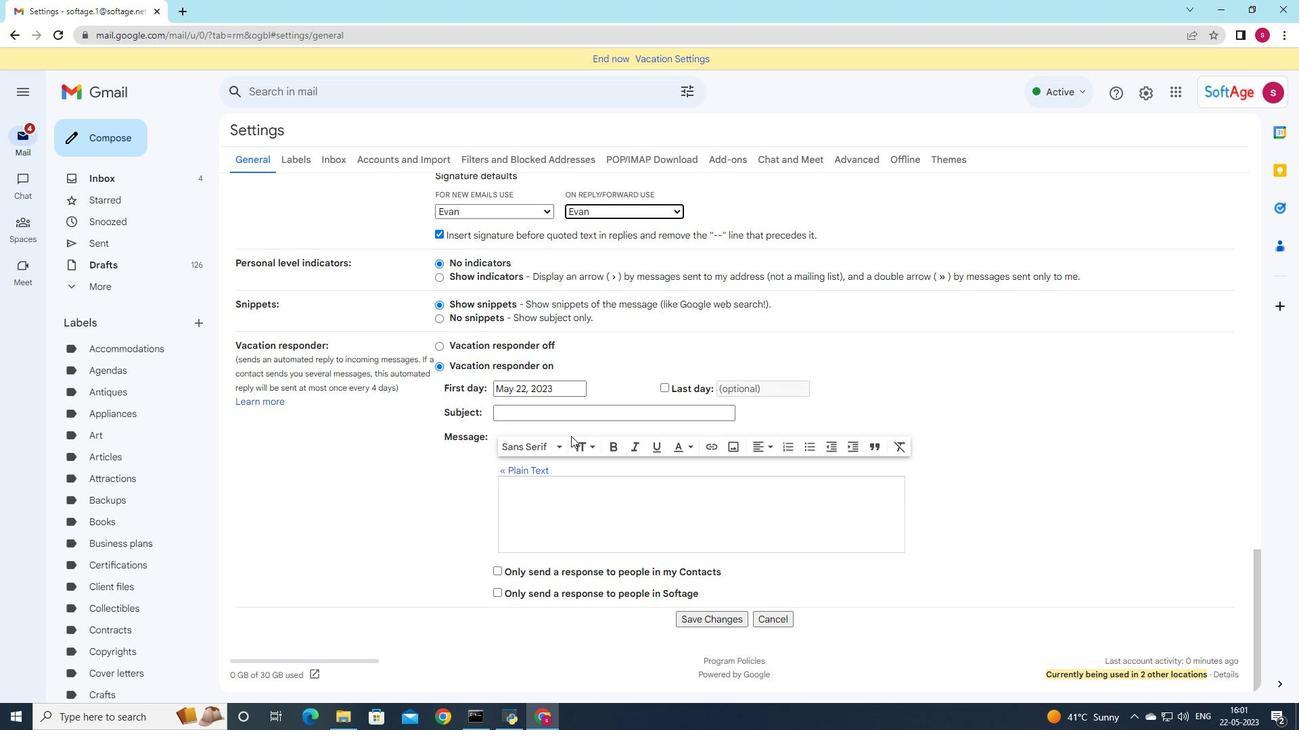 
Action: Mouse scrolled (571, 435) with delta (0, 0)
Screenshot: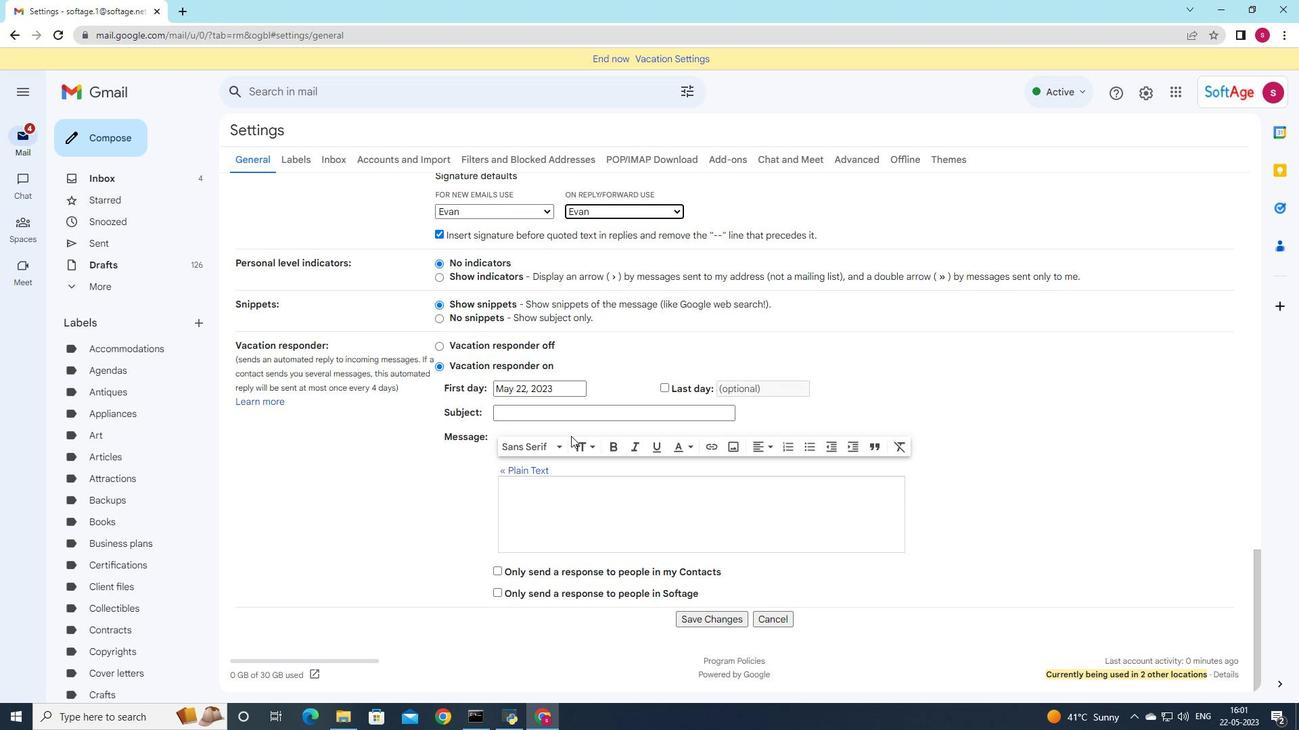 
Action: Mouse moved to (693, 625)
Screenshot: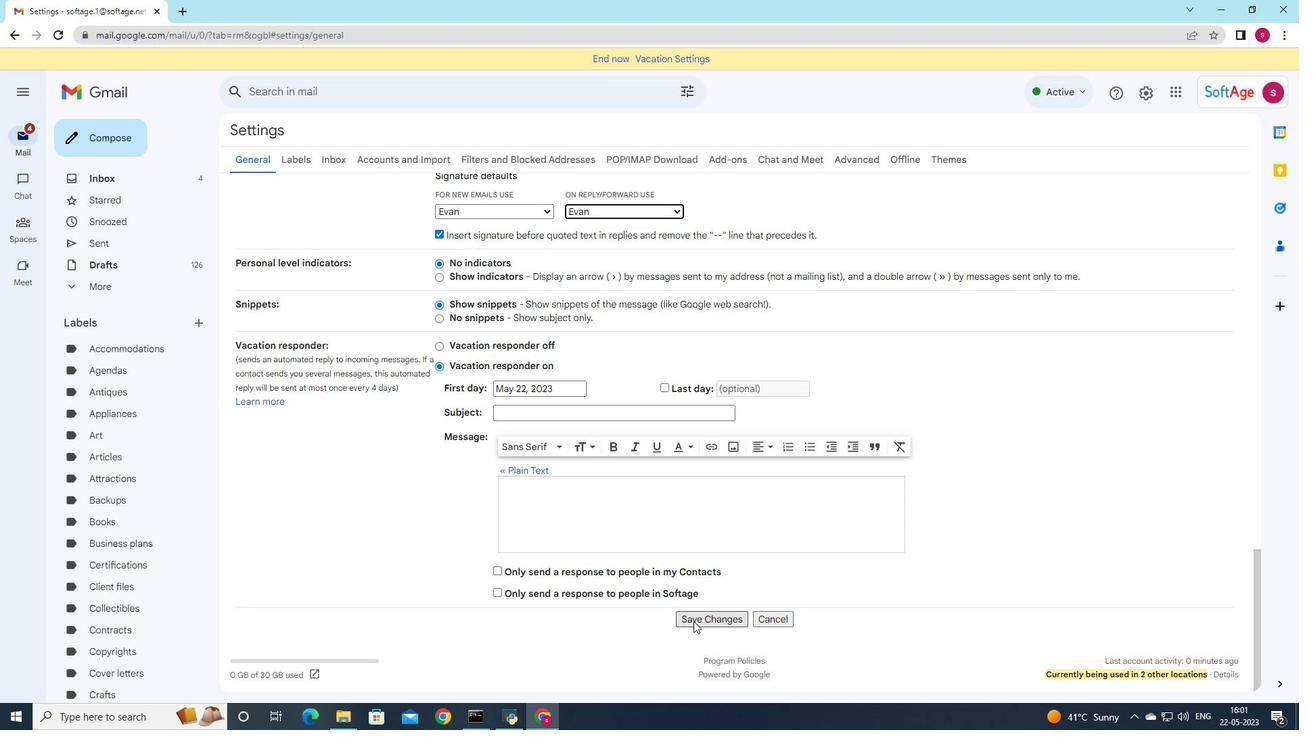 
Action: Mouse pressed left at (693, 625)
Screenshot: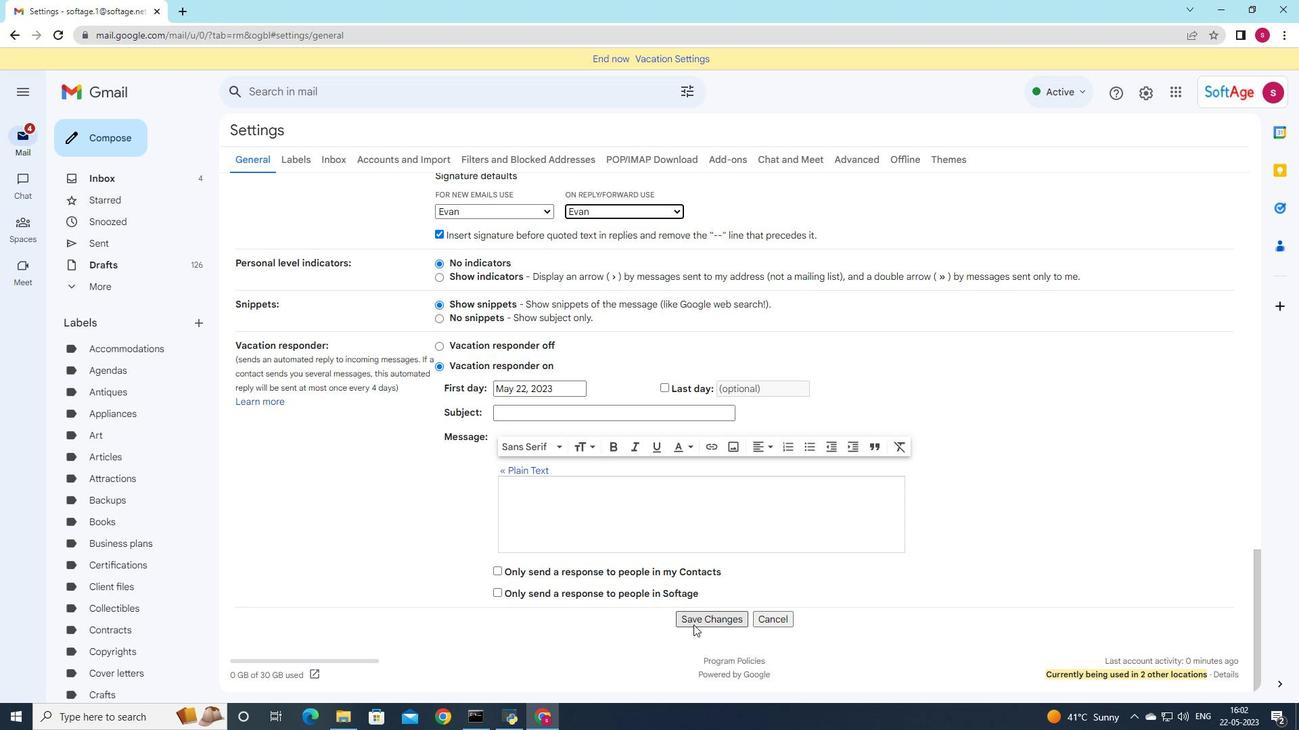 
Action: Mouse moved to (99, 141)
Screenshot: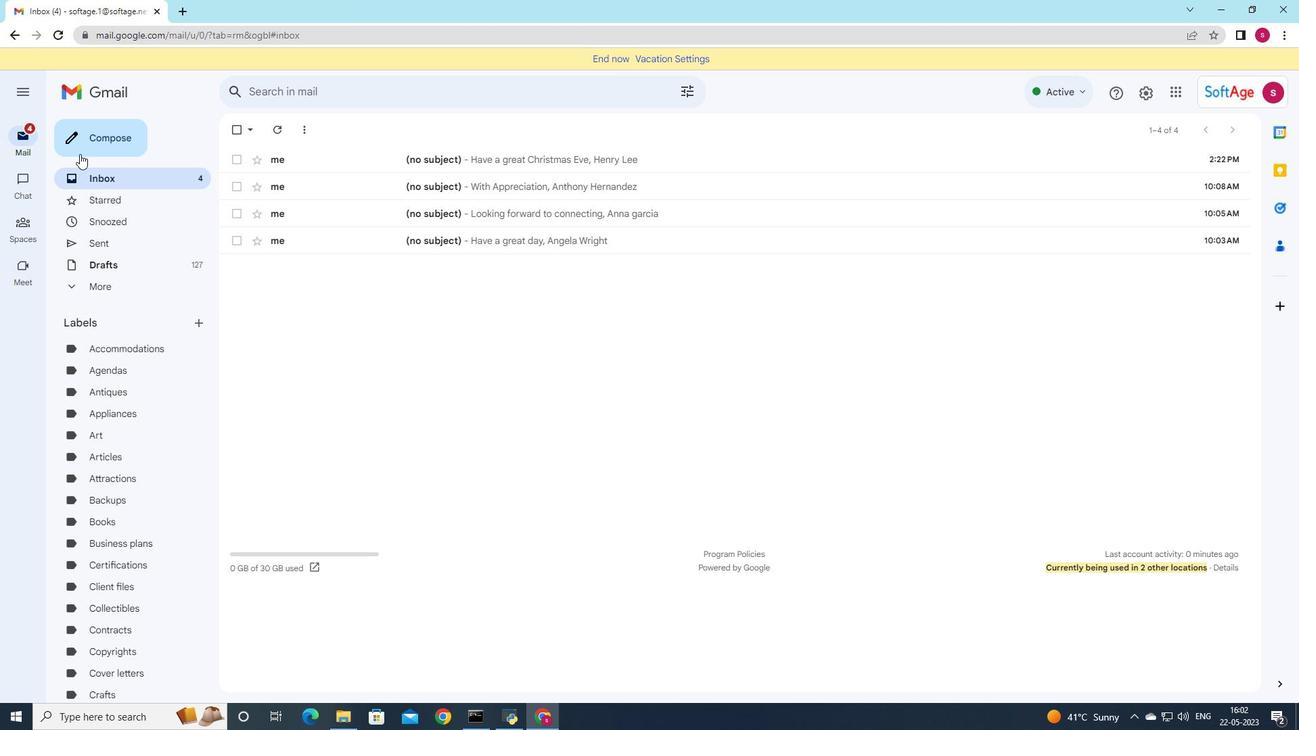 
Action: Mouse pressed left at (99, 141)
Screenshot: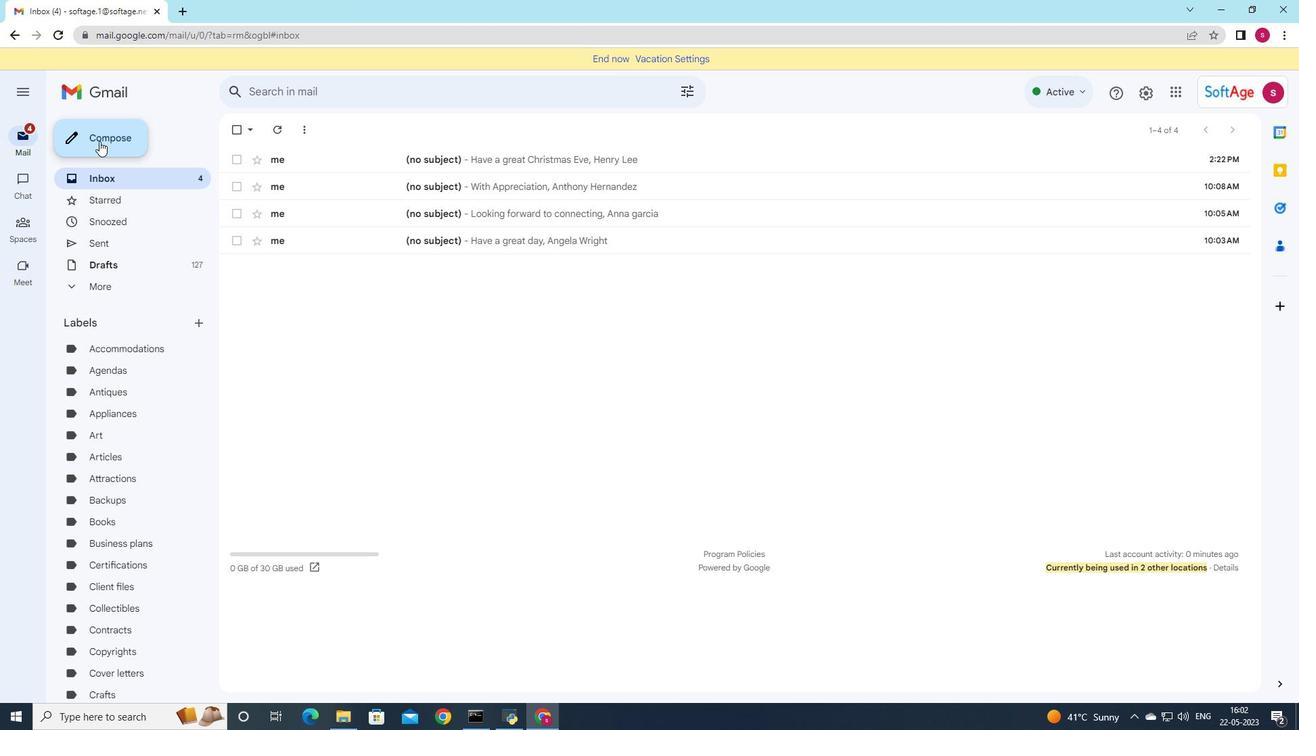 
Action: Mouse moved to (951, 329)
Screenshot: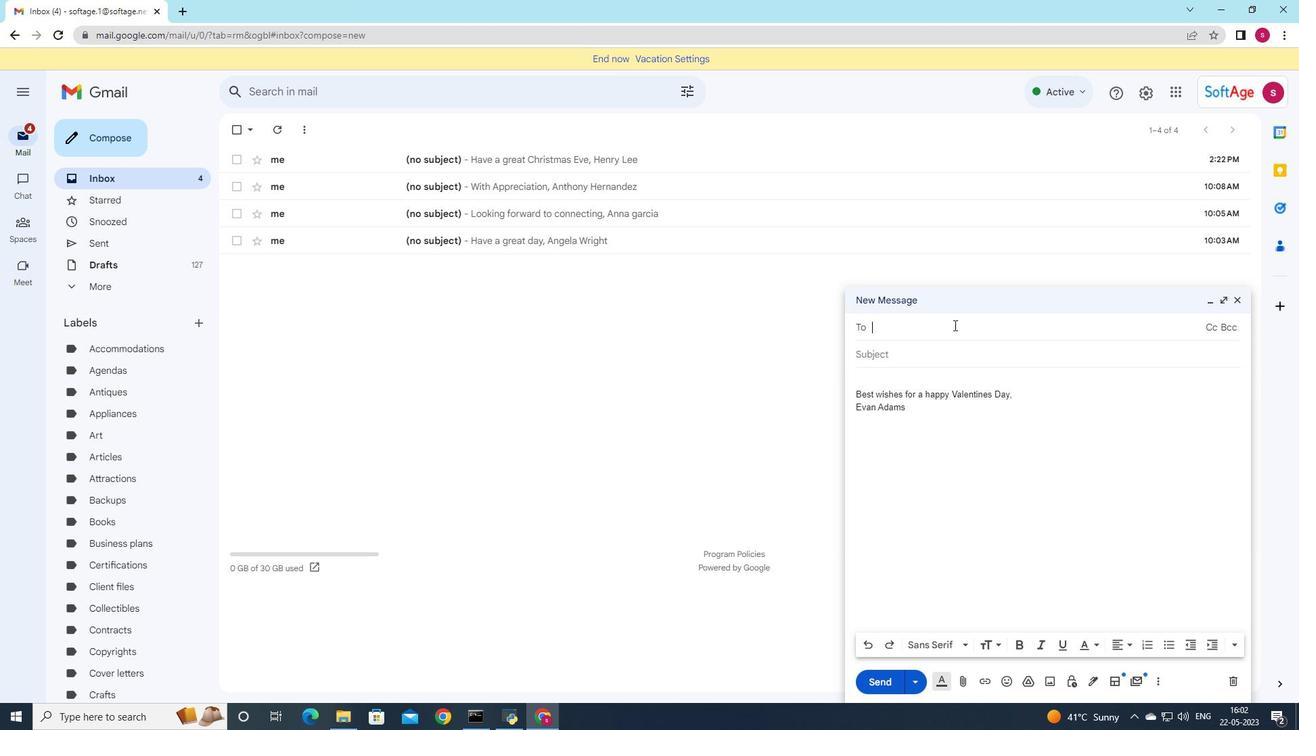 
Action: Key pressed s
Screenshot: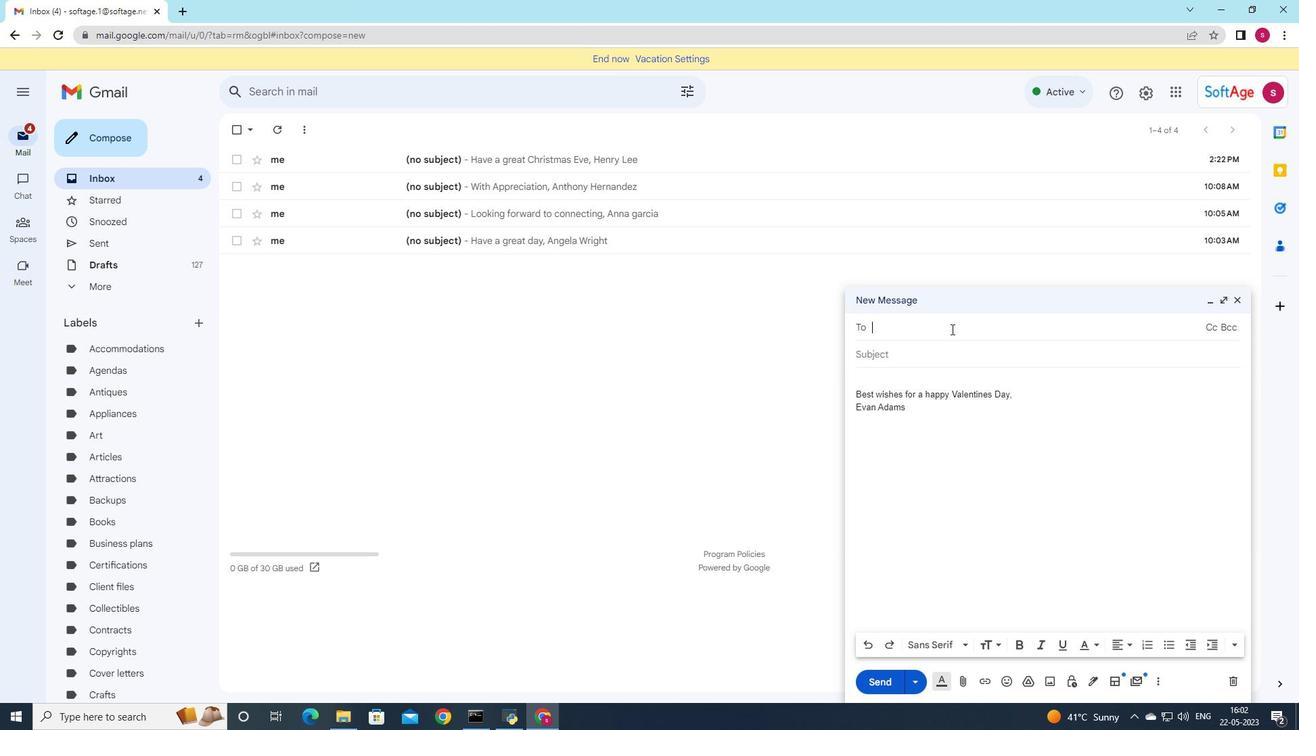 
Action: Mouse moved to (976, 359)
Screenshot: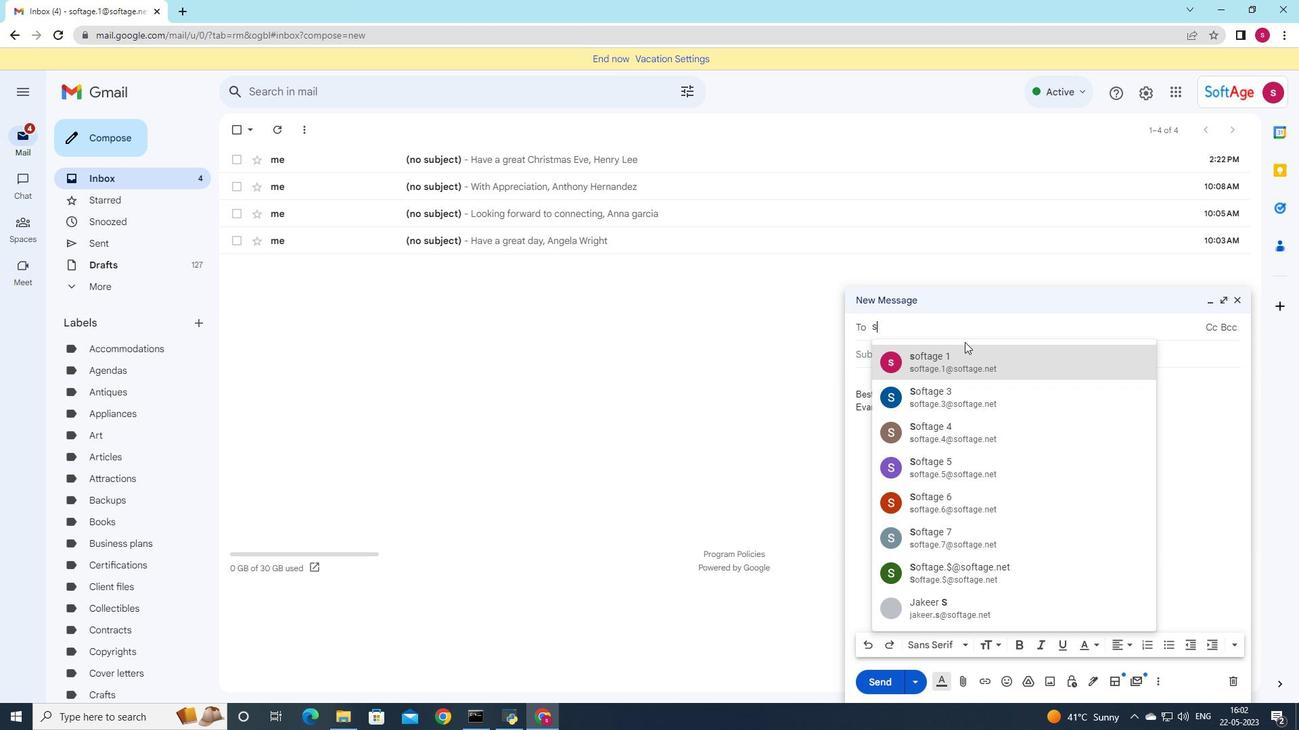 
Action: Mouse pressed left at (976, 359)
Screenshot: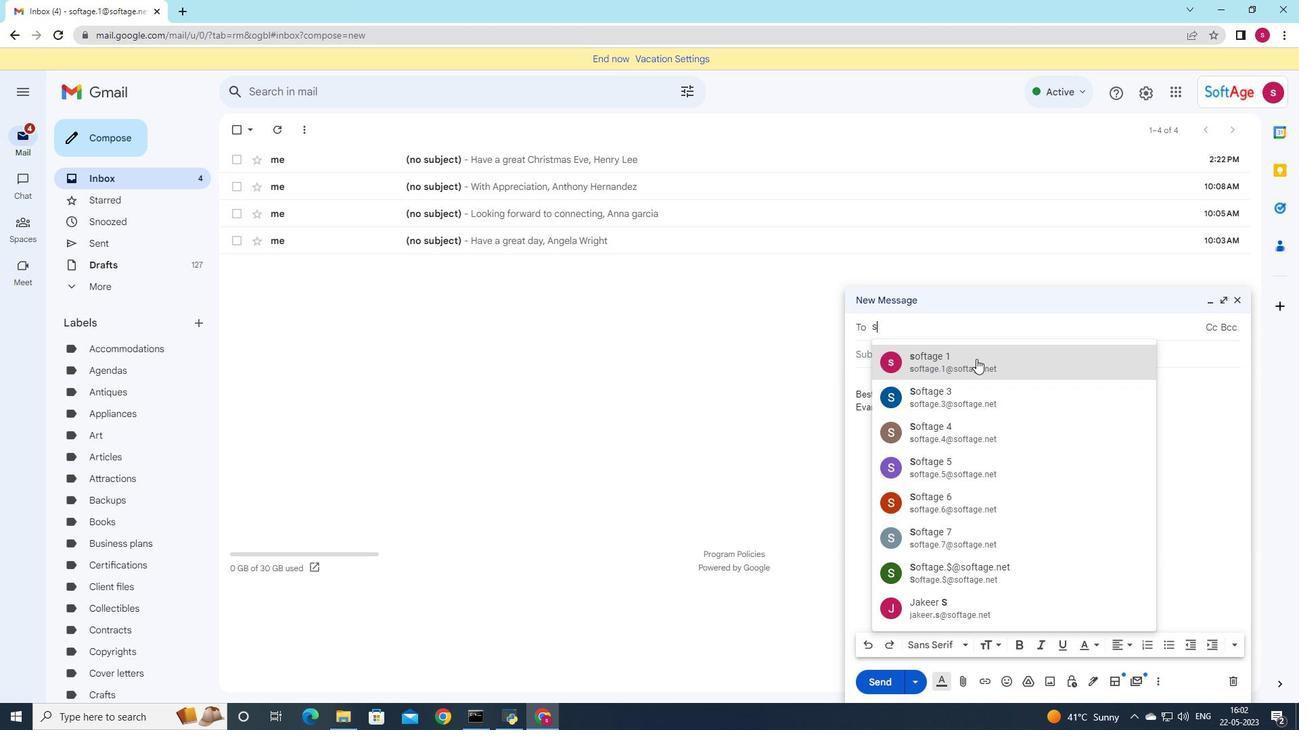 
Action: Mouse moved to (971, 458)
Screenshot: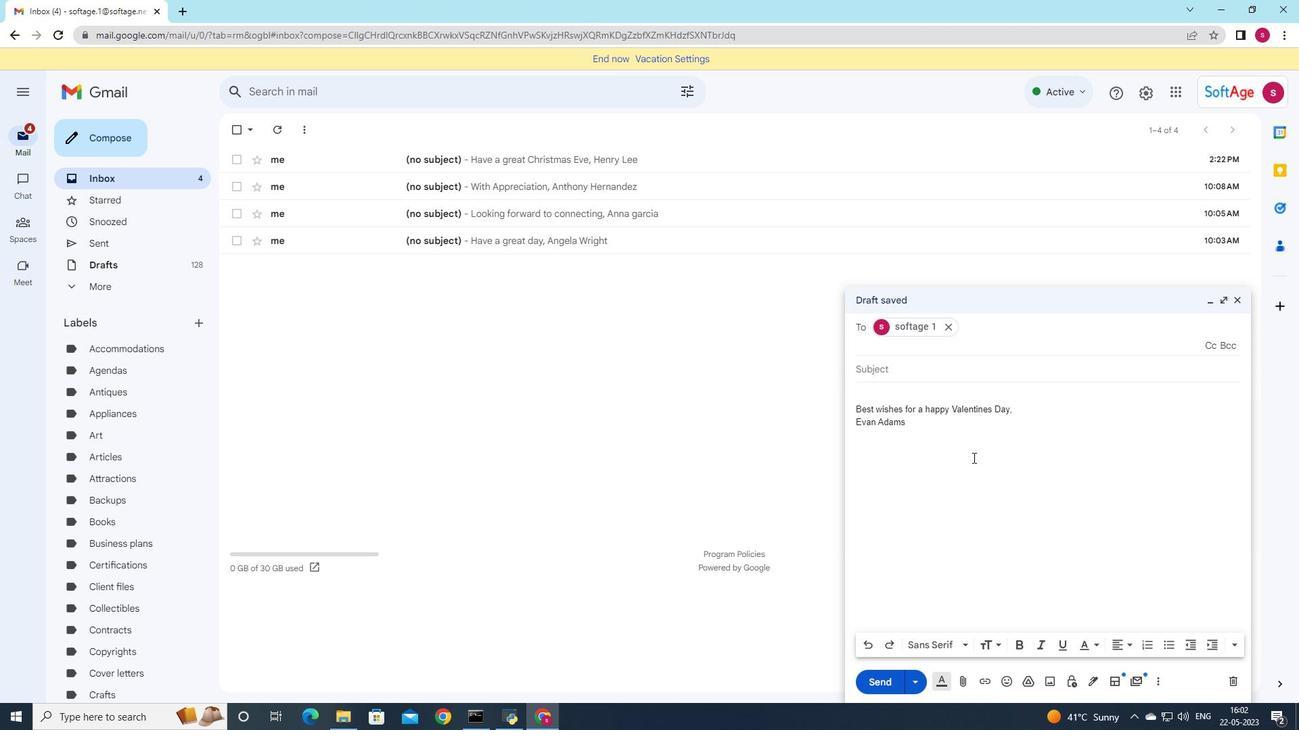 
Action: Mouse scrolled (971, 457) with delta (0, 0)
Screenshot: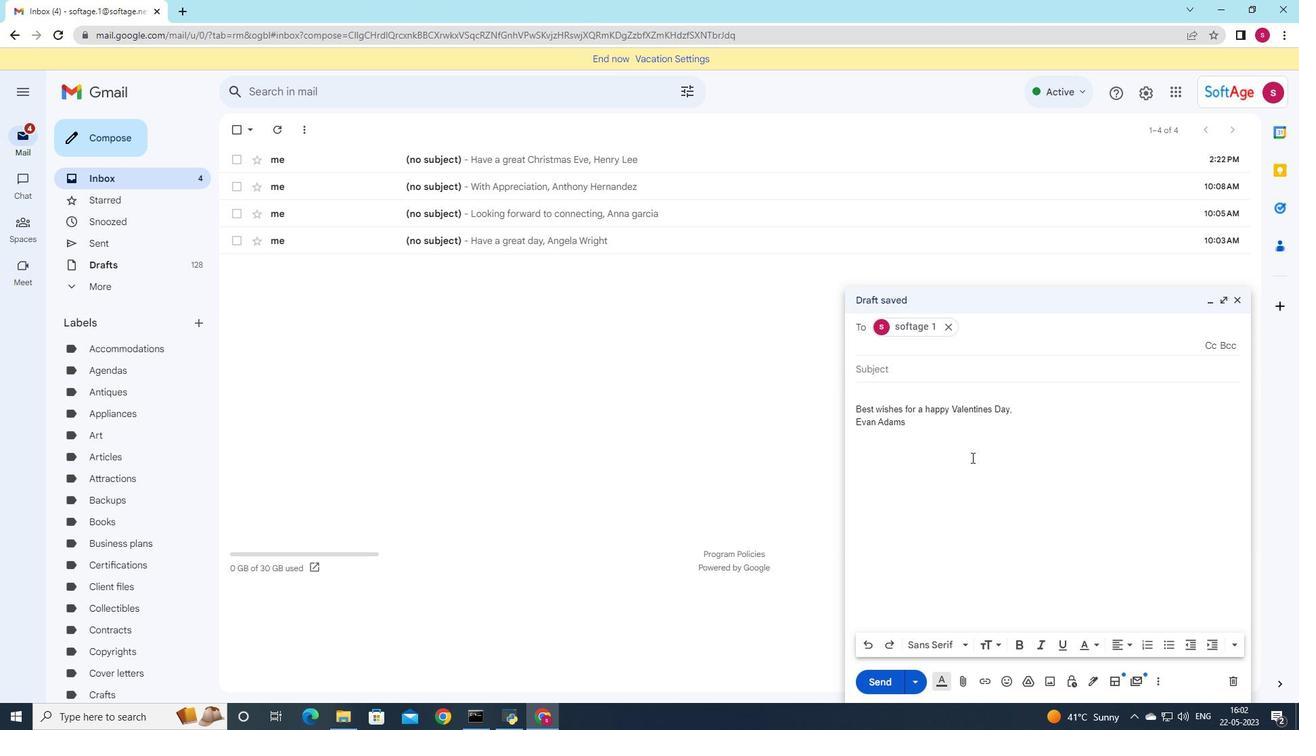 
Action: Mouse scrolled (971, 457) with delta (0, 0)
Screenshot: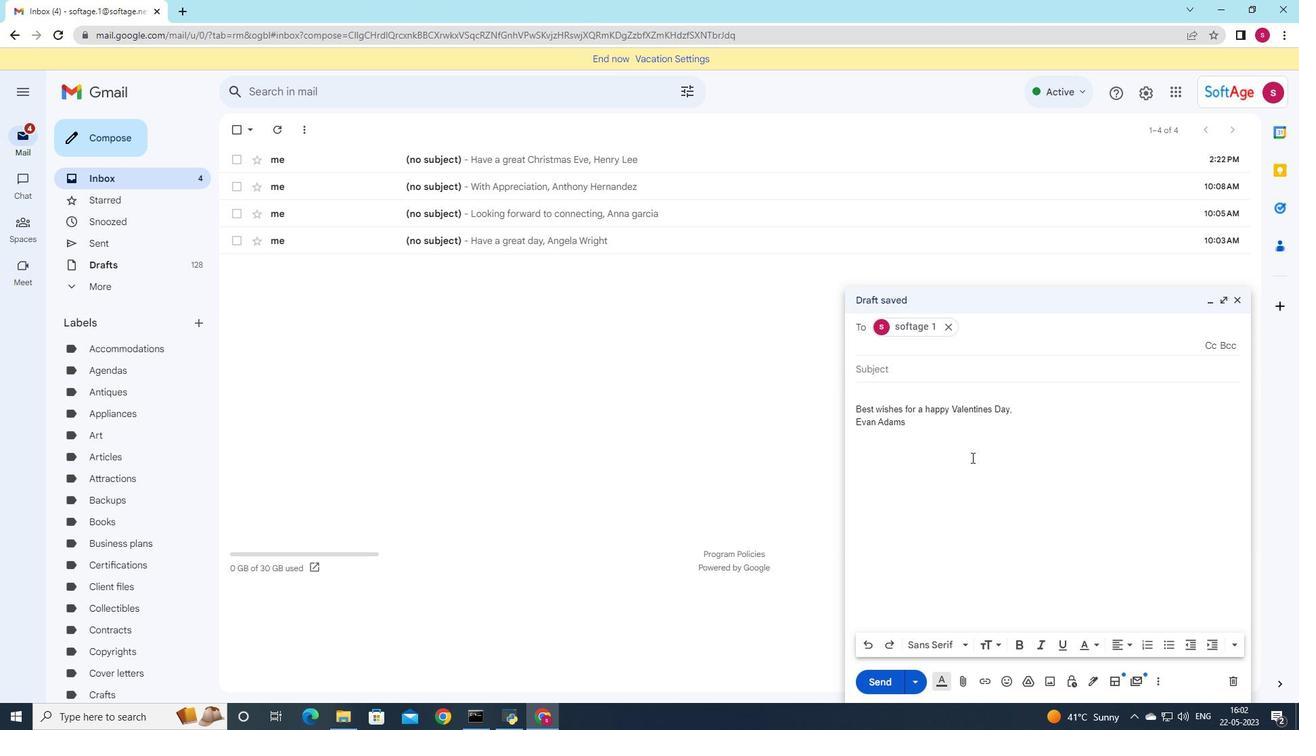 
Action: Mouse scrolled (971, 457) with delta (0, 0)
Screenshot: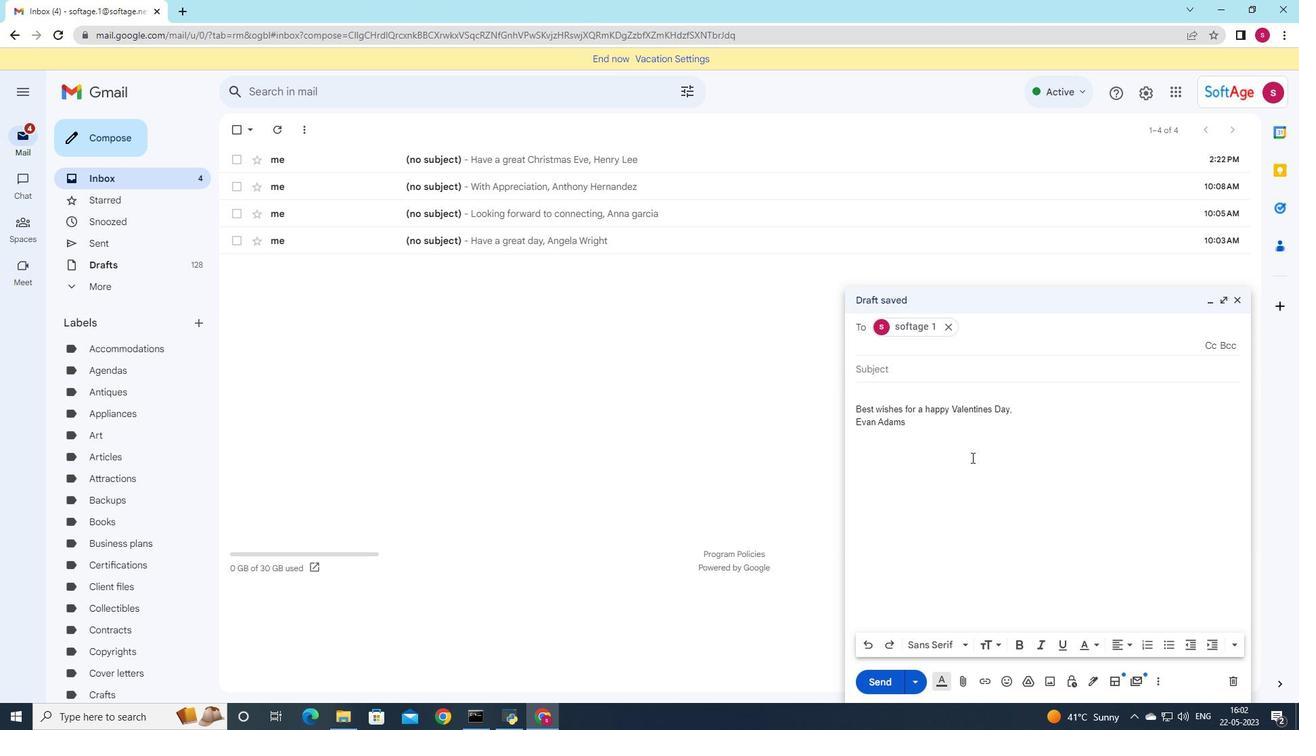 
Action: Mouse moved to (200, 320)
Screenshot: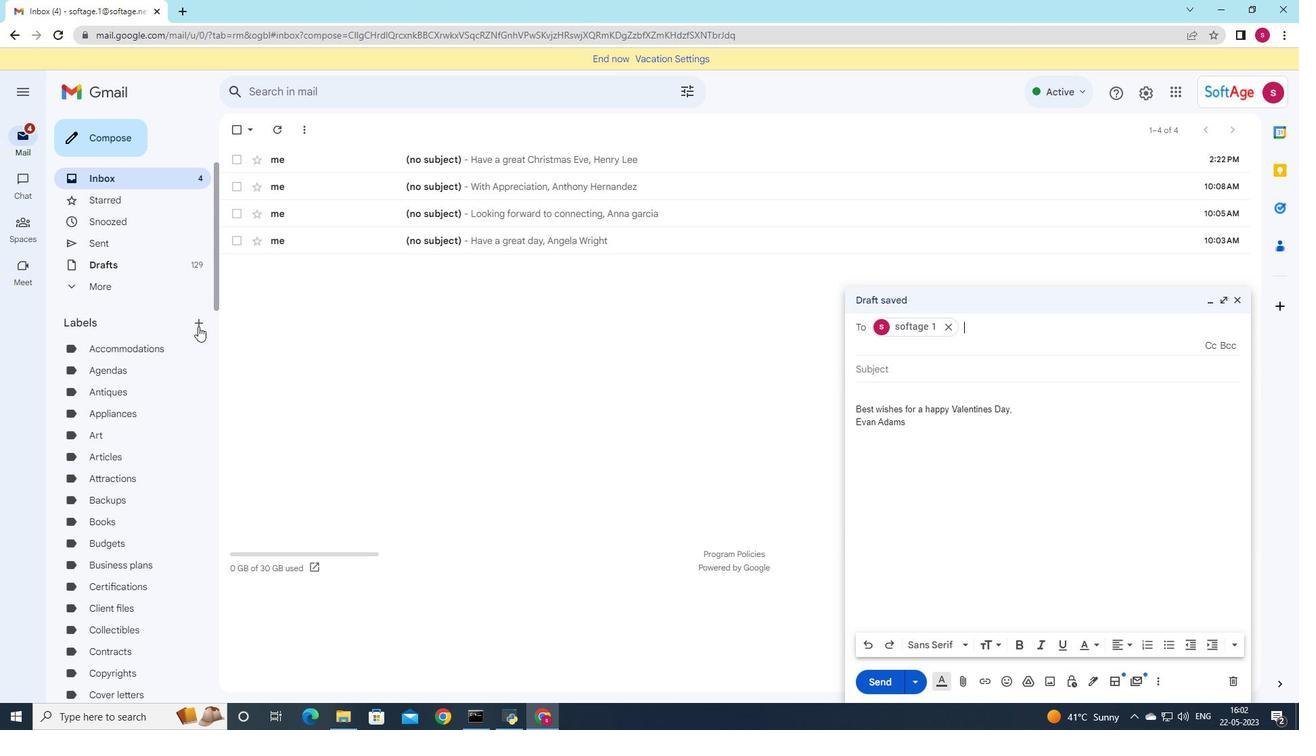 
Action: Mouse pressed left at (200, 320)
Screenshot: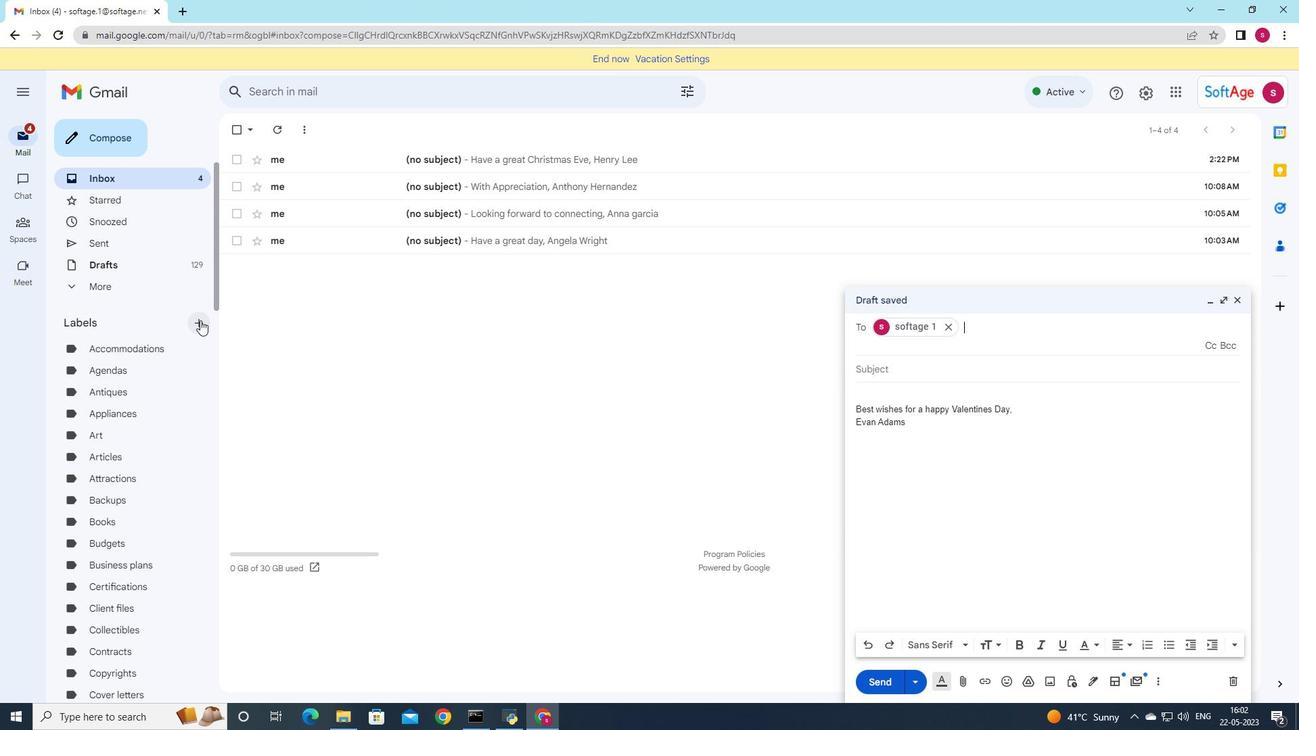 
Action: Mouse moved to (589, 334)
Screenshot: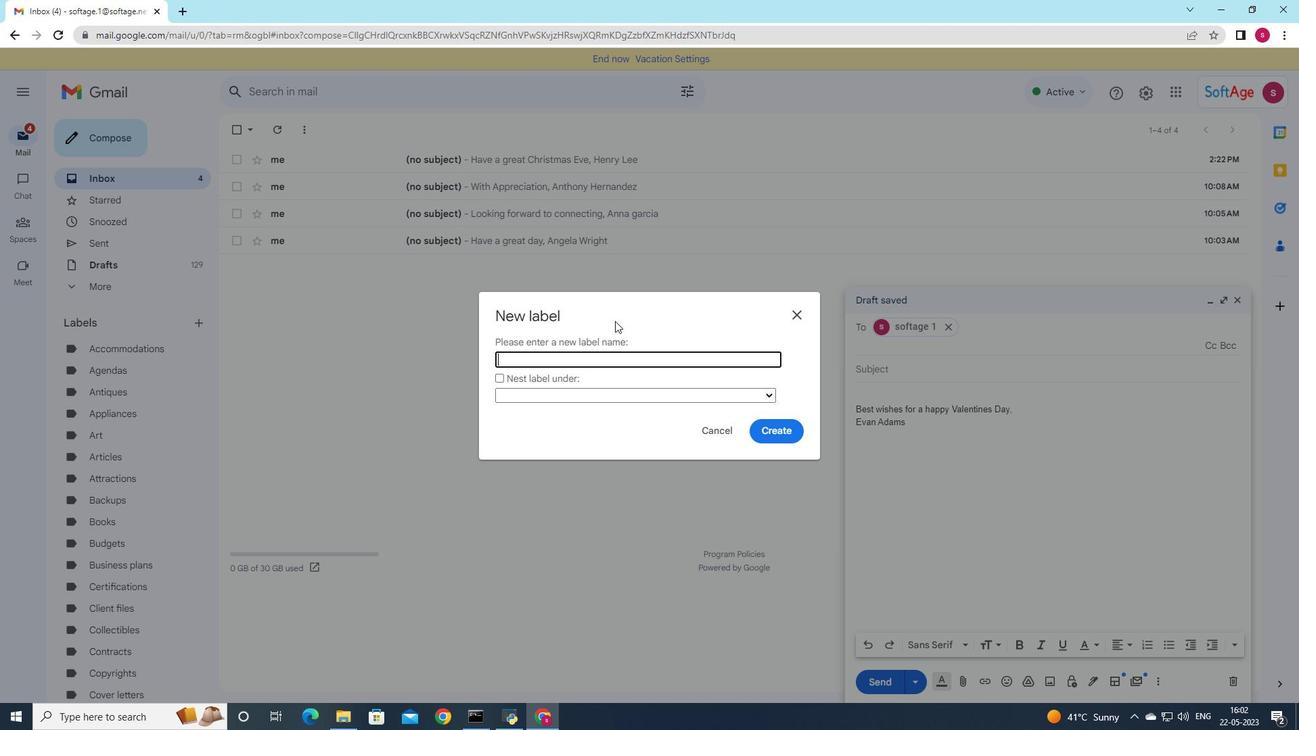 
Action: Key pressed <Key.shift>DIY
Screenshot: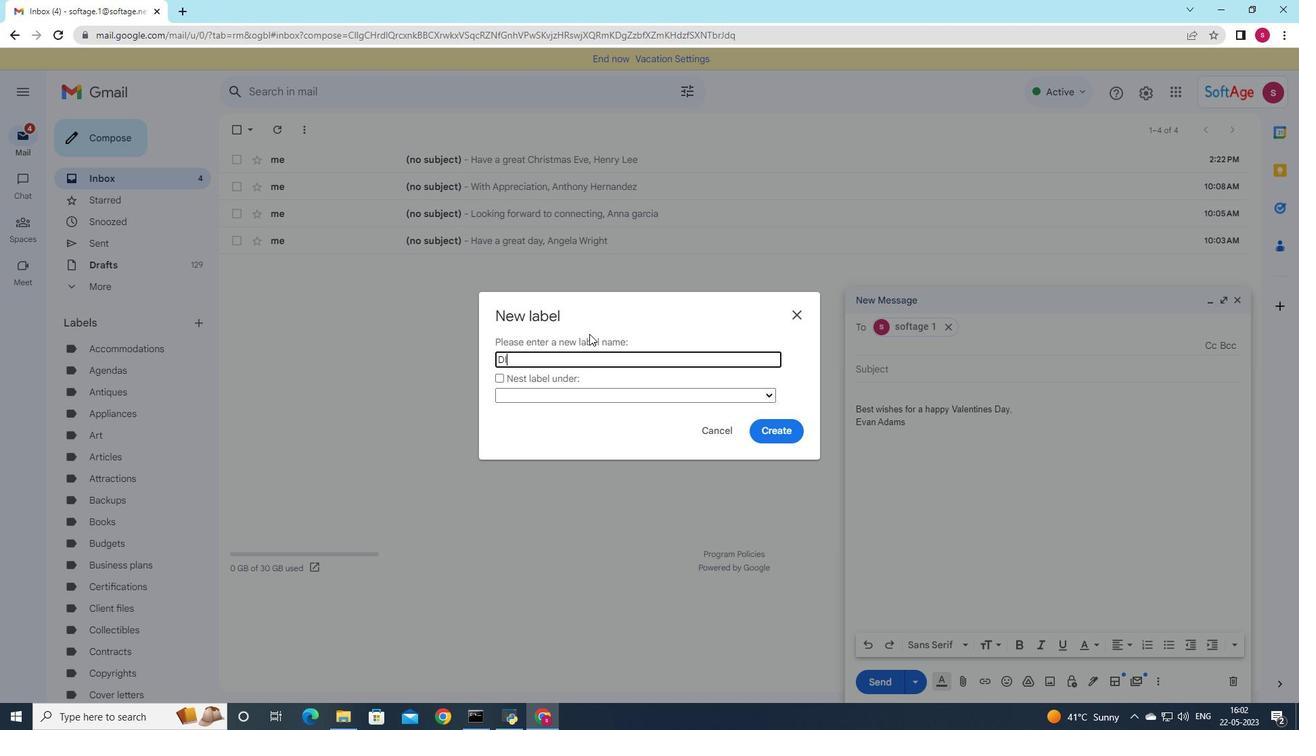 
Action: Mouse moved to (791, 435)
Screenshot: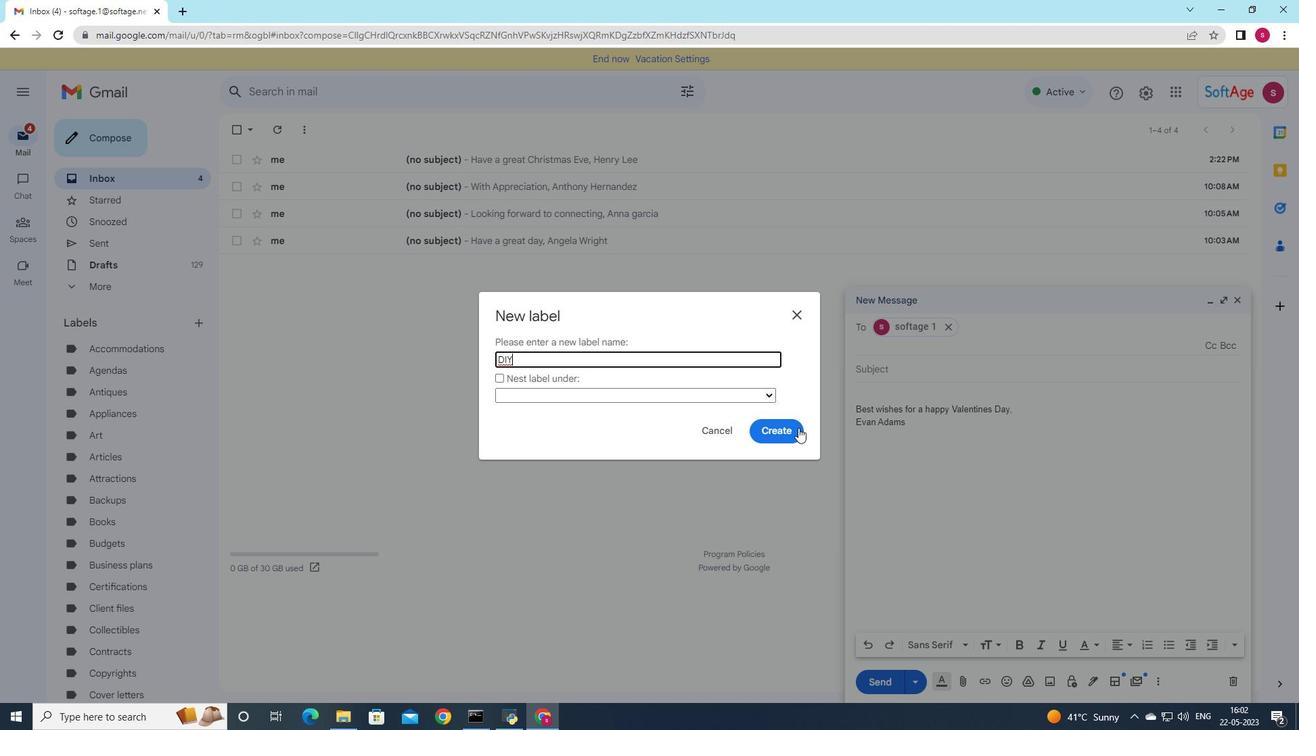 
Action: Mouse pressed left at (791, 435)
Screenshot: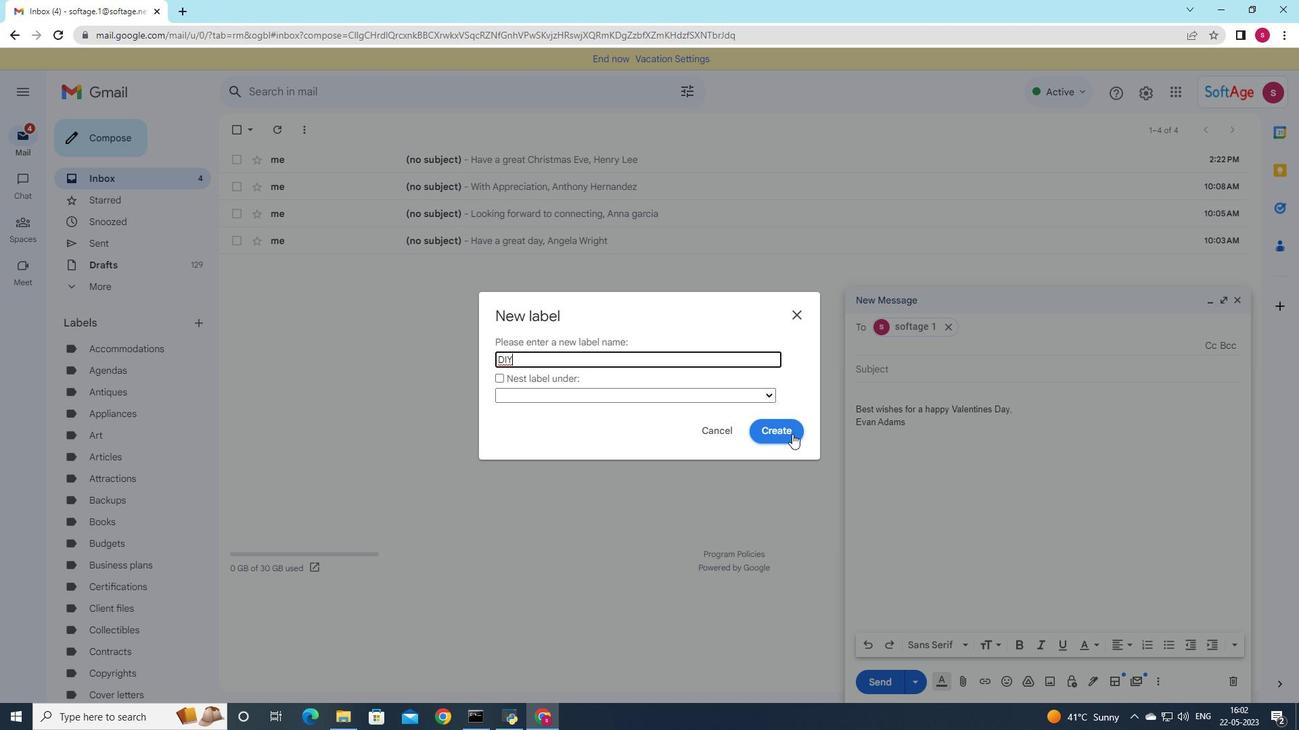 
